 Task: Look for space in Cajamarca, Peru from 24th August, 2023 to 10th September, 2023 for 8 adults, 2 children in price range Rs.12000 to Rs.15000. Place can be entire place or shared room with 4 bedrooms having 8 beds and 4 bathrooms. Property type can be house, flat, guest house. Amenities needed are: wifi, TV, free parkinig on premises, gym, breakfast. Booking option can be shelf check-in. Required host language is English.
Action: Mouse moved to (502, 107)
Screenshot: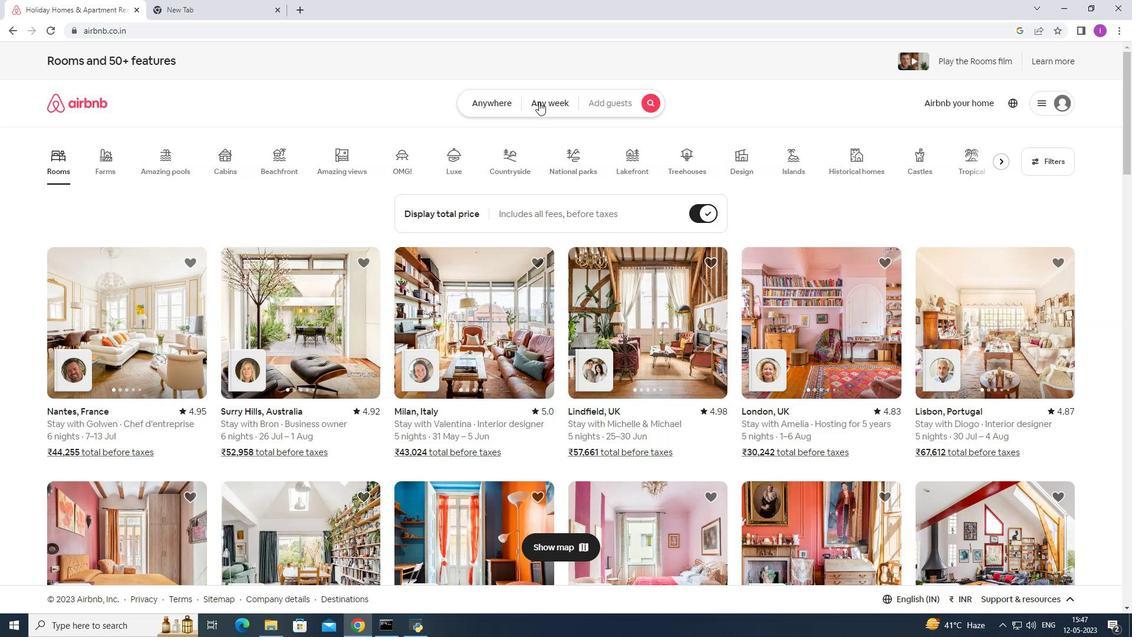 
Action: Mouse pressed left at (502, 107)
Screenshot: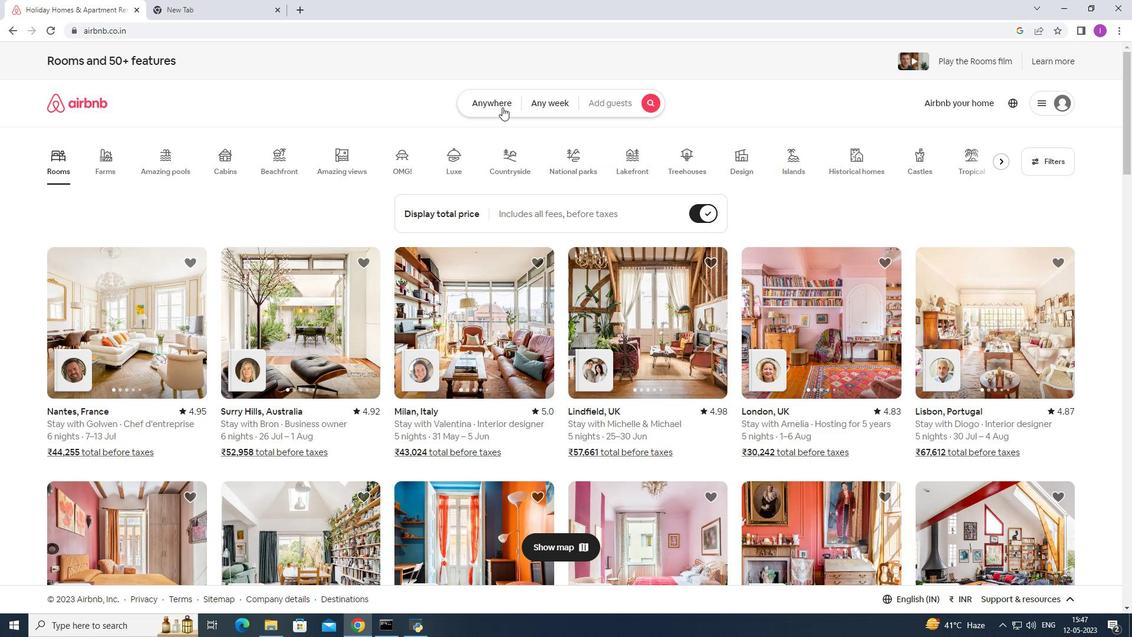 
Action: Mouse moved to (377, 151)
Screenshot: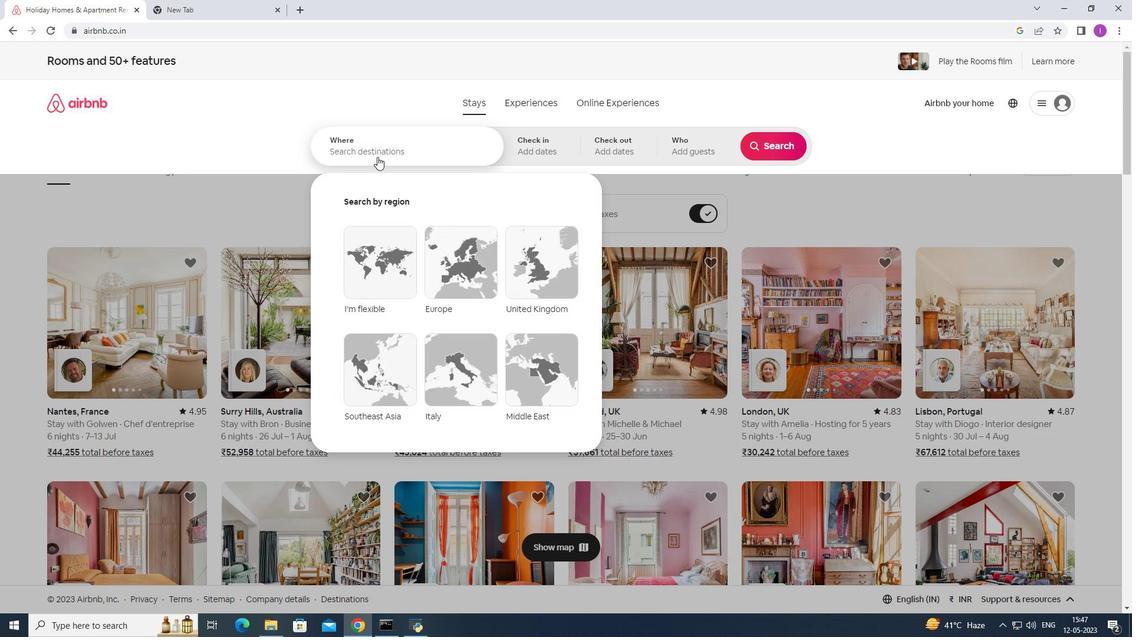 
Action: Mouse pressed left at (377, 151)
Screenshot: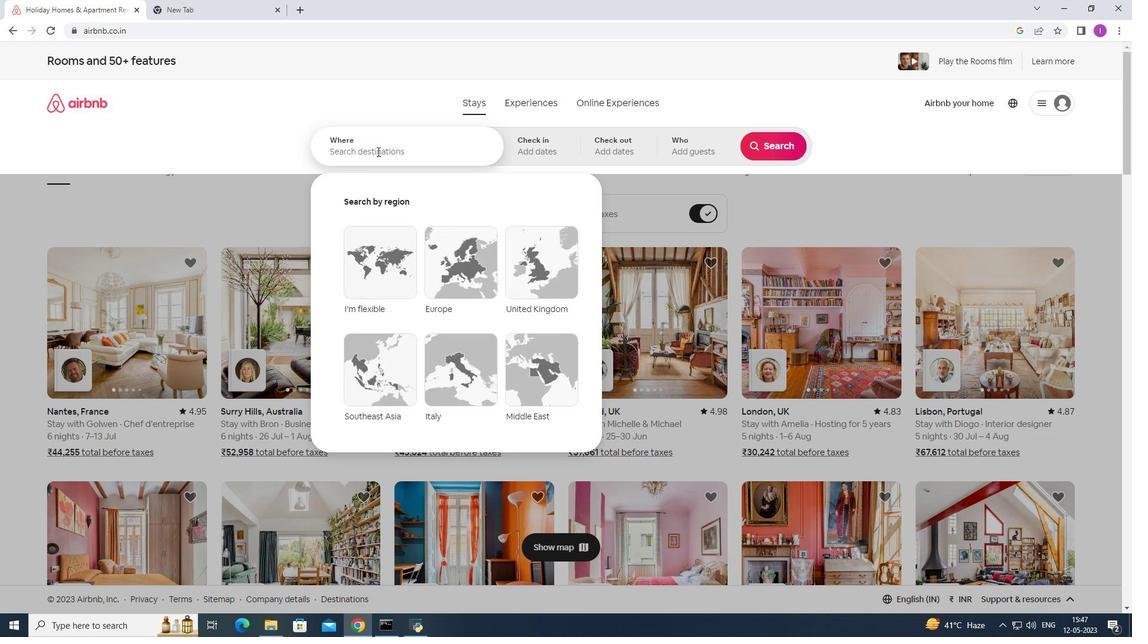 
Action: Key pressed <Key.shift>Cajamarca
Screenshot: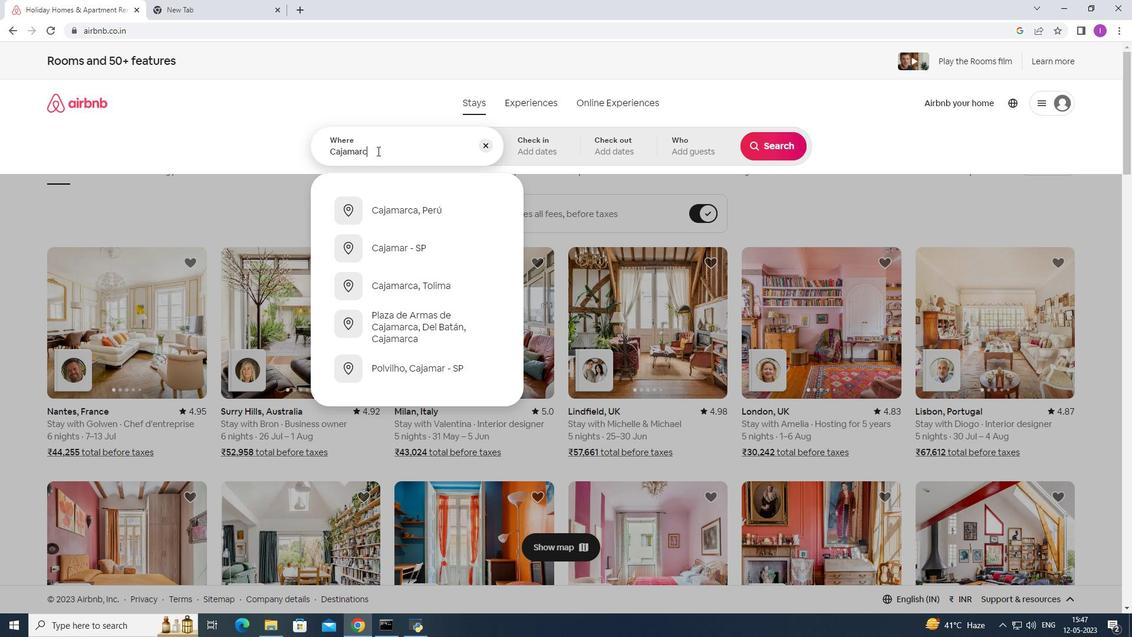
Action: Mouse moved to (376, 211)
Screenshot: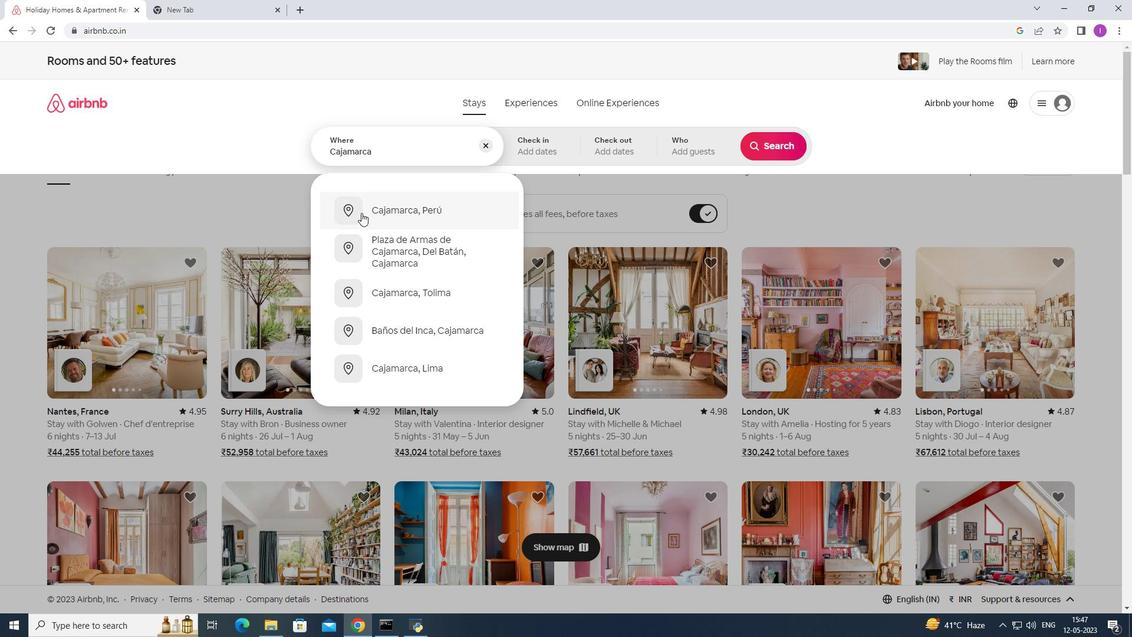 
Action: Mouse pressed left at (376, 211)
Screenshot: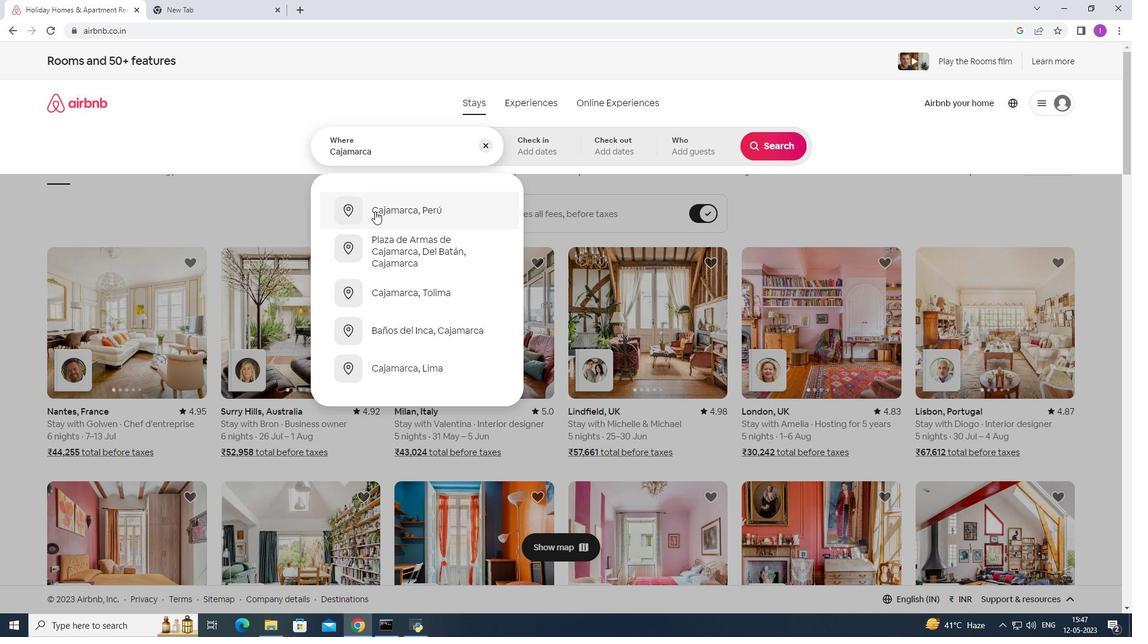 
Action: Mouse moved to (762, 237)
Screenshot: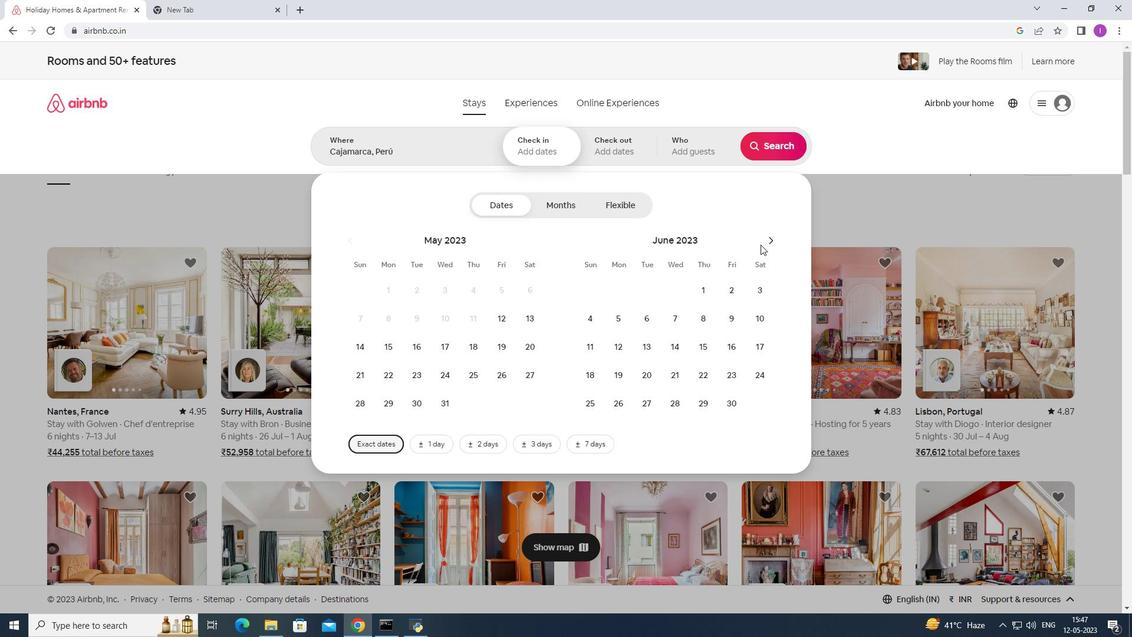 
Action: Mouse pressed left at (762, 237)
Screenshot: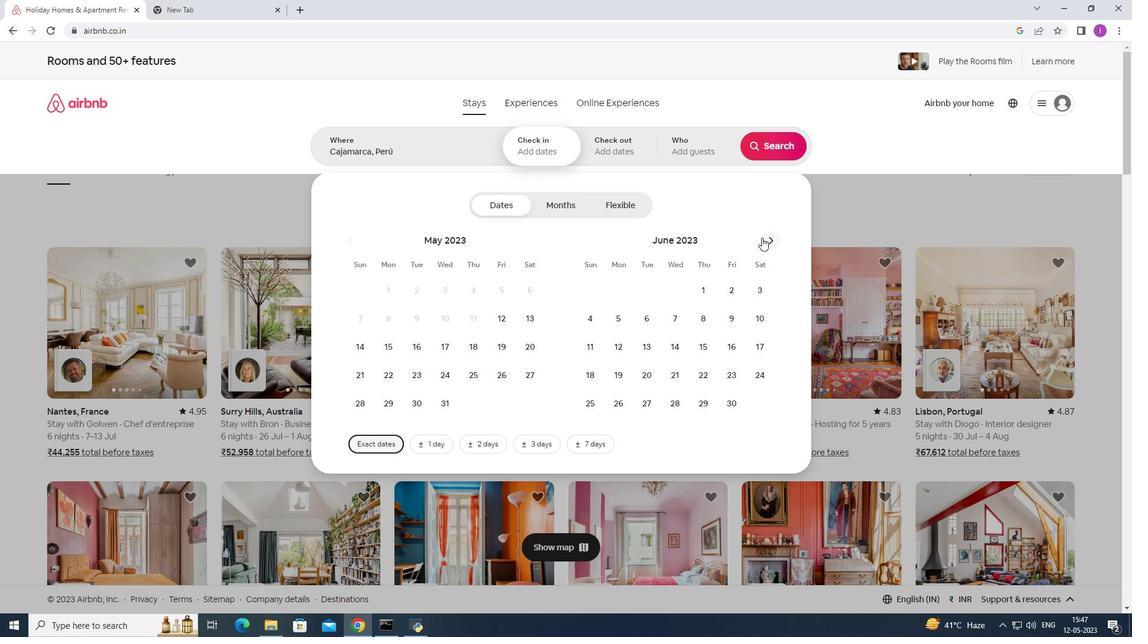 
Action: Mouse moved to (774, 240)
Screenshot: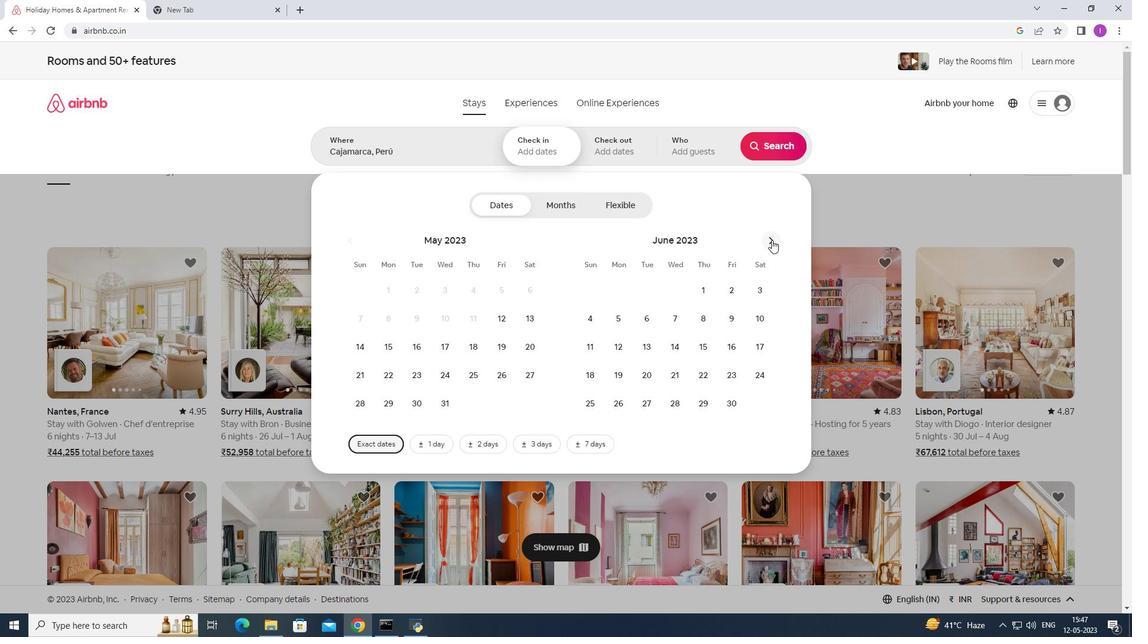 
Action: Mouse pressed left at (774, 240)
Screenshot: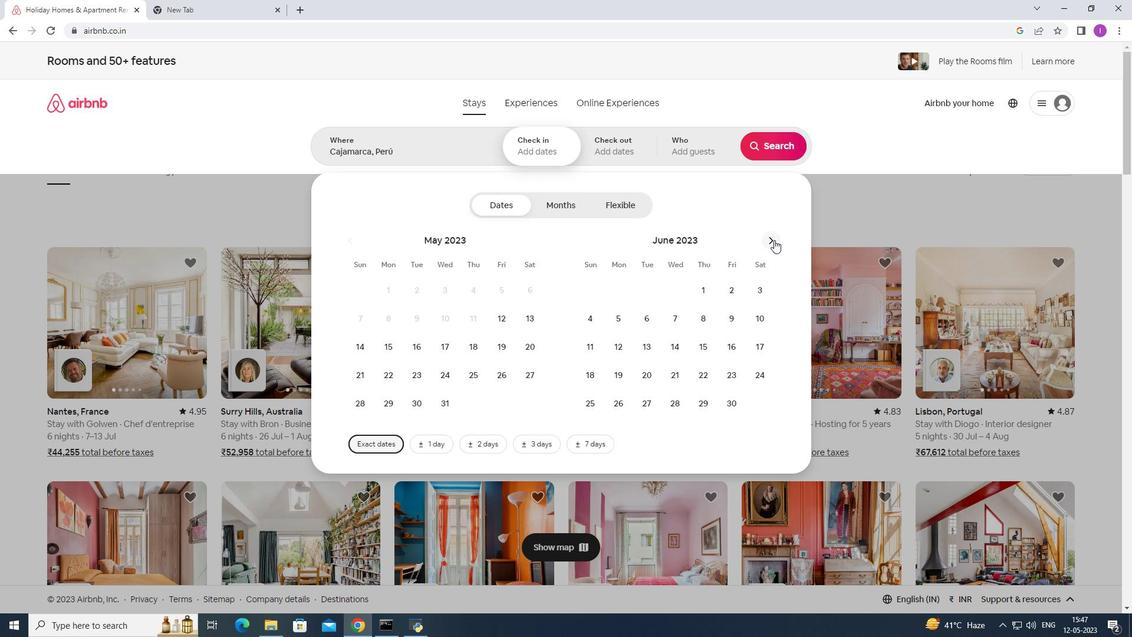 
Action: Mouse pressed left at (774, 240)
Screenshot: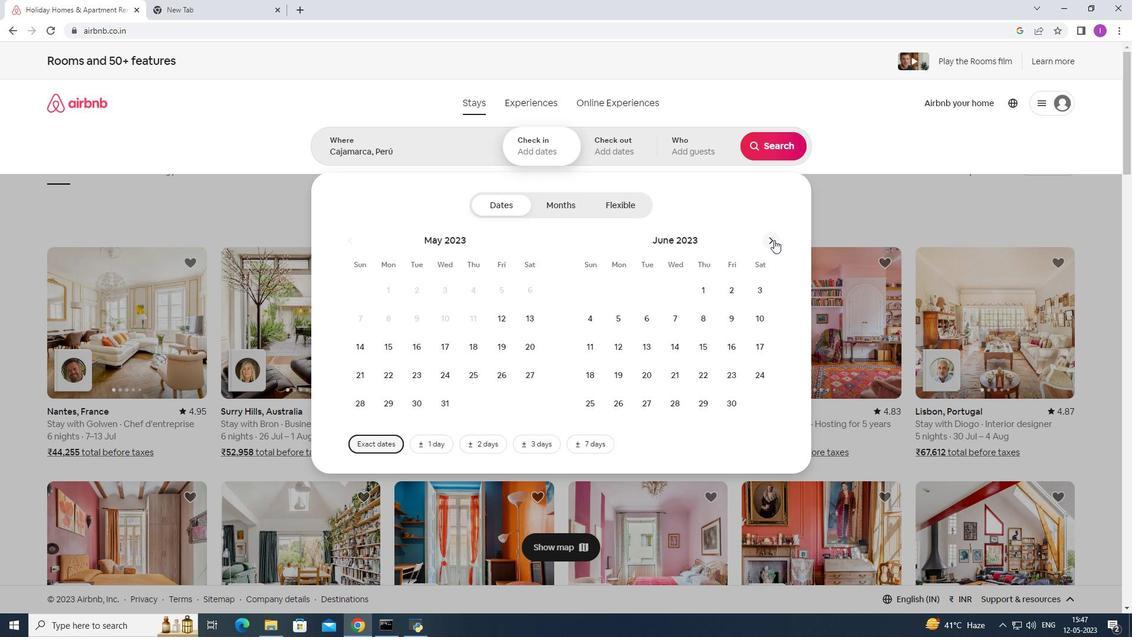 
Action: Mouse pressed left at (774, 240)
Screenshot: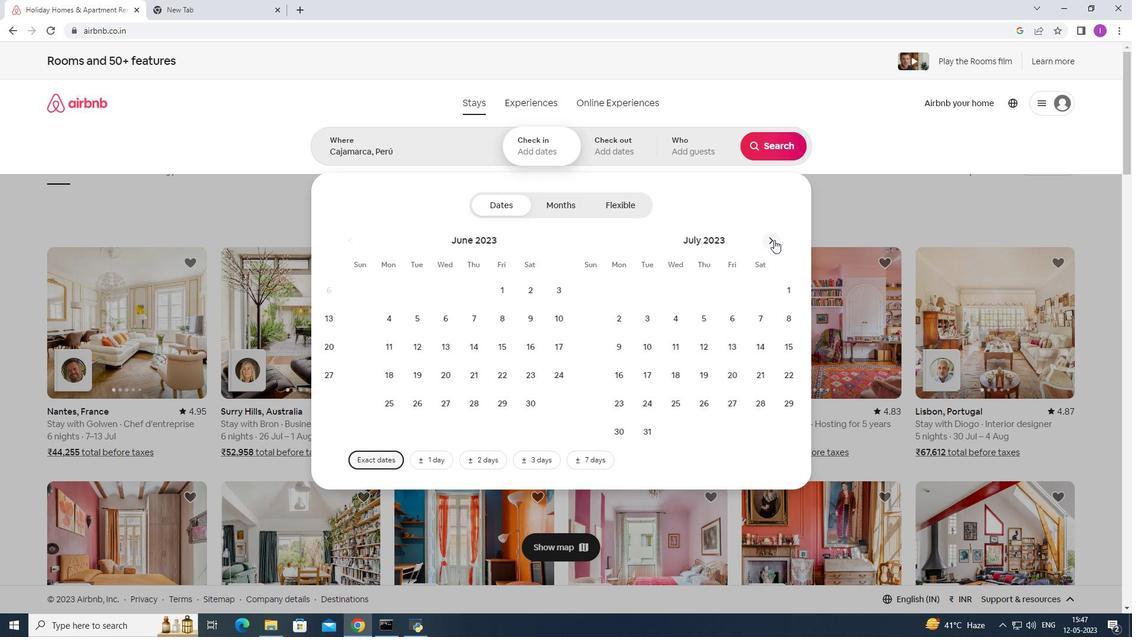 
Action: Mouse pressed left at (774, 240)
Screenshot: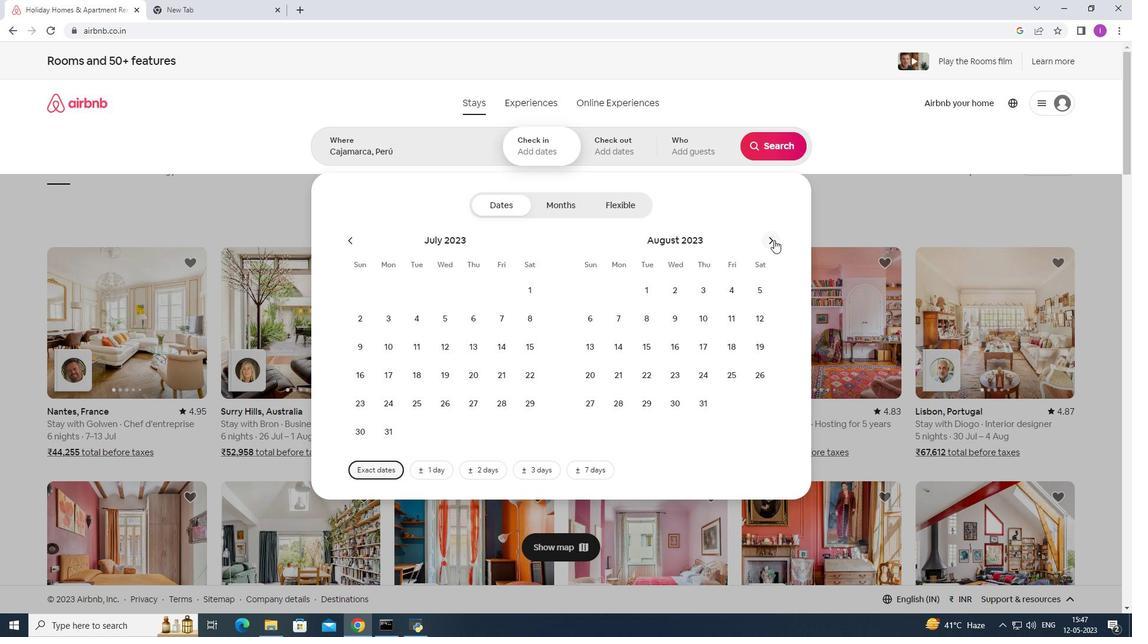 
Action: Mouse moved to (480, 376)
Screenshot: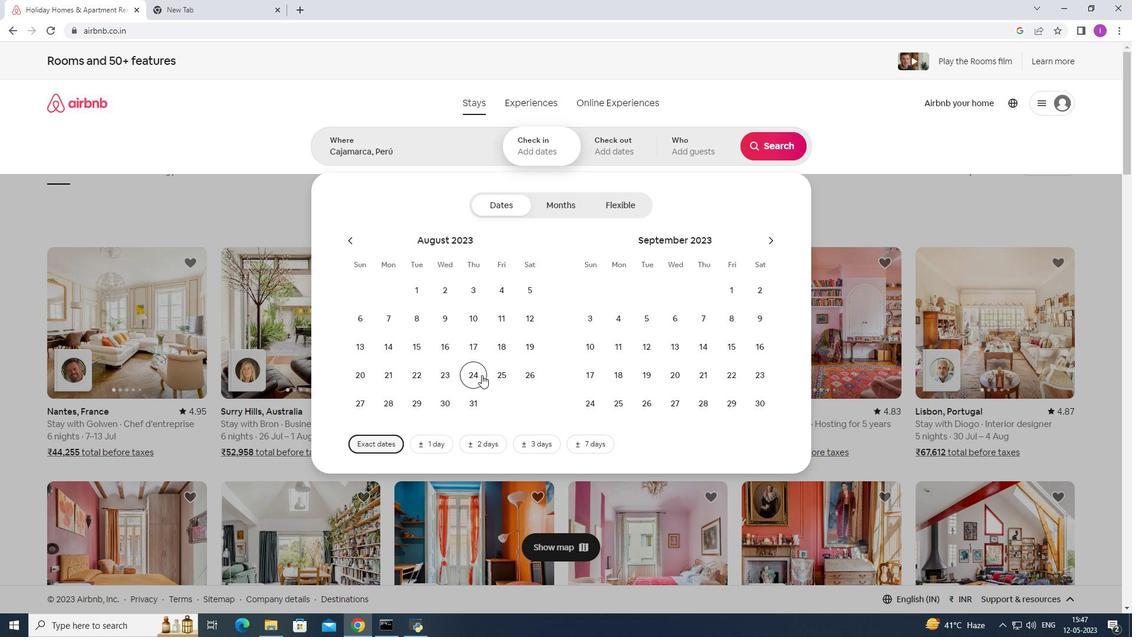 
Action: Mouse pressed left at (480, 376)
Screenshot: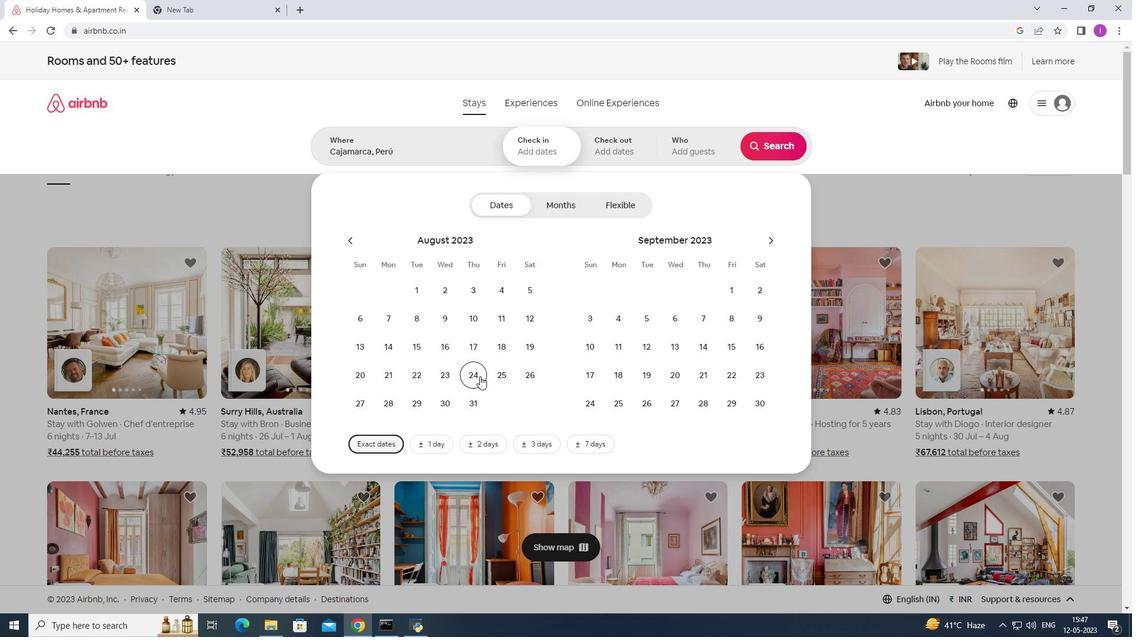 
Action: Mouse moved to (595, 344)
Screenshot: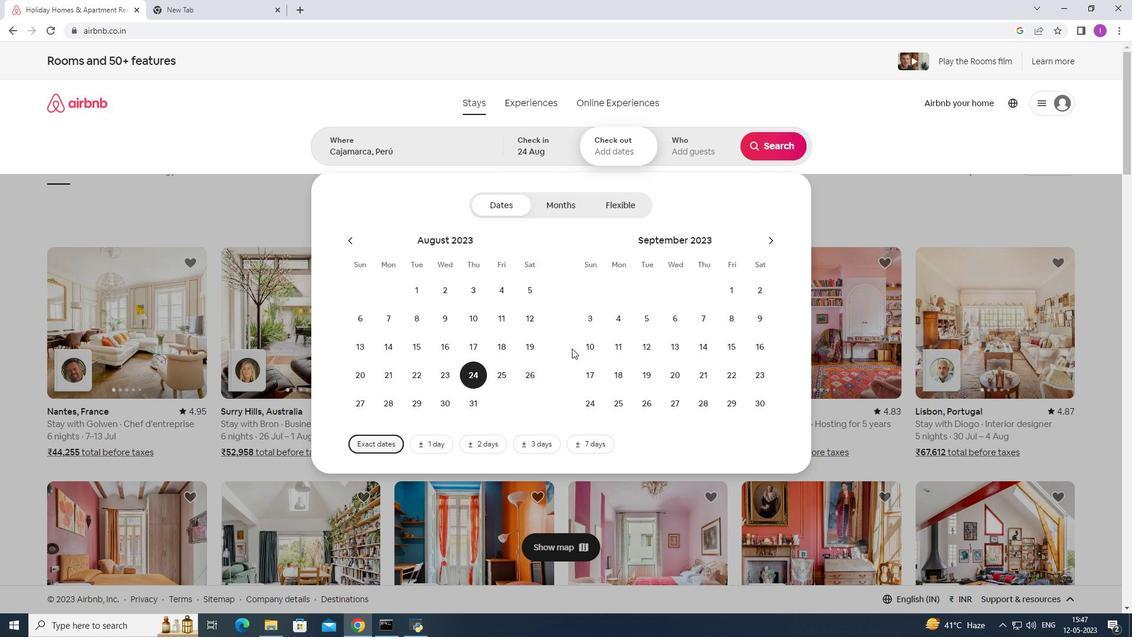 
Action: Mouse pressed left at (595, 344)
Screenshot: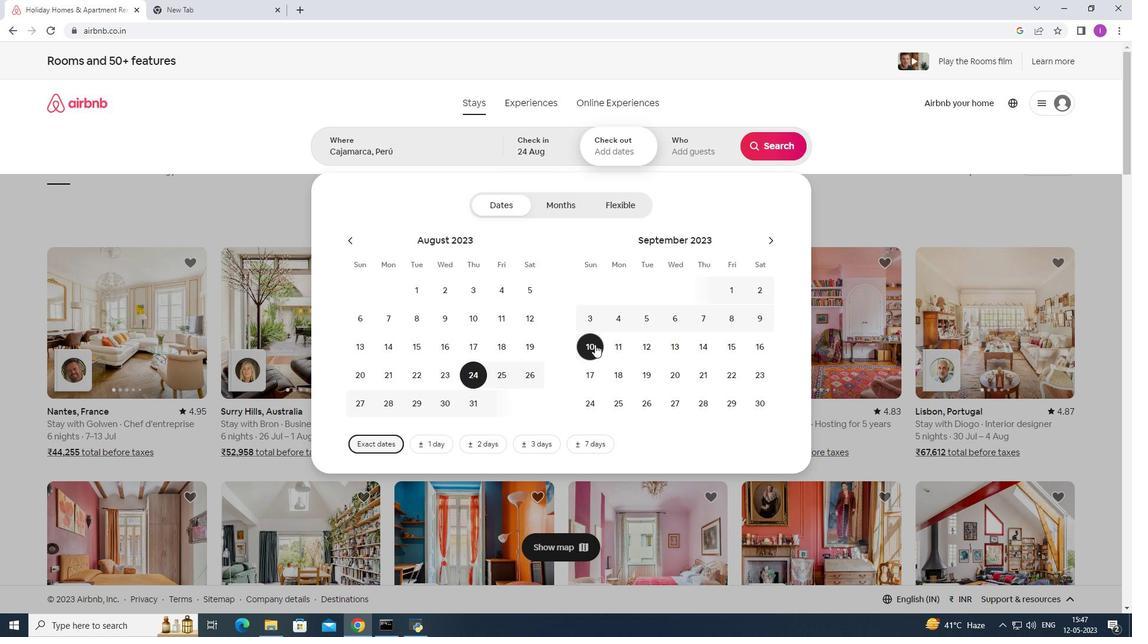
Action: Mouse moved to (686, 155)
Screenshot: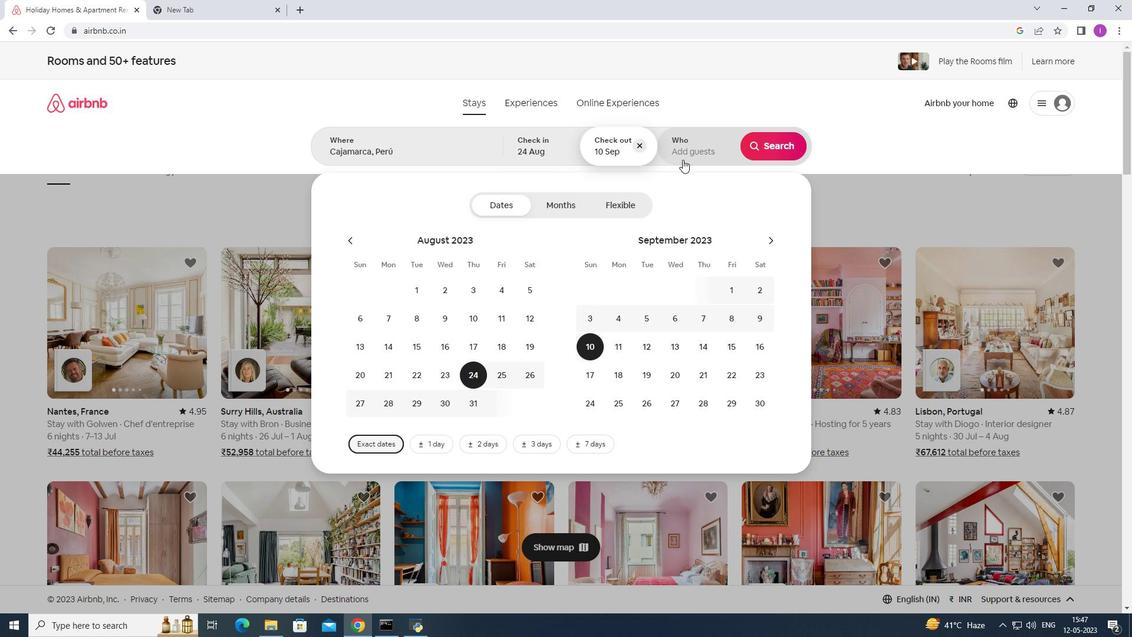 
Action: Mouse pressed left at (686, 155)
Screenshot: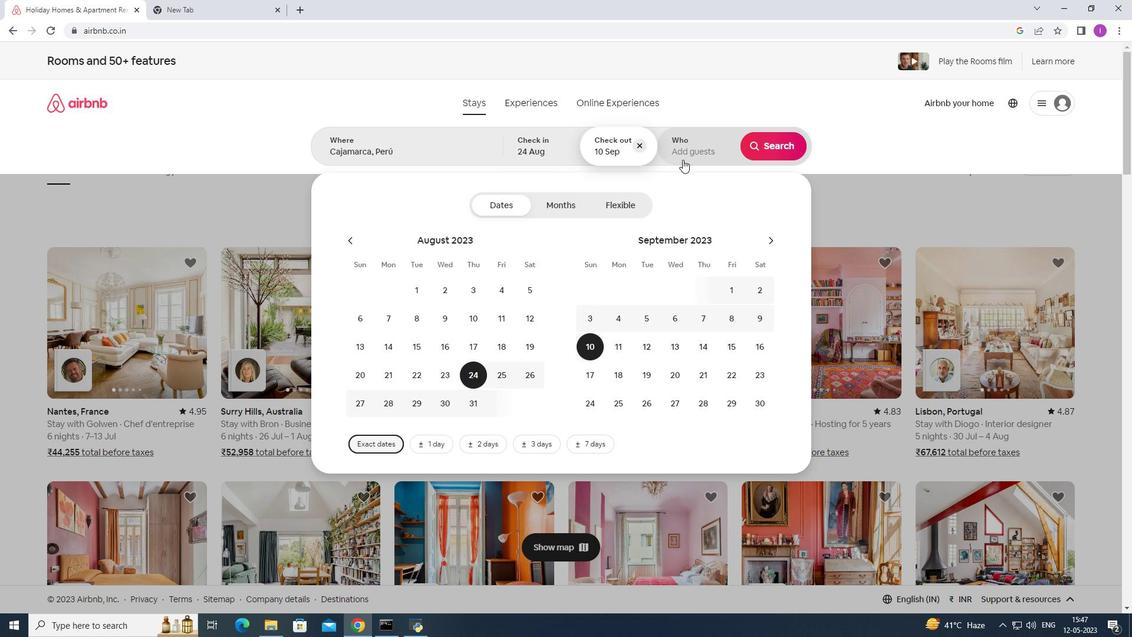 
Action: Mouse moved to (778, 210)
Screenshot: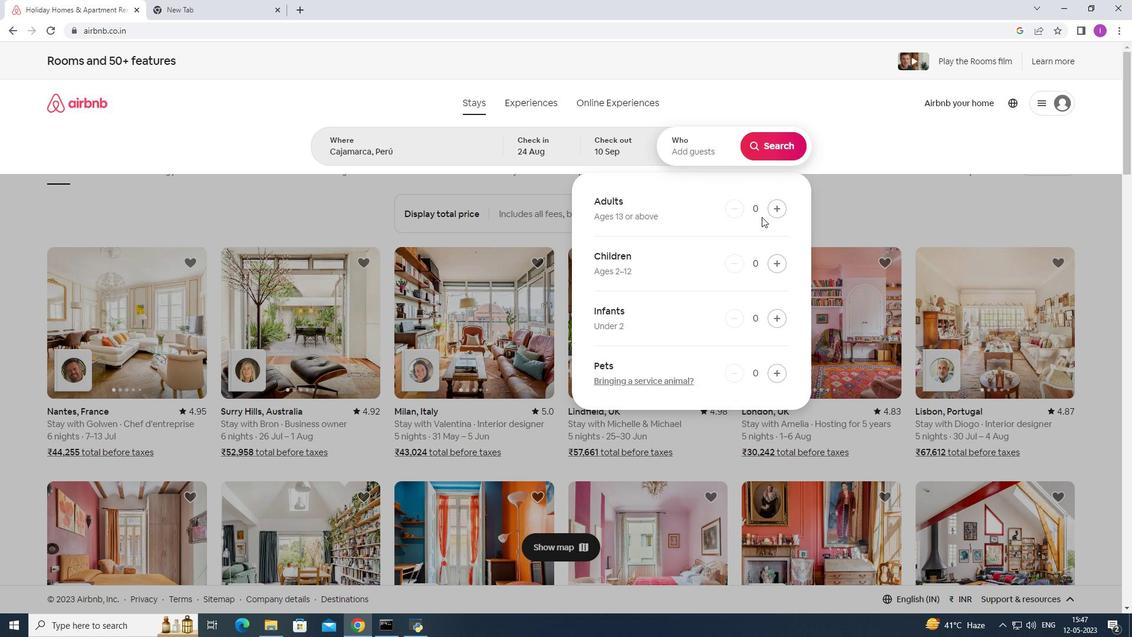 
Action: Mouse pressed left at (778, 210)
Screenshot: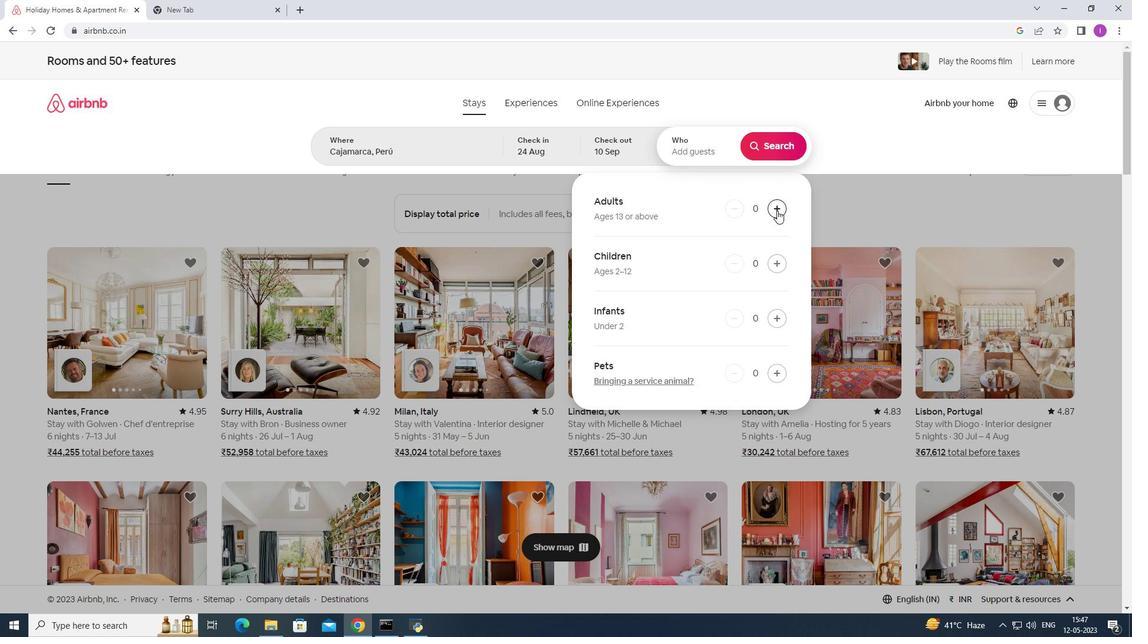 
Action: Mouse pressed left at (778, 210)
Screenshot: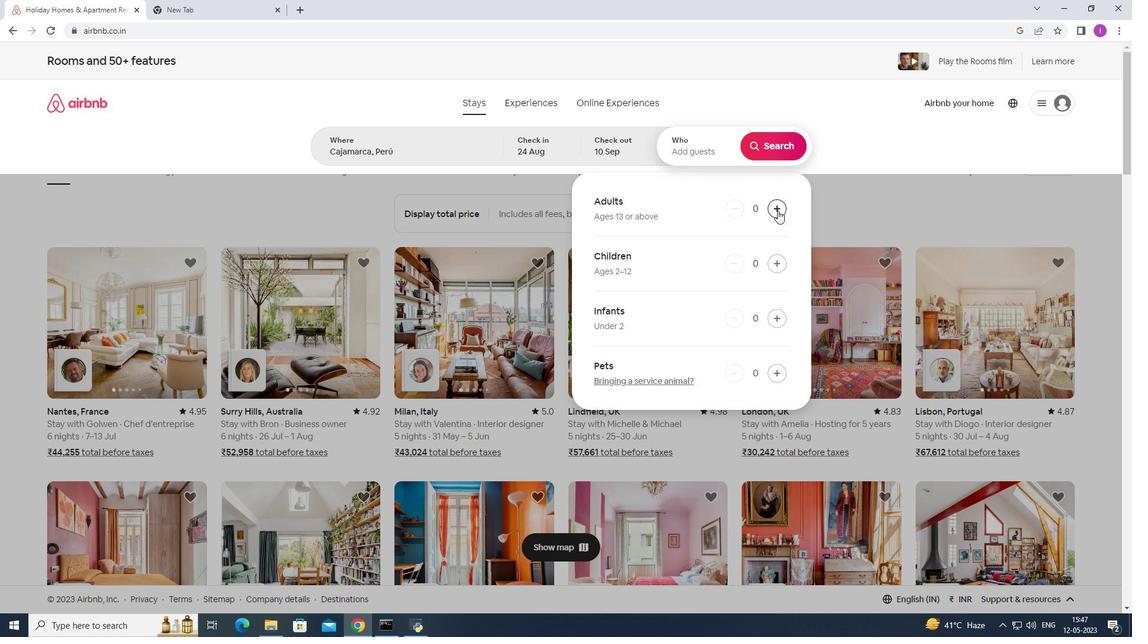 
Action: Mouse moved to (778, 210)
Screenshot: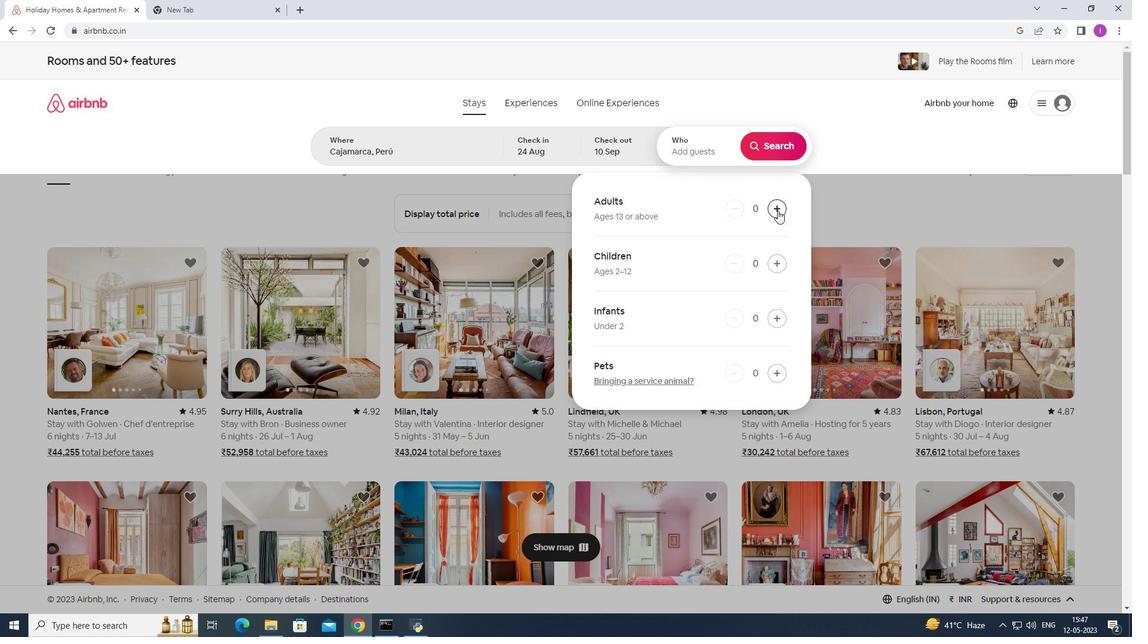 
Action: Mouse pressed left at (778, 210)
Screenshot: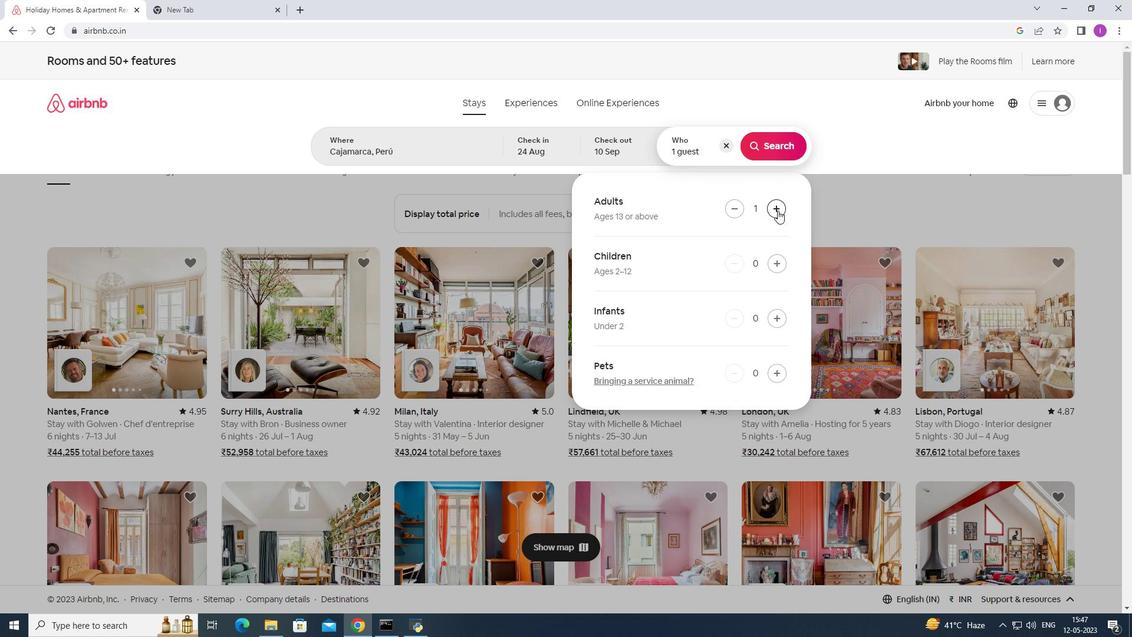 
Action: Mouse pressed left at (778, 210)
Screenshot: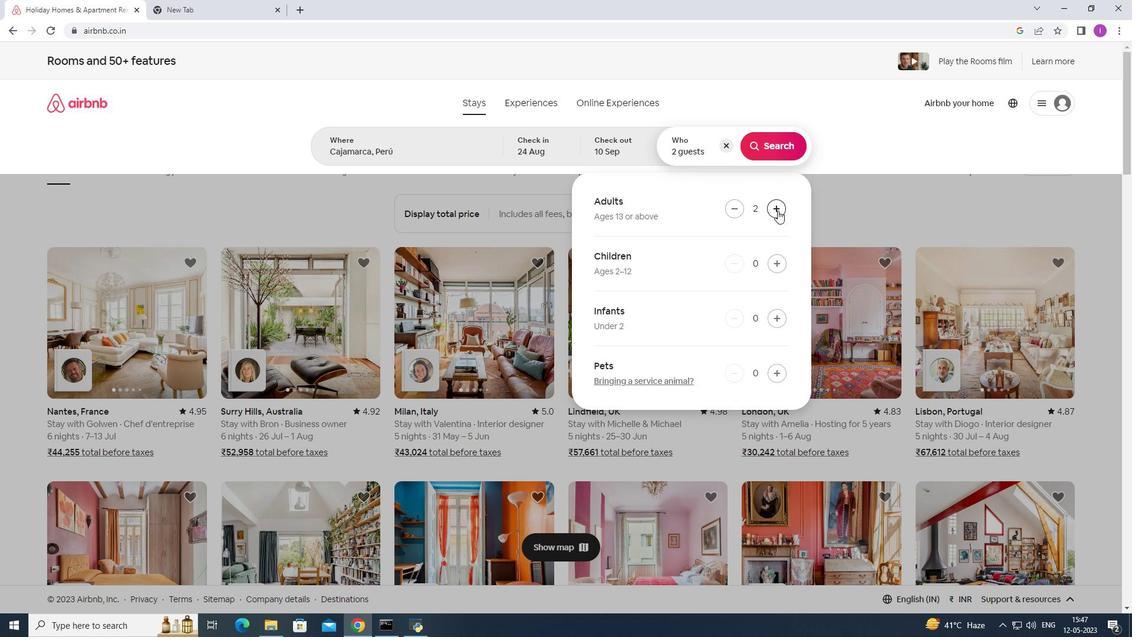 
Action: Mouse pressed left at (778, 210)
Screenshot: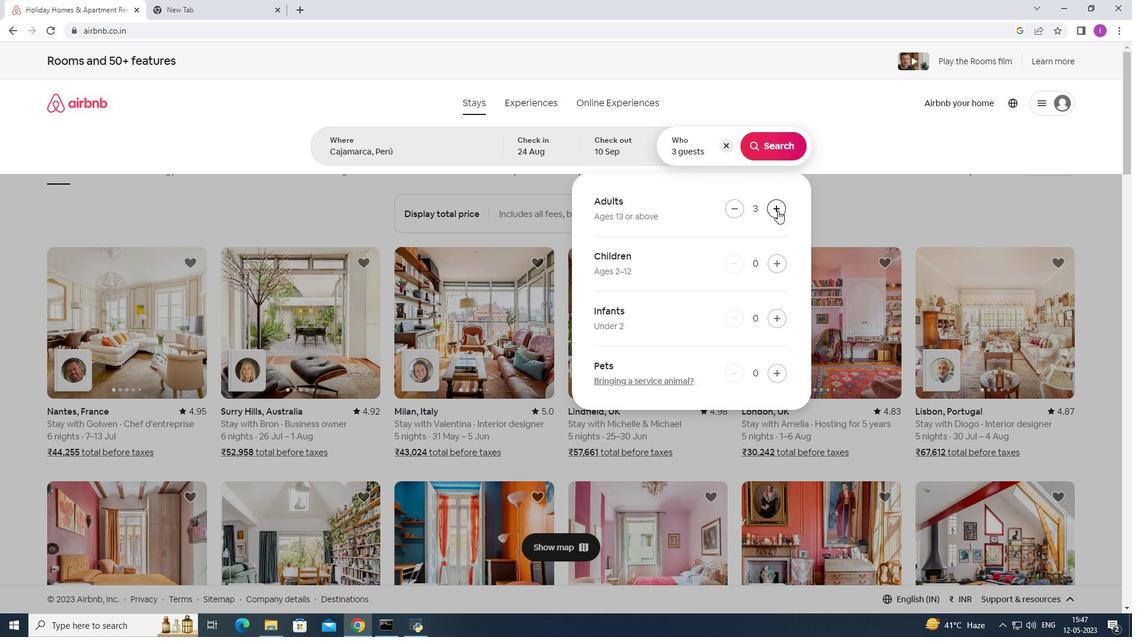 
Action: Mouse pressed left at (778, 210)
Screenshot: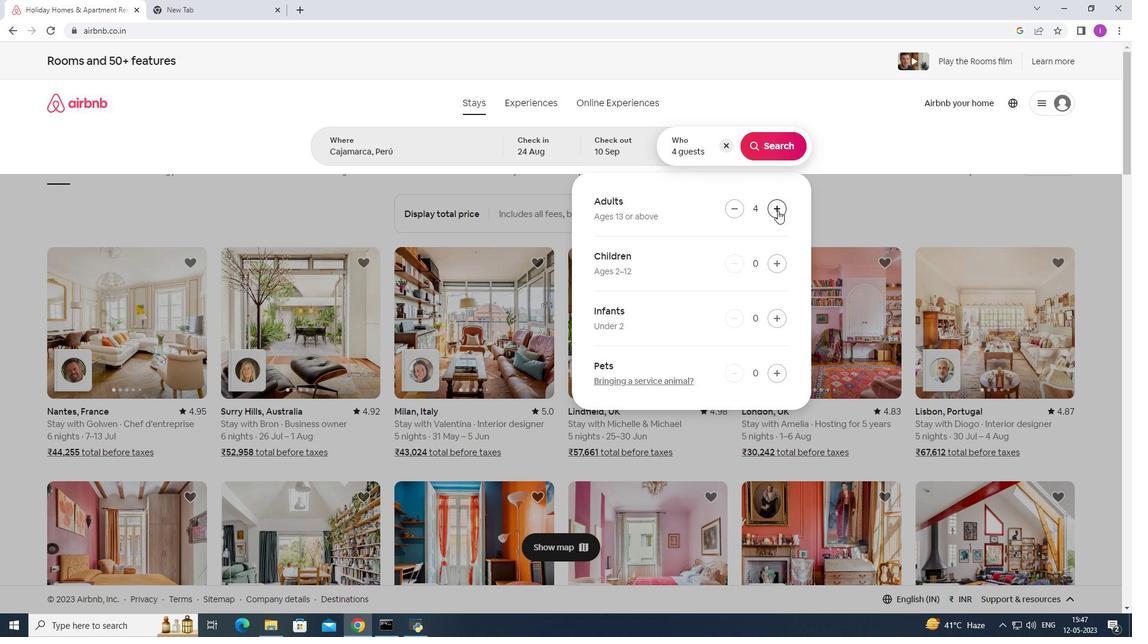 
Action: Mouse pressed left at (778, 210)
Screenshot: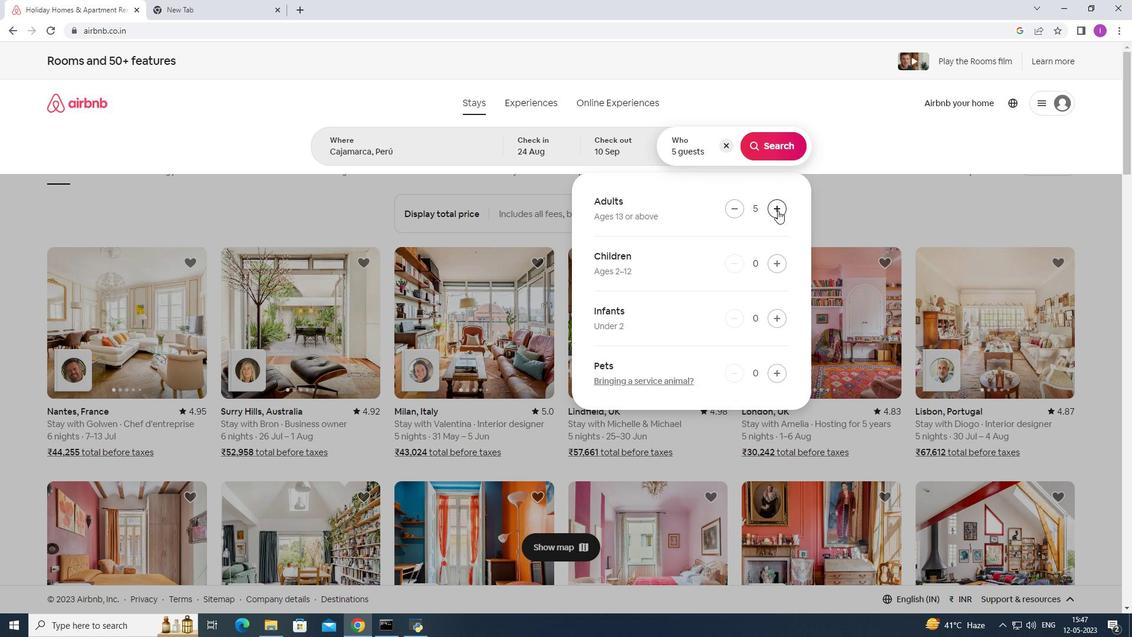 
Action: Mouse pressed left at (778, 210)
Screenshot: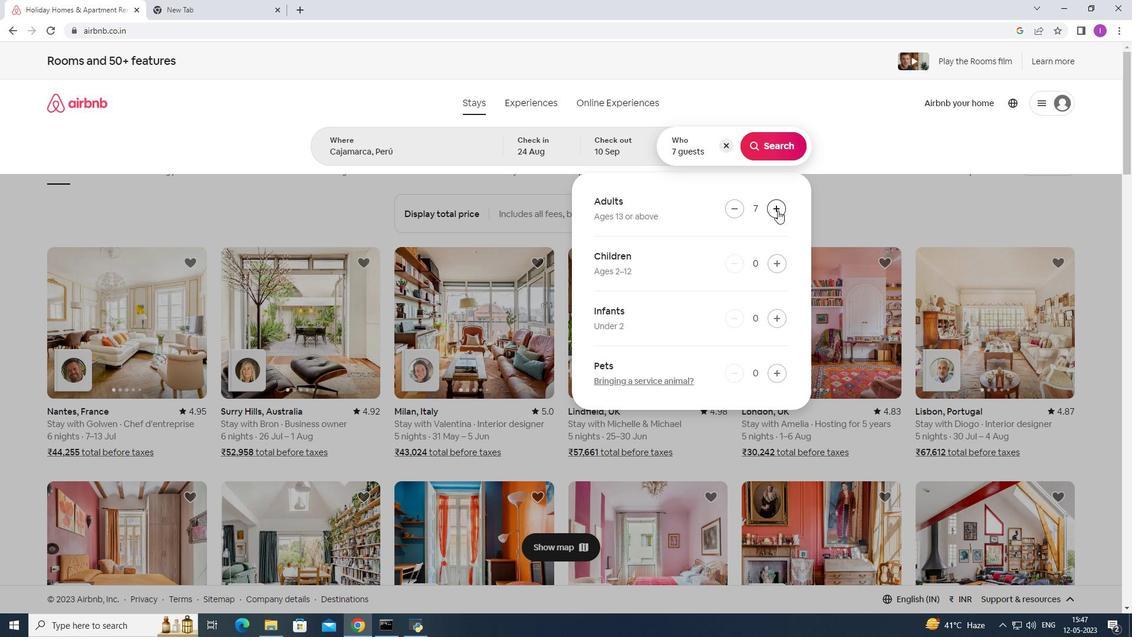 
Action: Mouse pressed left at (778, 210)
Screenshot: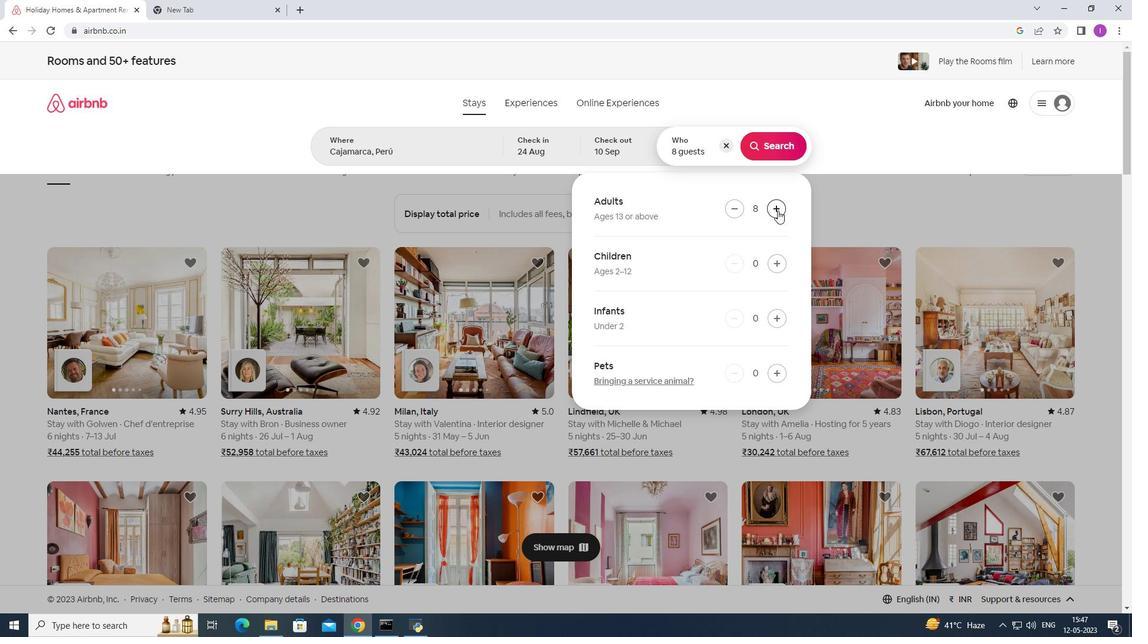 
Action: Mouse moved to (734, 210)
Screenshot: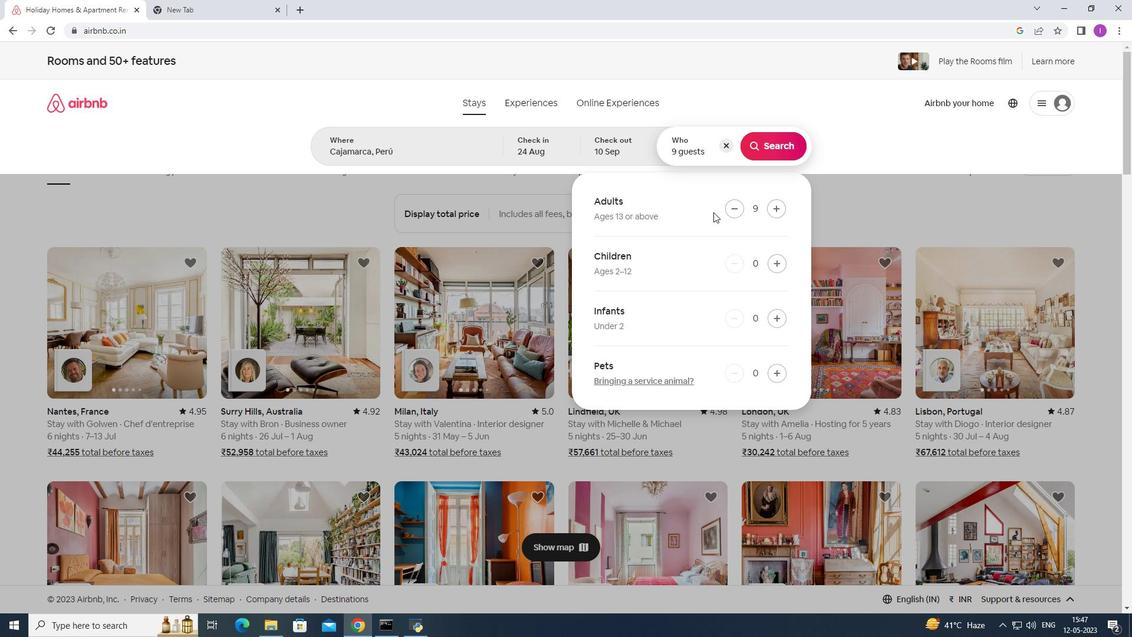 
Action: Mouse pressed left at (734, 210)
Screenshot: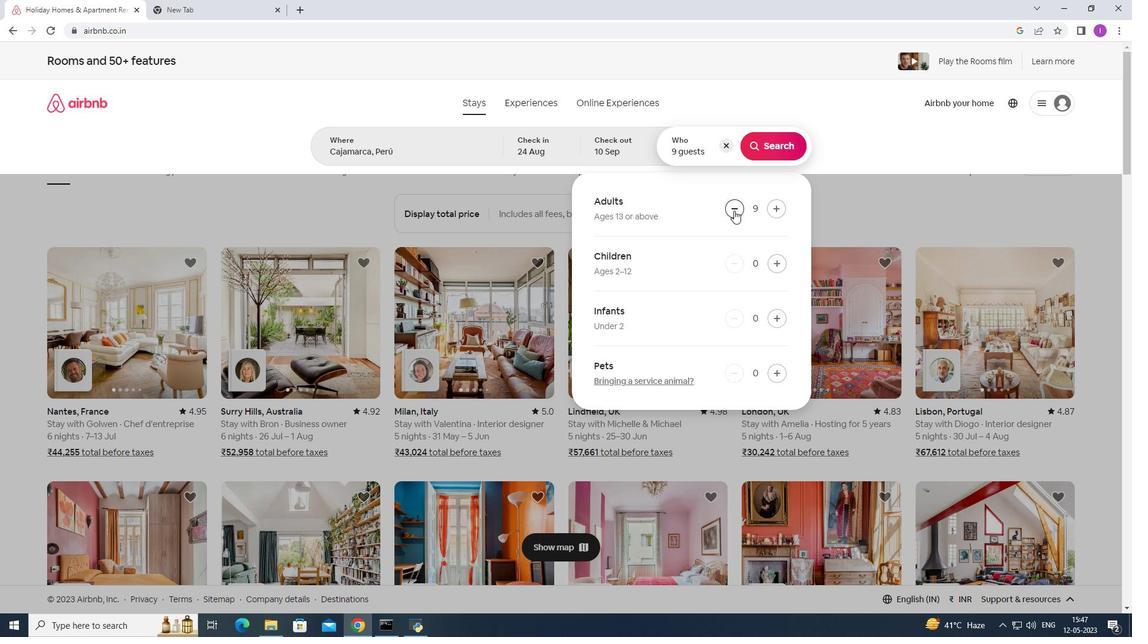 
Action: Mouse moved to (770, 156)
Screenshot: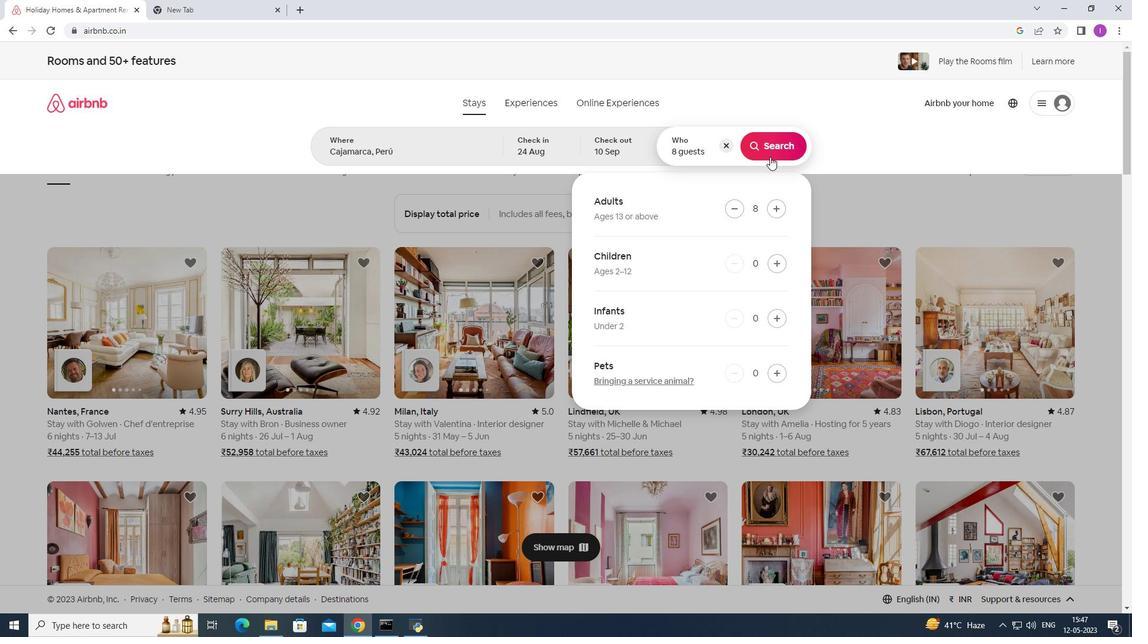 
Action: Mouse pressed left at (770, 156)
Screenshot: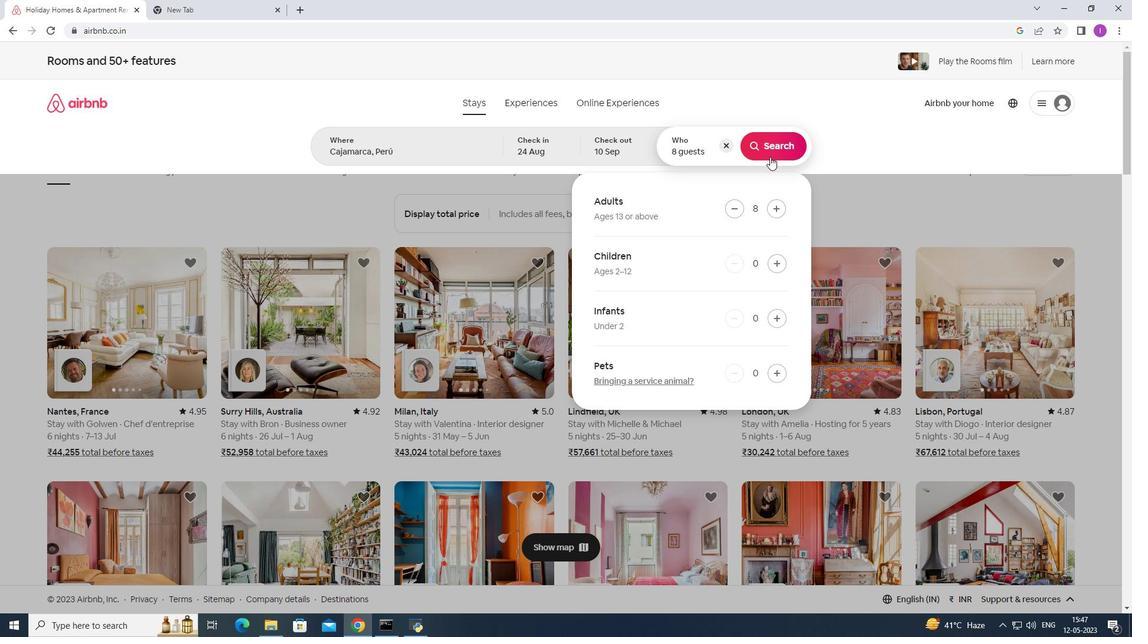 
Action: Mouse moved to (1092, 106)
Screenshot: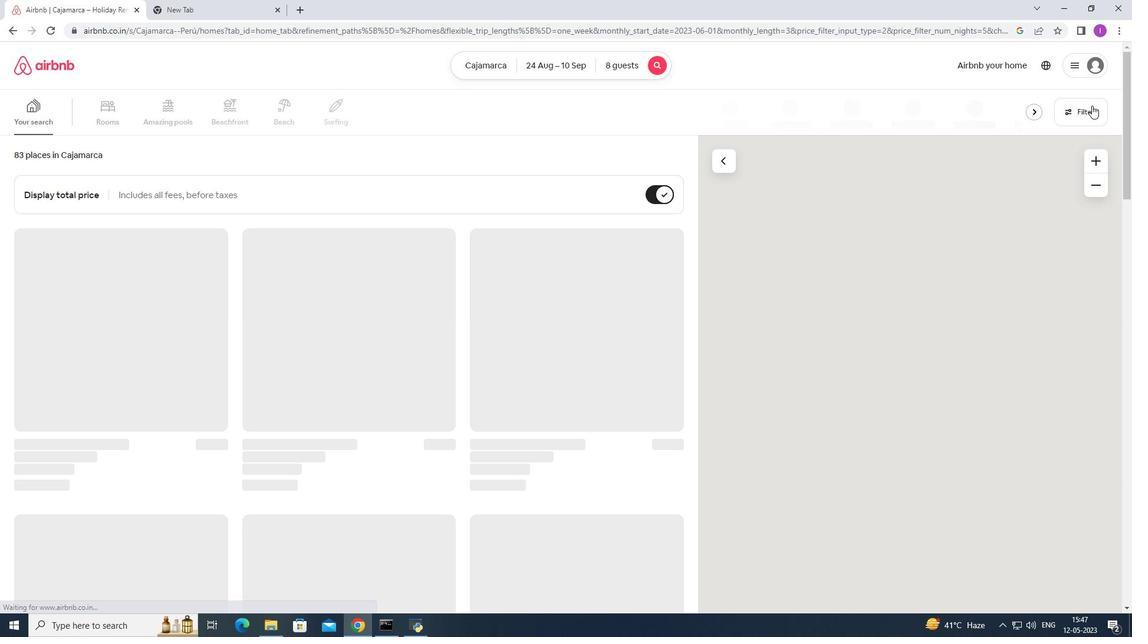 
Action: Mouse pressed left at (1092, 106)
Screenshot: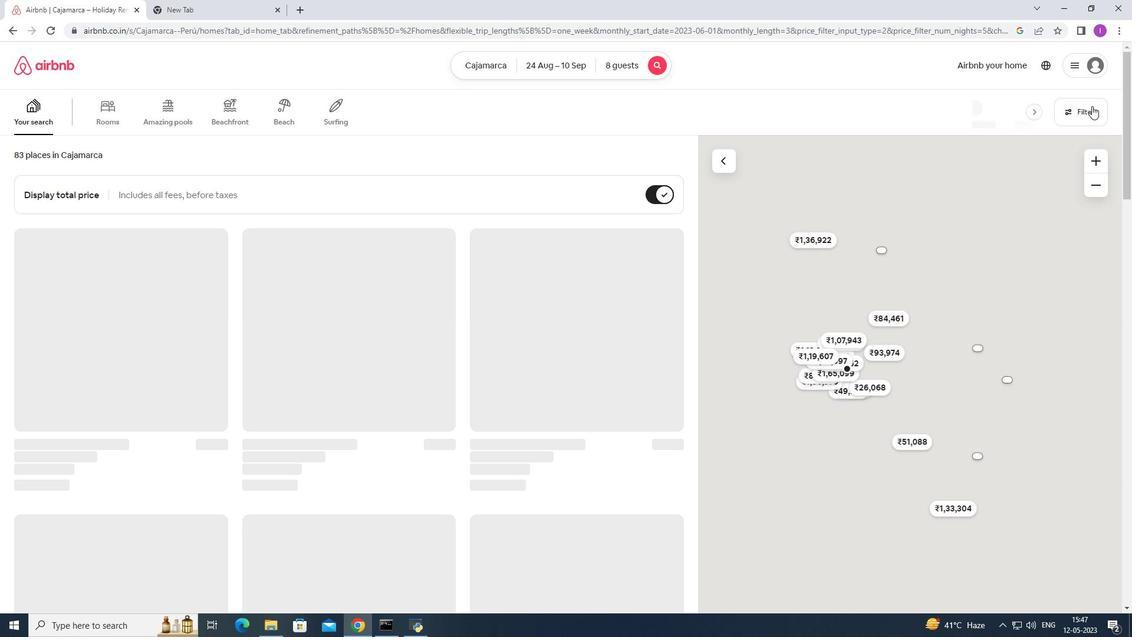 
Action: Mouse moved to (644, 398)
Screenshot: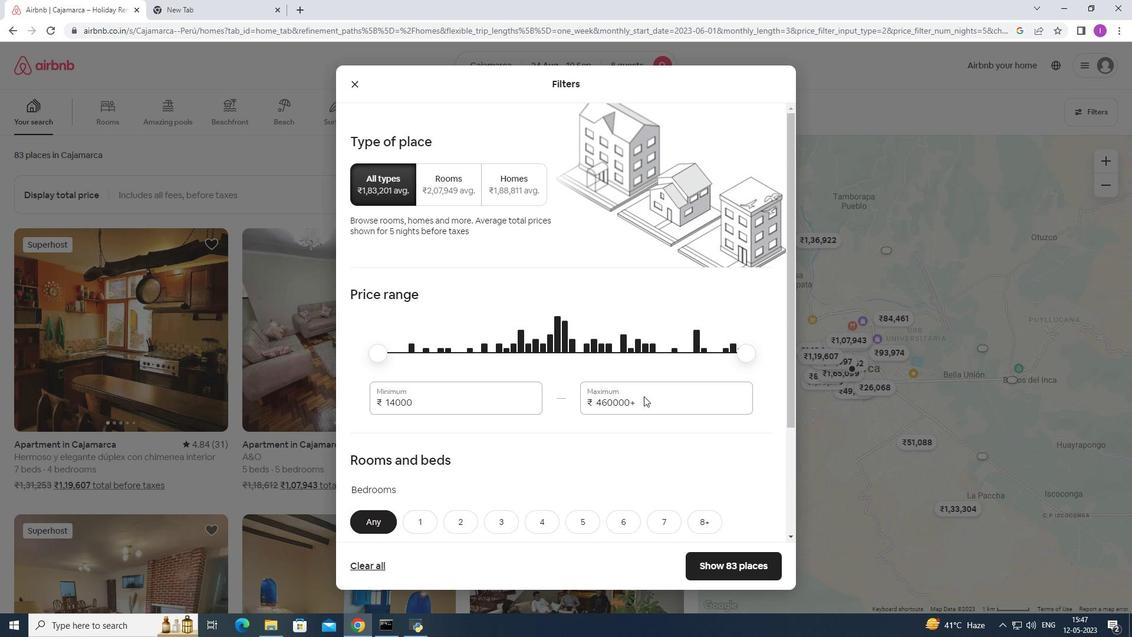 
Action: Mouse pressed left at (644, 398)
Screenshot: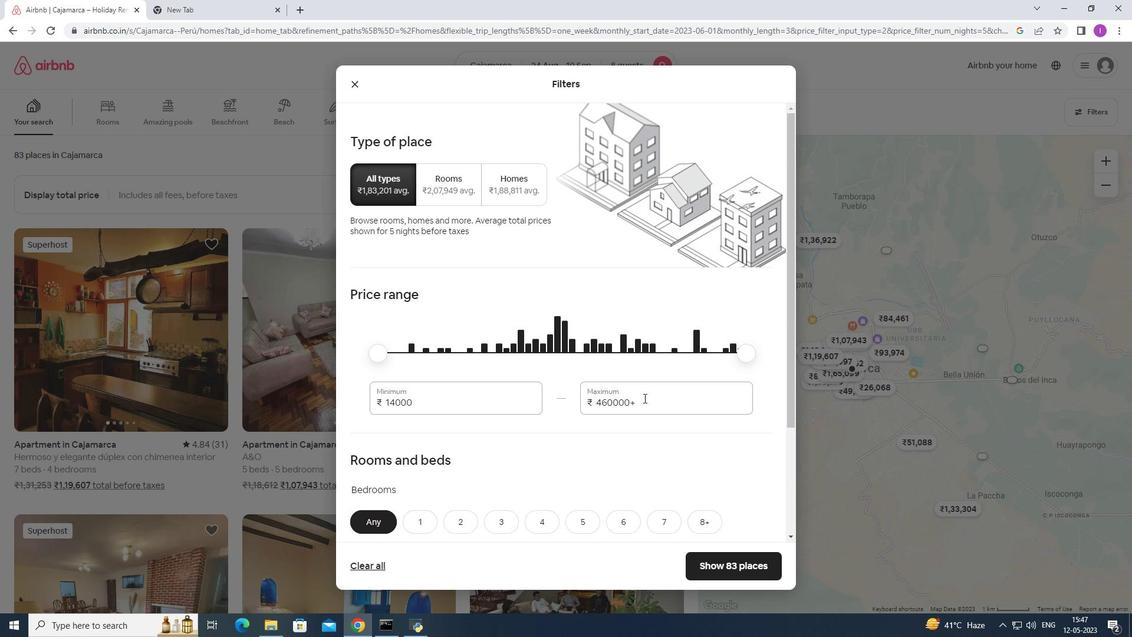 
Action: Mouse moved to (558, 418)
Screenshot: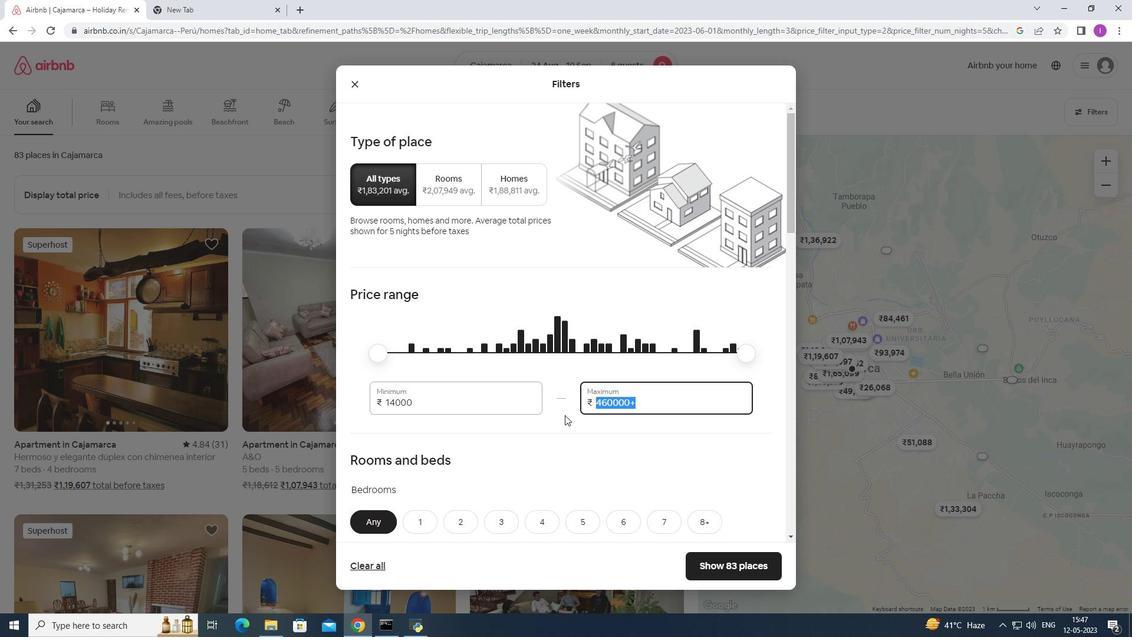 
Action: Key pressed 15000
Screenshot: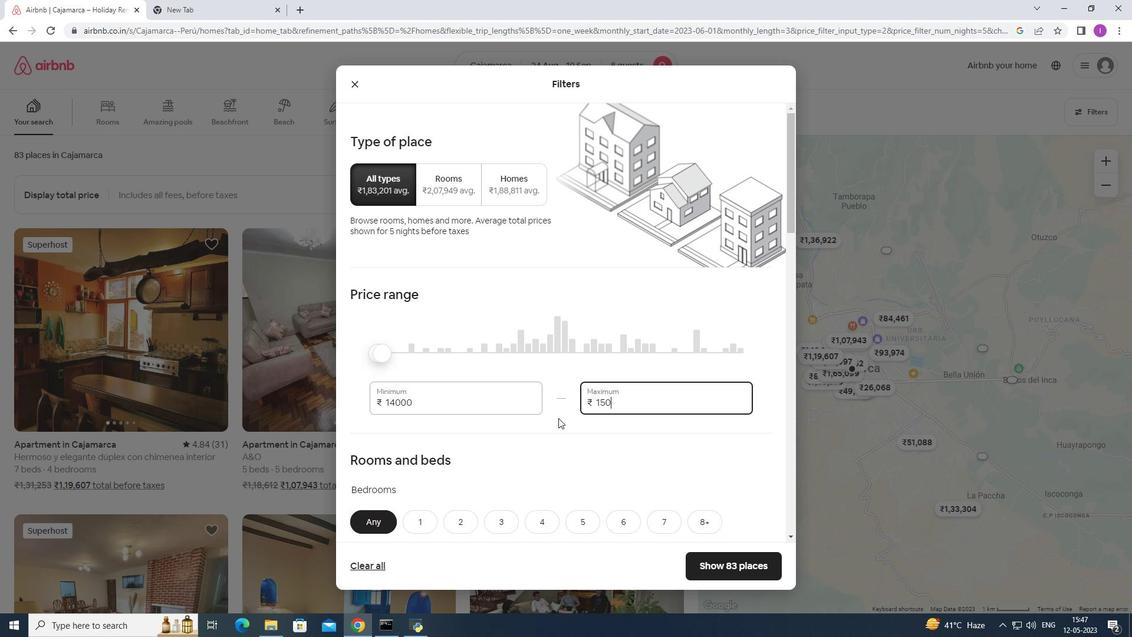 
Action: Mouse moved to (417, 405)
Screenshot: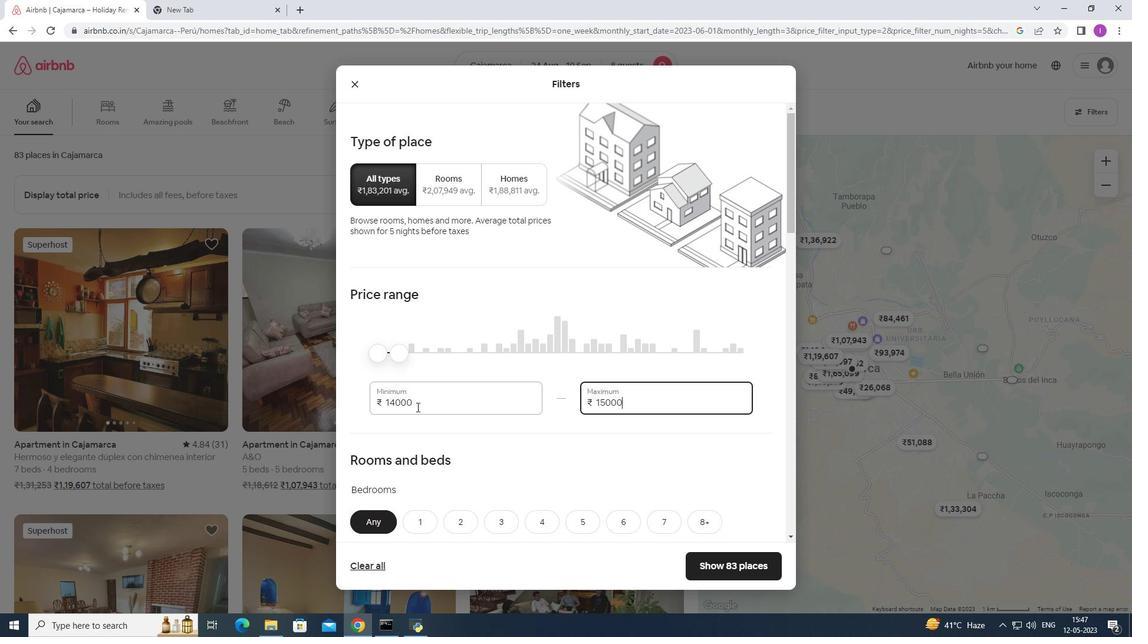 
Action: Mouse pressed left at (417, 405)
Screenshot: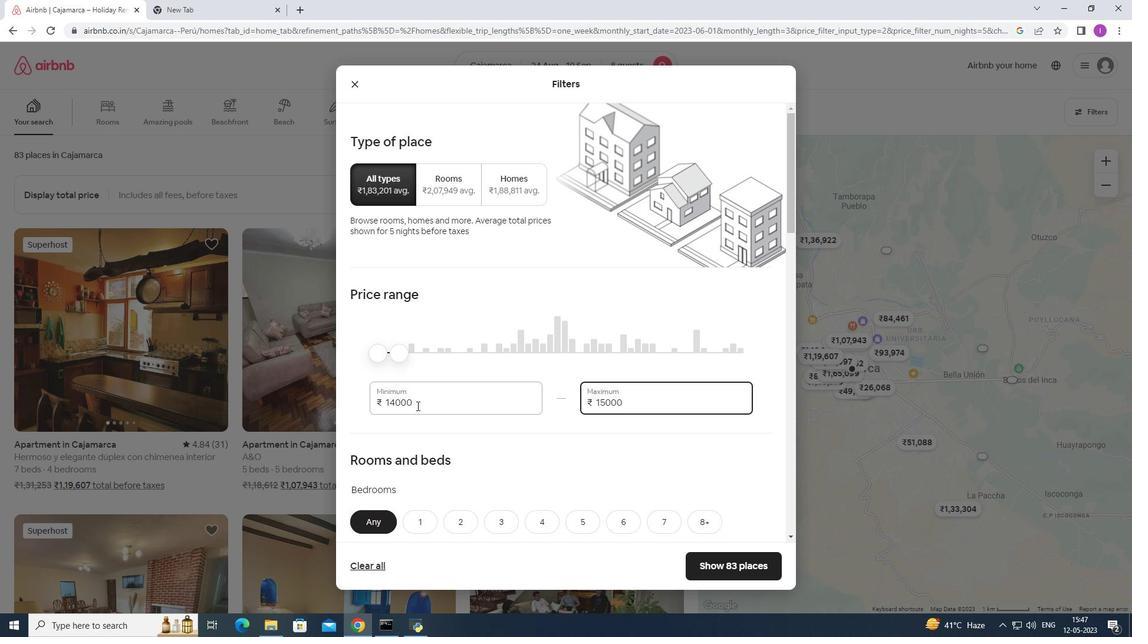 
Action: Mouse moved to (375, 408)
Screenshot: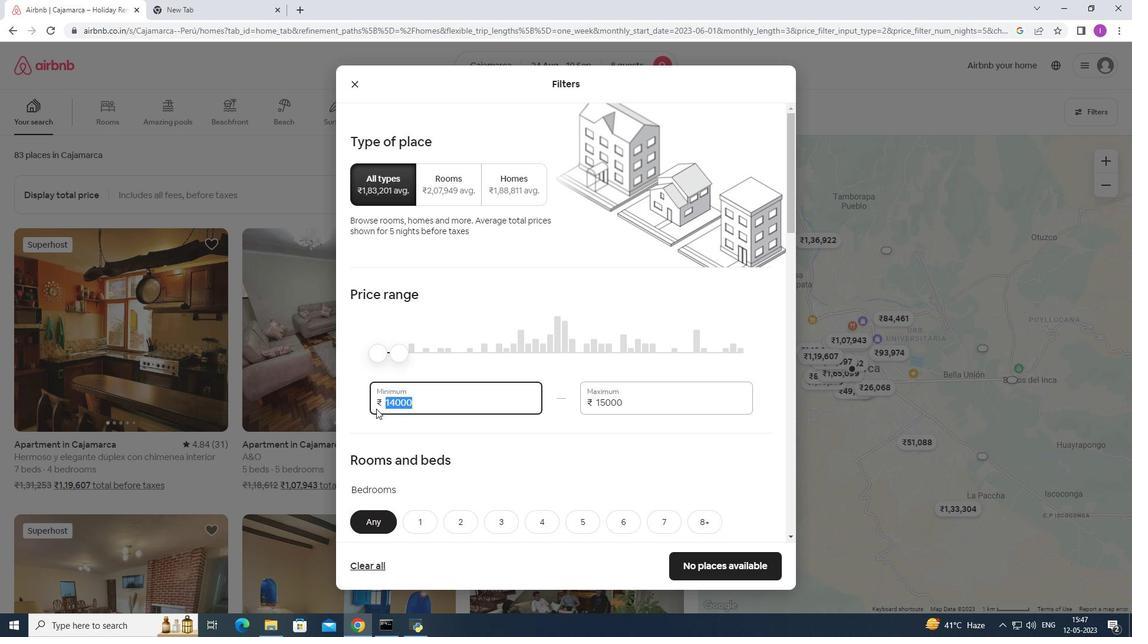 
Action: Key pressed 12000
Screenshot: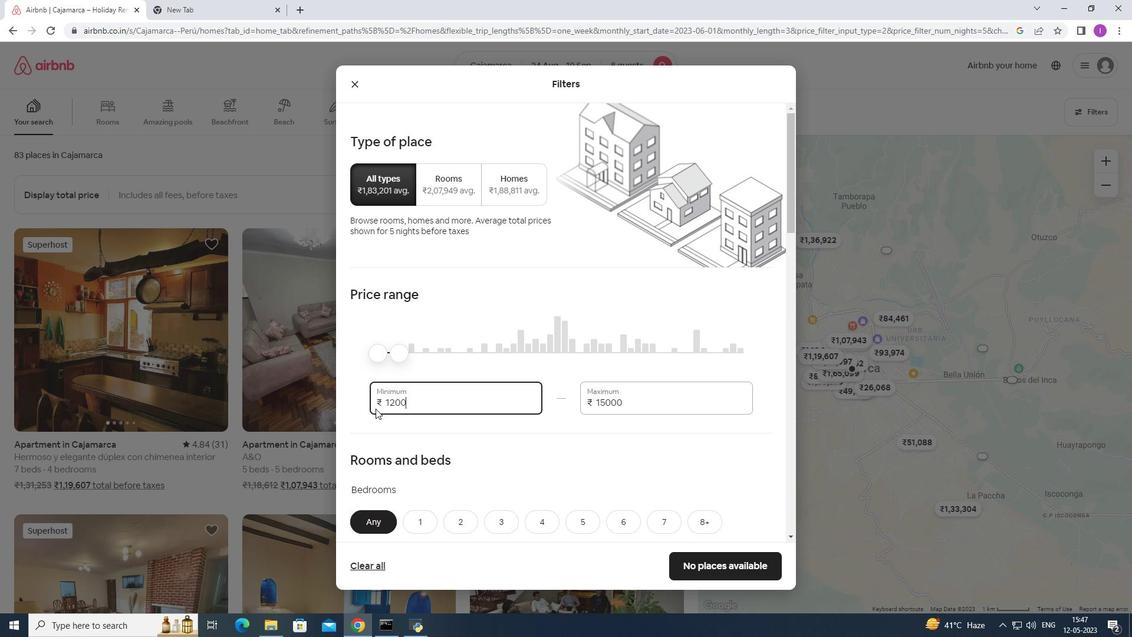 
Action: Mouse moved to (380, 416)
Screenshot: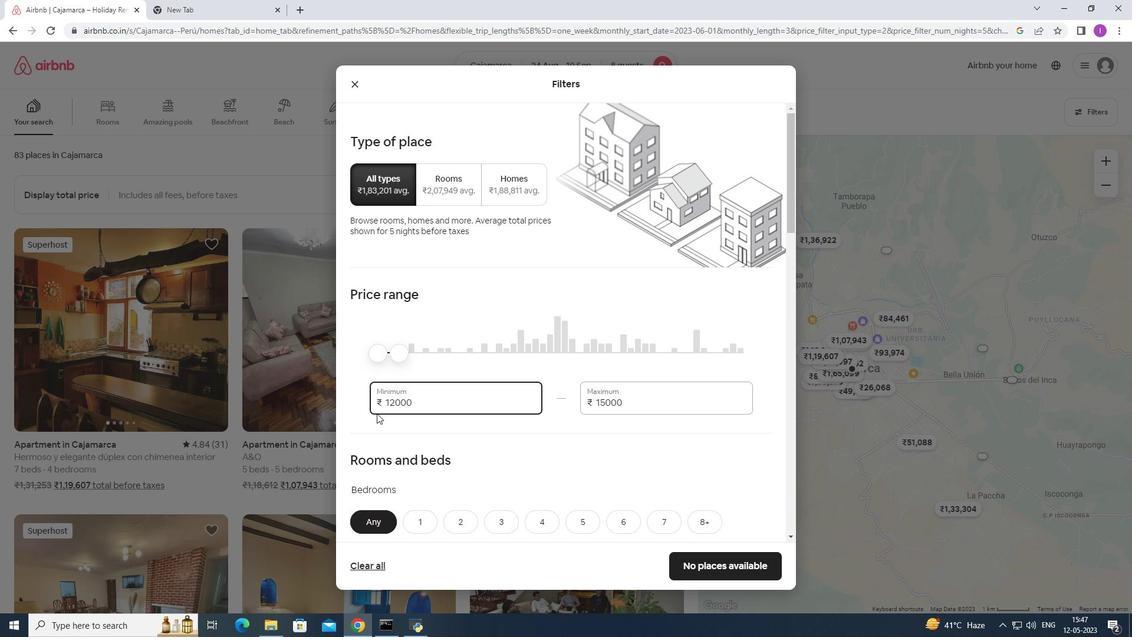 
Action: Mouse scrolled (380, 415) with delta (0, 0)
Screenshot: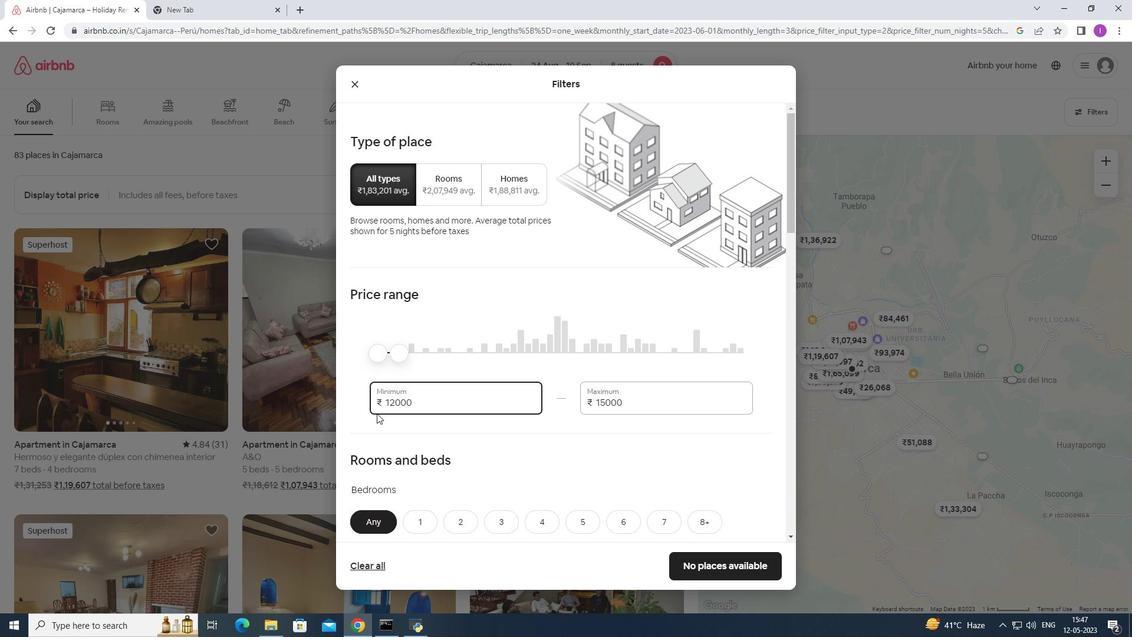 
Action: Mouse moved to (384, 416)
Screenshot: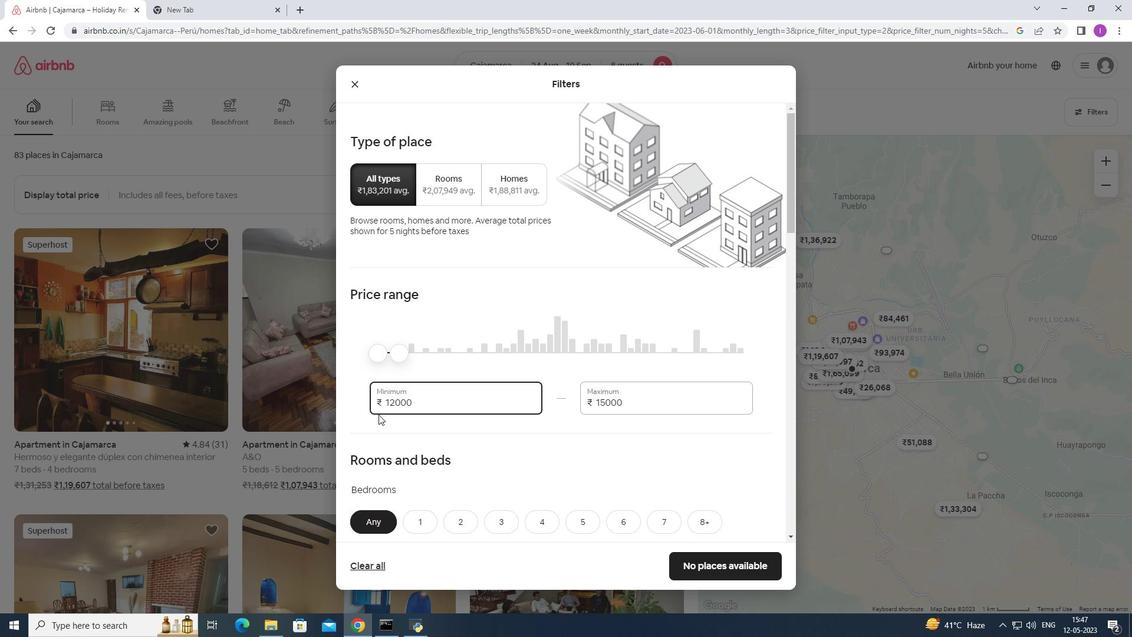 
Action: Mouse scrolled (383, 415) with delta (0, 0)
Screenshot: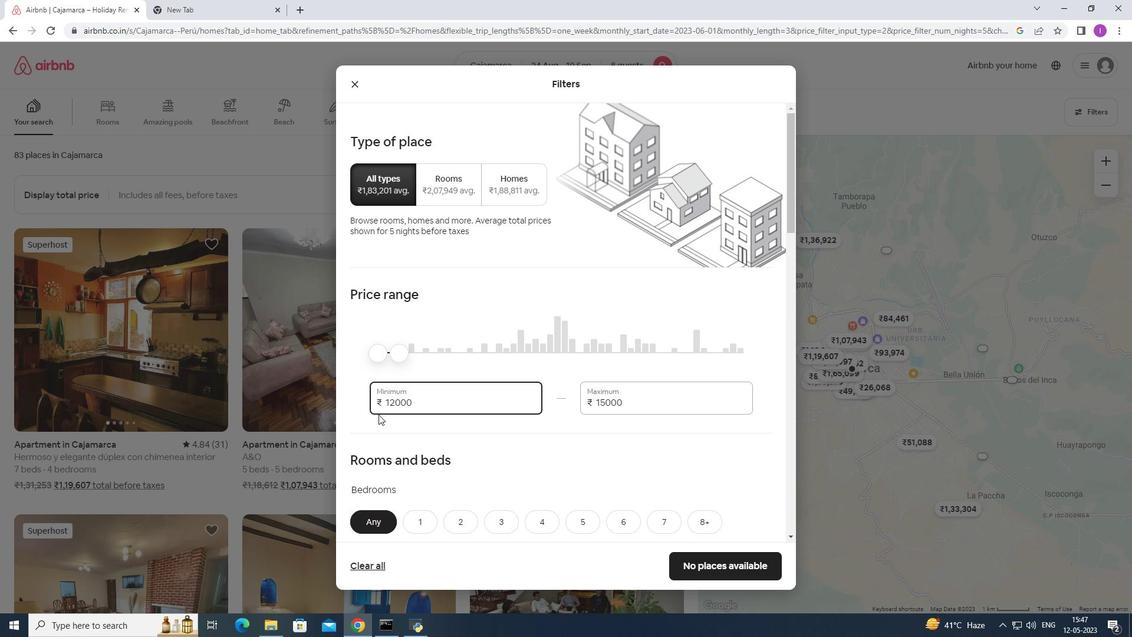 
Action: Mouse moved to (419, 405)
Screenshot: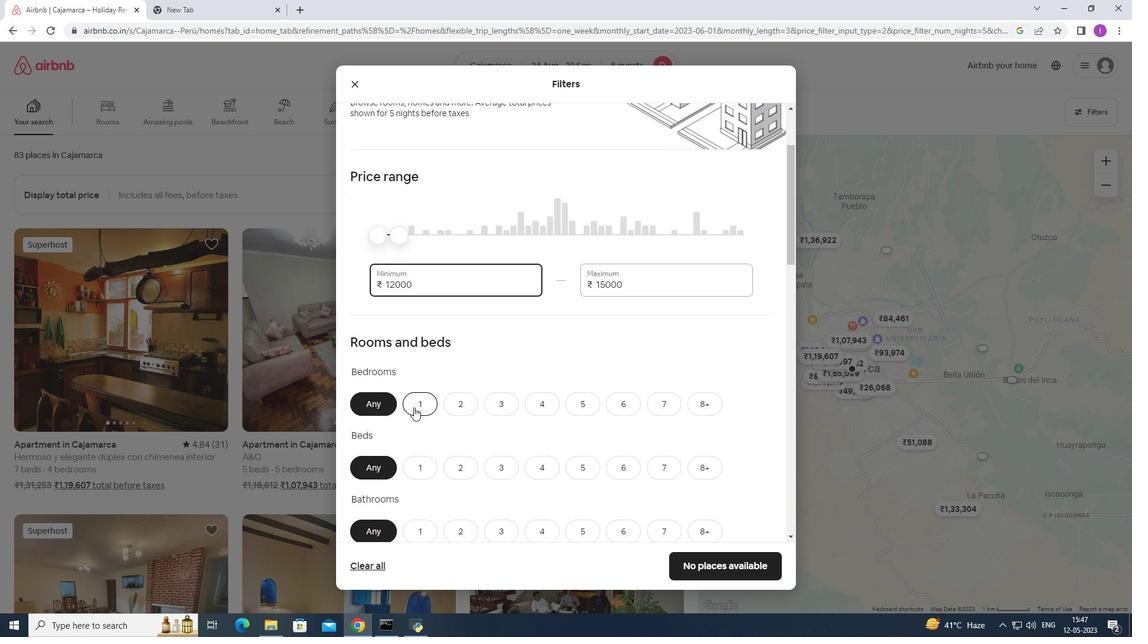 
Action: Mouse scrolled (419, 405) with delta (0, 0)
Screenshot: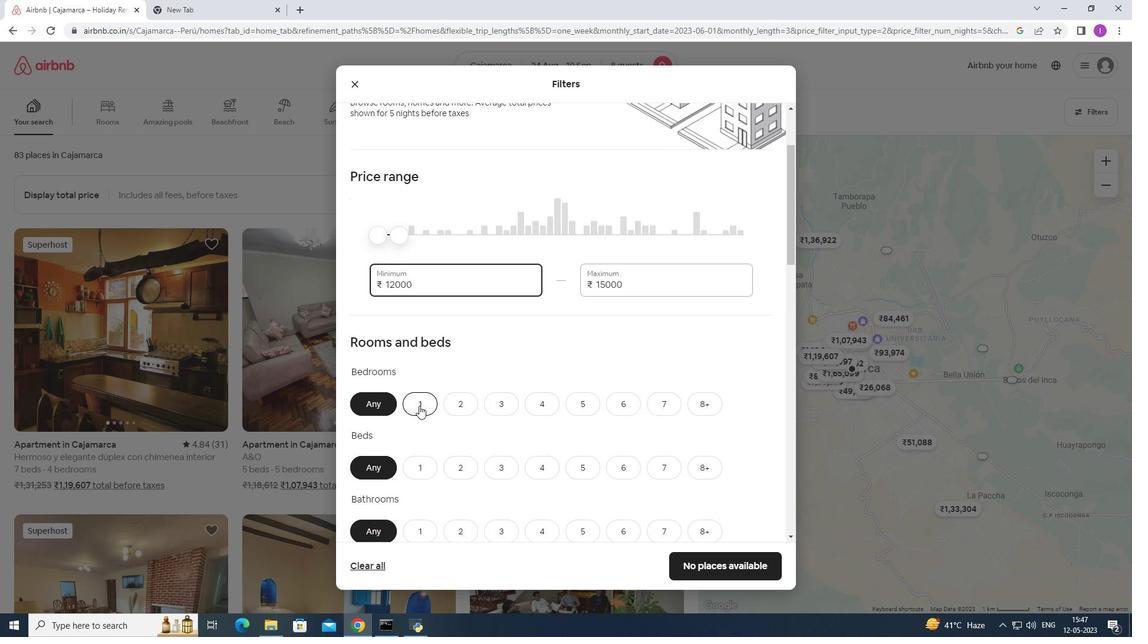 
Action: Mouse moved to (534, 340)
Screenshot: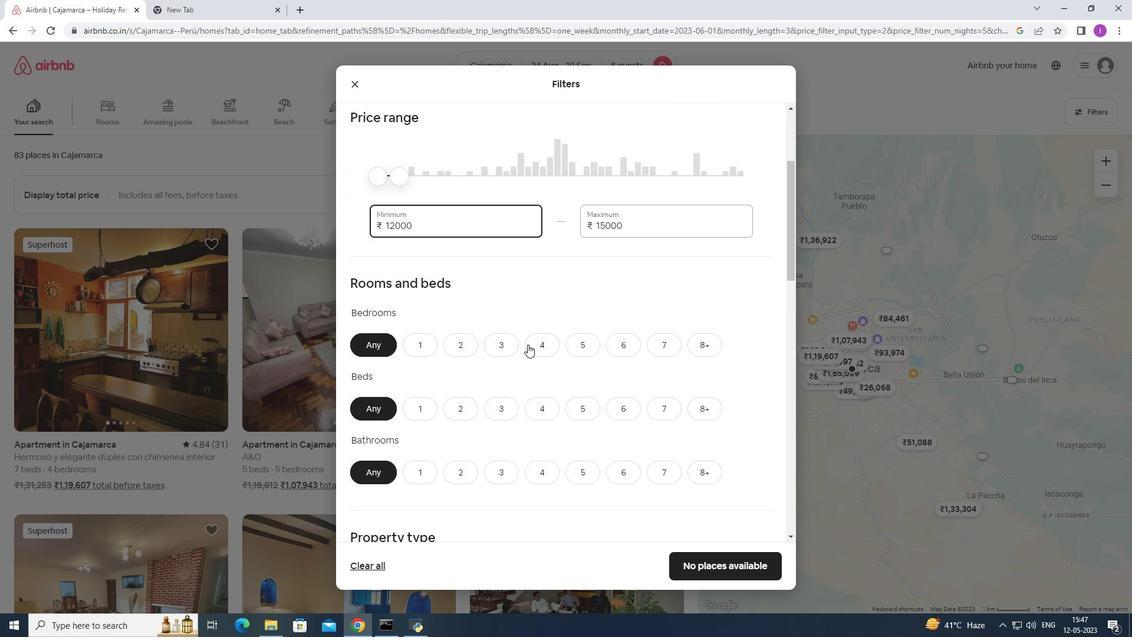 
Action: Mouse pressed left at (534, 340)
Screenshot: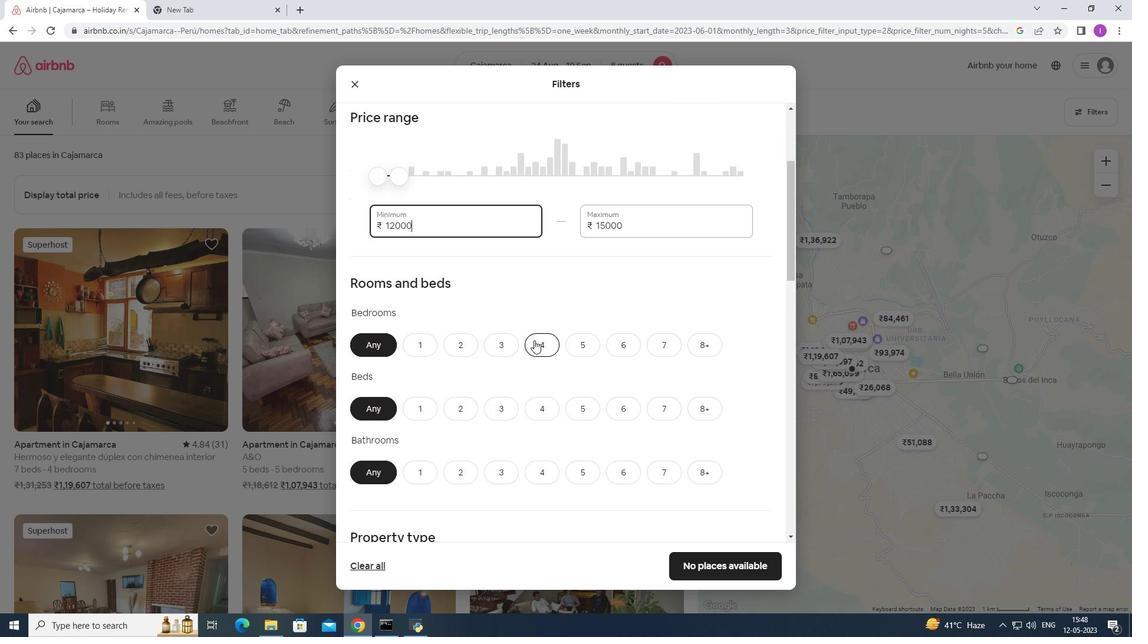 
Action: Mouse moved to (714, 401)
Screenshot: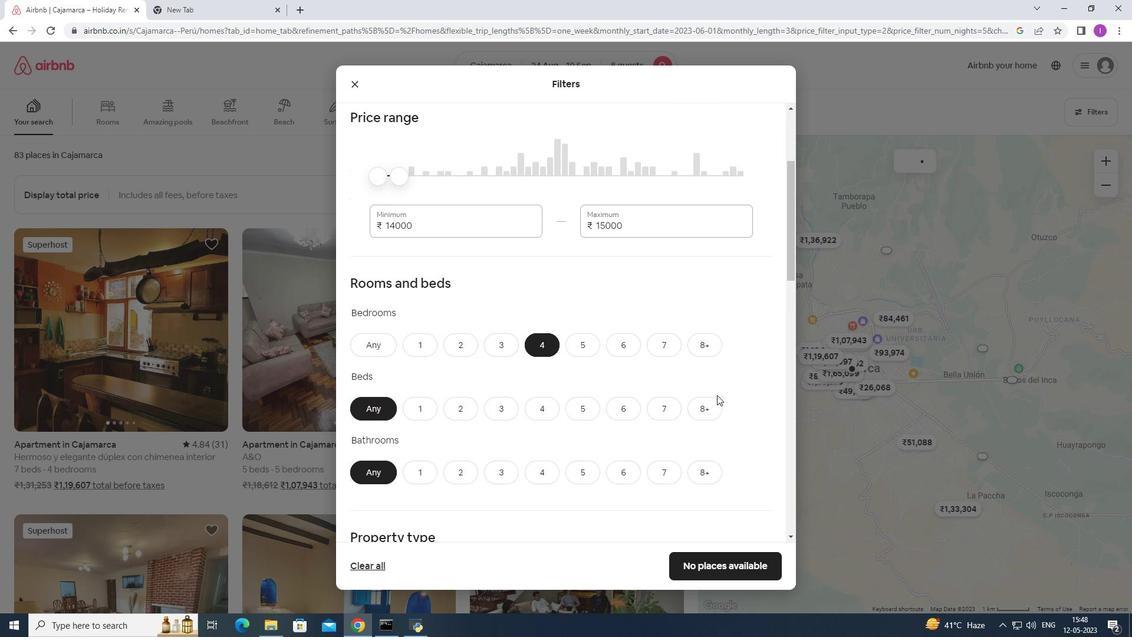 
Action: Mouse pressed left at (714, 401)
Screenshot: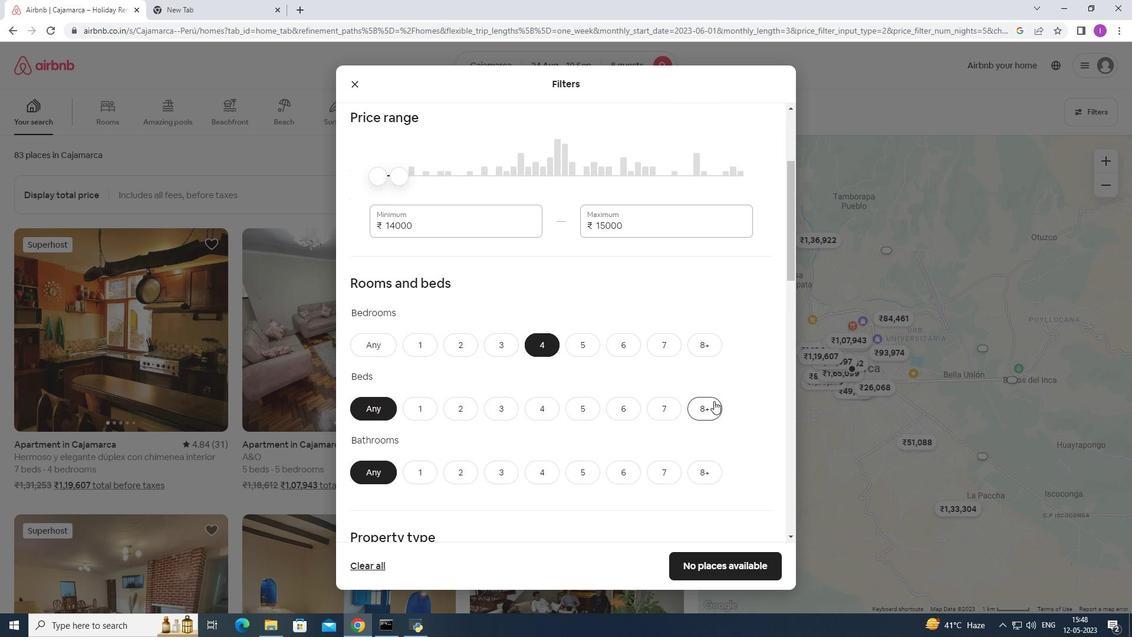 
Action: Mouse moved to (554, 468)
Screenshot: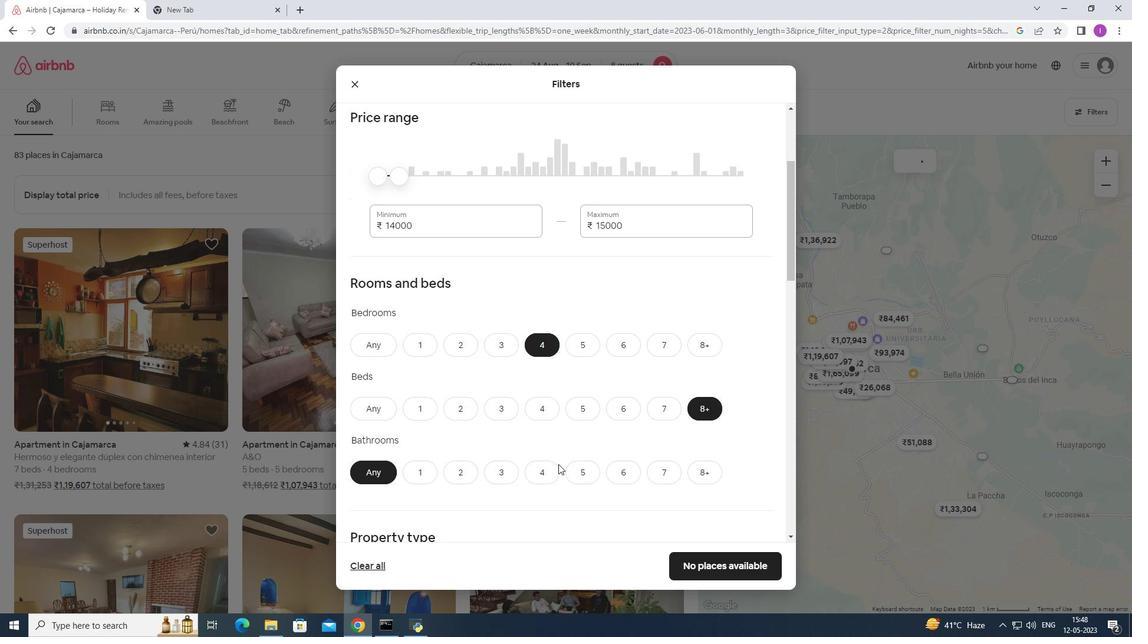 
Action: Mouse pressed left at (554, 468)
Screenshot: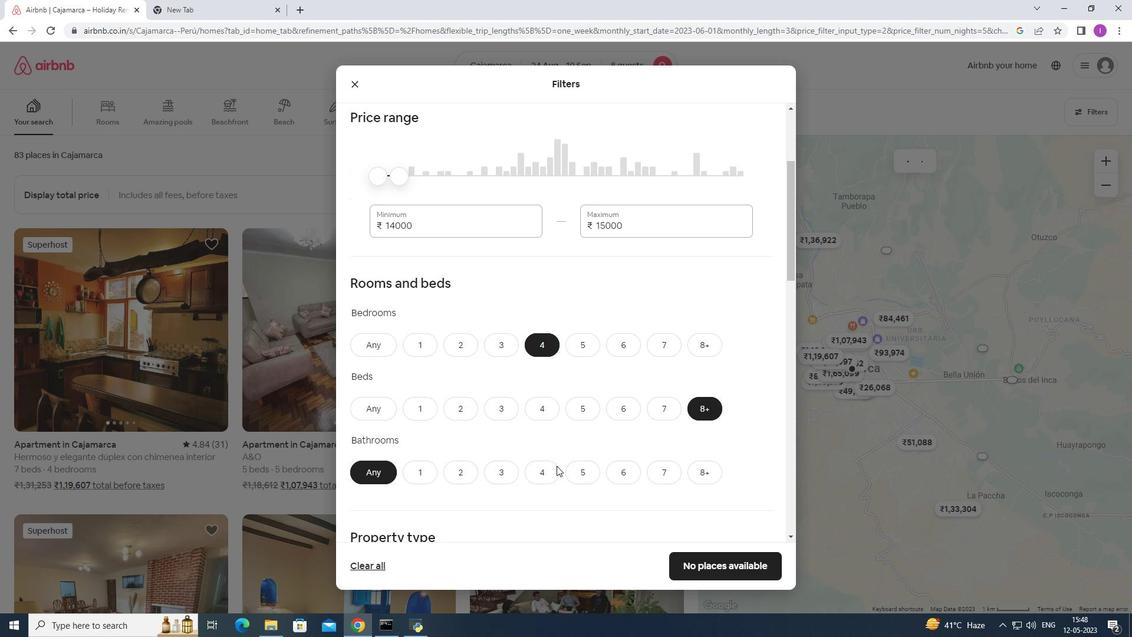 
Action: Mouse moved to (618, 418)
Screenshot: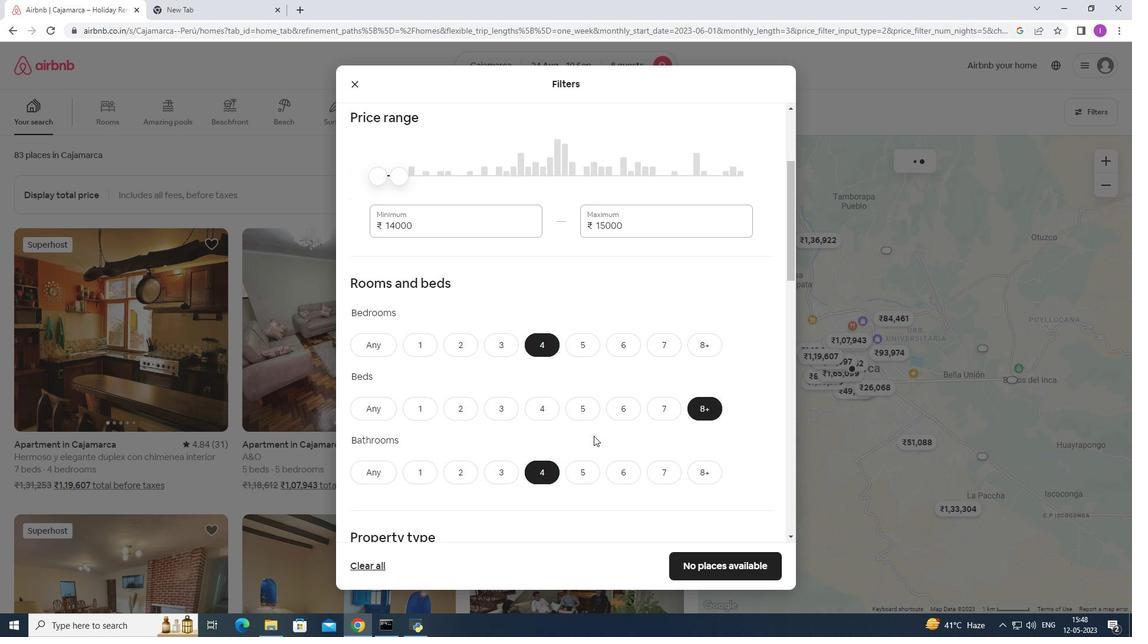 
Action: Mouse scrolled (618, 417) with delta (0, 0)
Screenshot: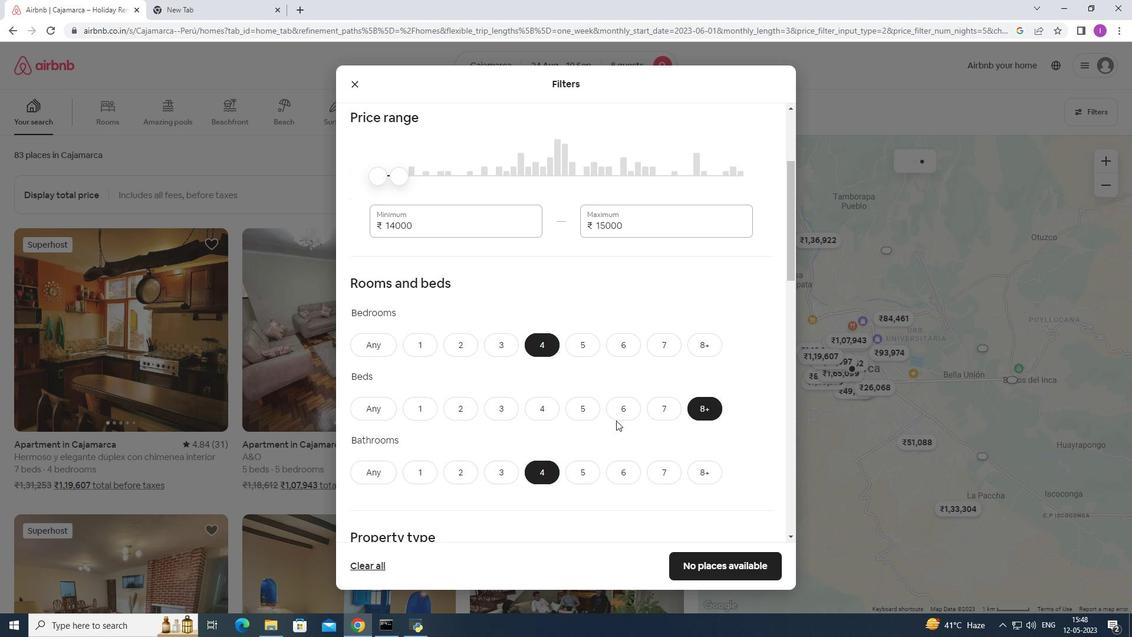 
Action: Mouse scrolled (618, 417) with delta (0, 0)
Screenshot: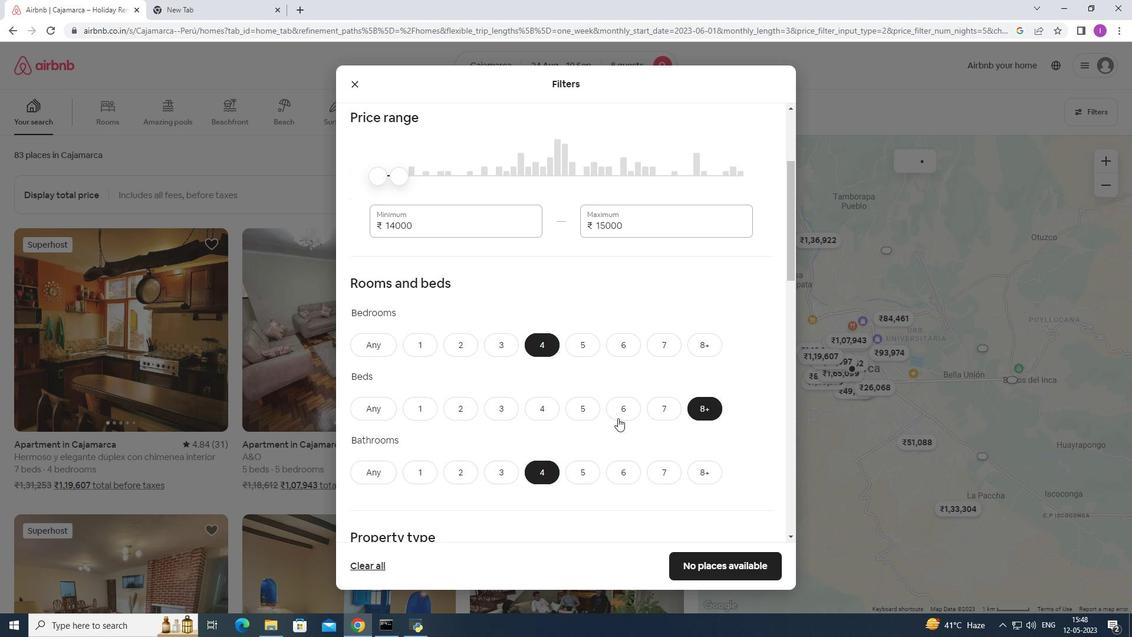 
Action: Mouse scrolled (618, 417) with delta (0, 0)
Screenshot: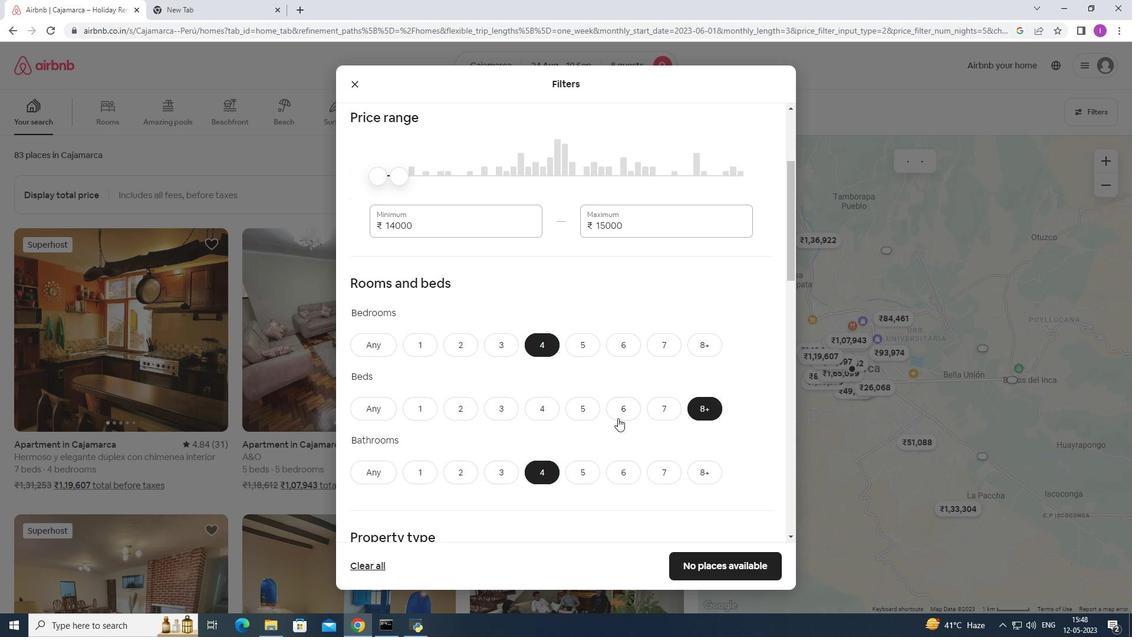 
Action: Mouse moved to (618, 418)
Screenshot: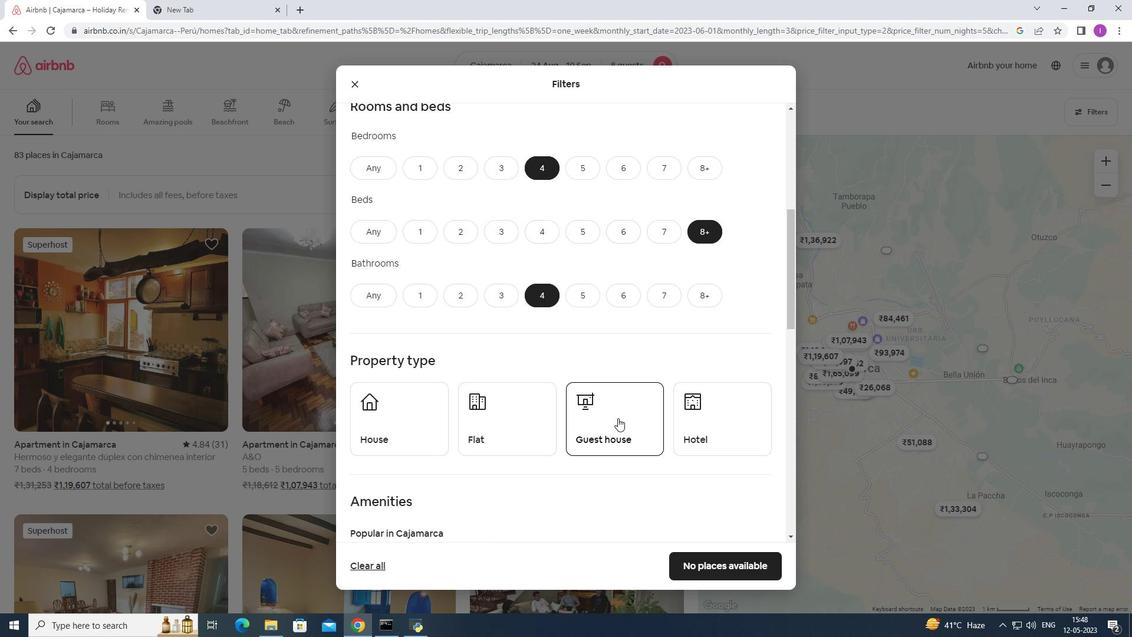 
Action: Mouse scrolled (618, 417) with delta (0, 0)
Screenshot: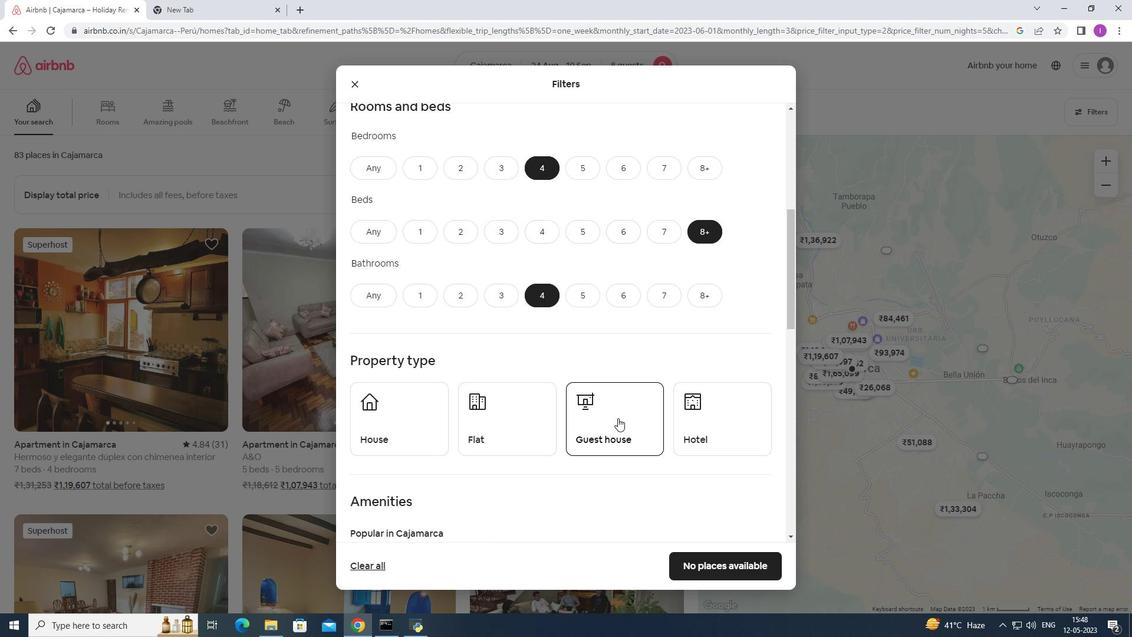 
Action: Mouse moved to (423, 374)
Screenshot: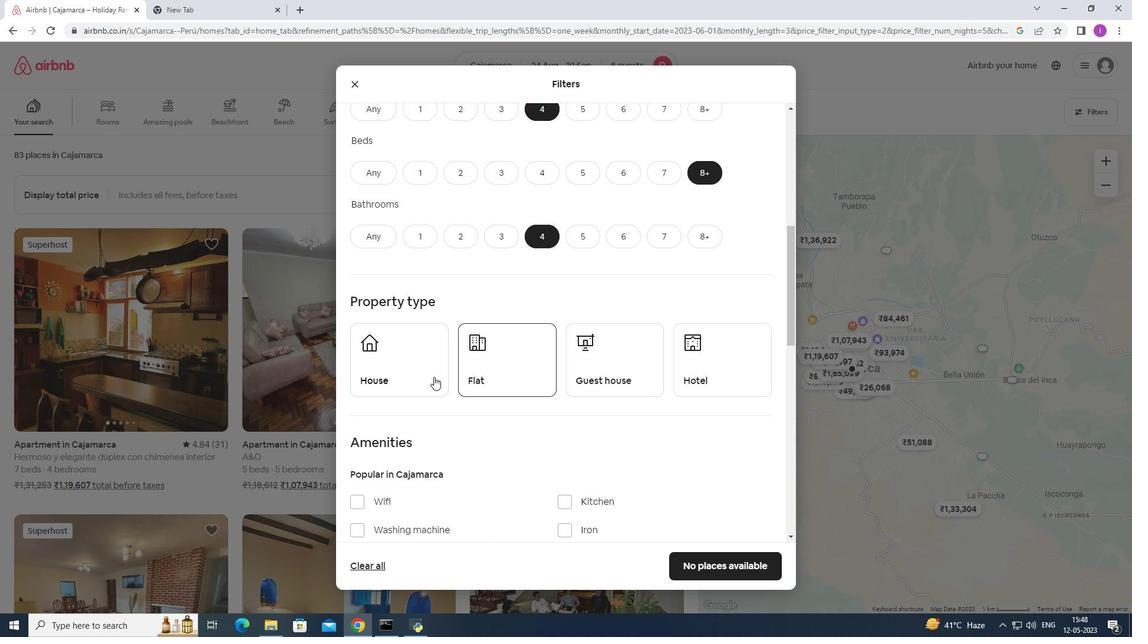
Action: Mouse pressed left at (423, 374)
Screenshot: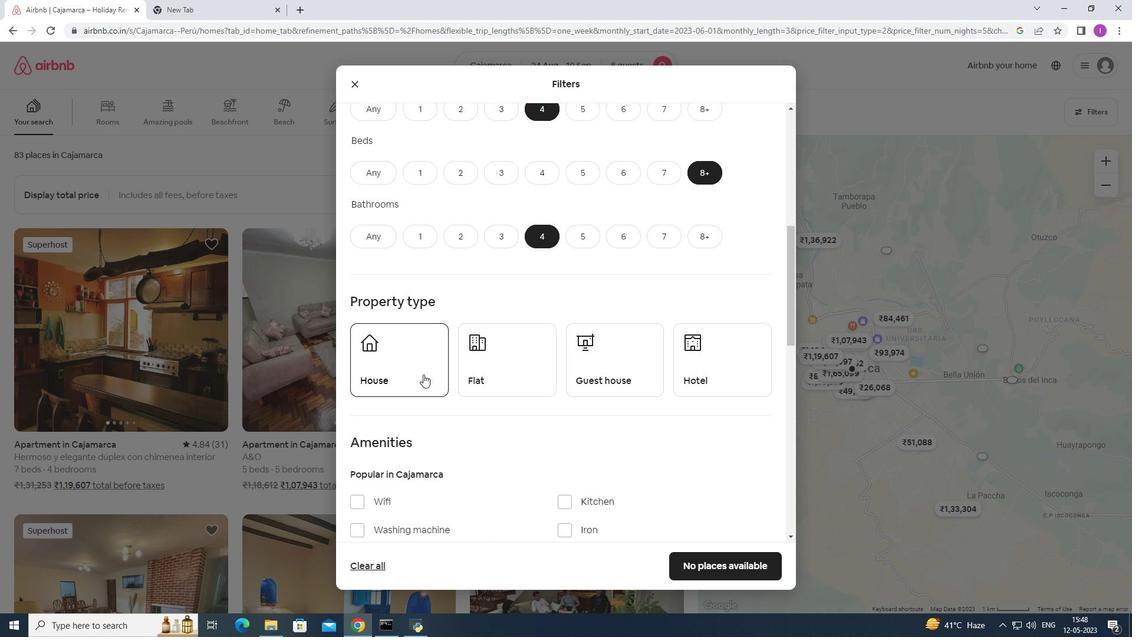
Action: Mouse moved to (521, 375)
Screenshot: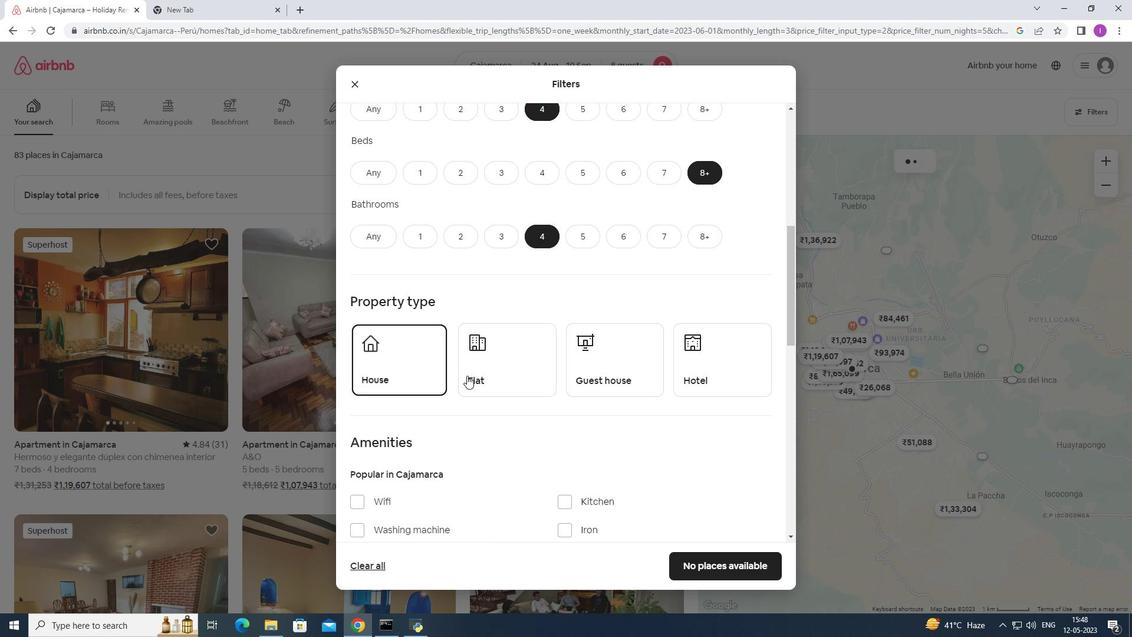 
Action: Mouse pressed left at (521, 375)
Screenshot: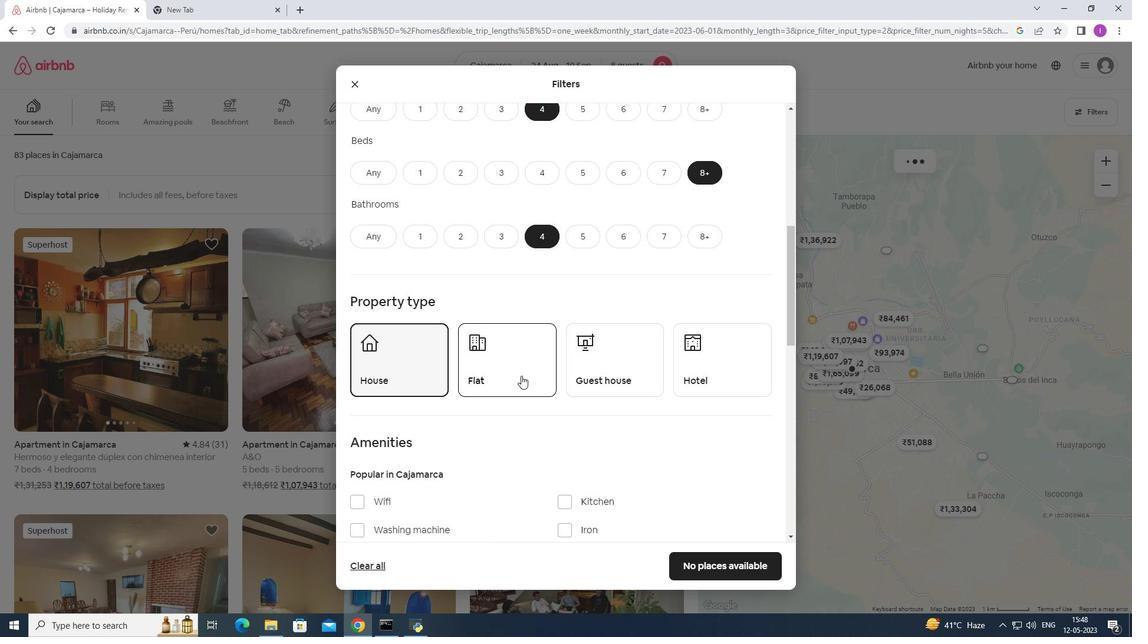 
Action: Mouse moved to (595, 375)
Screenshot: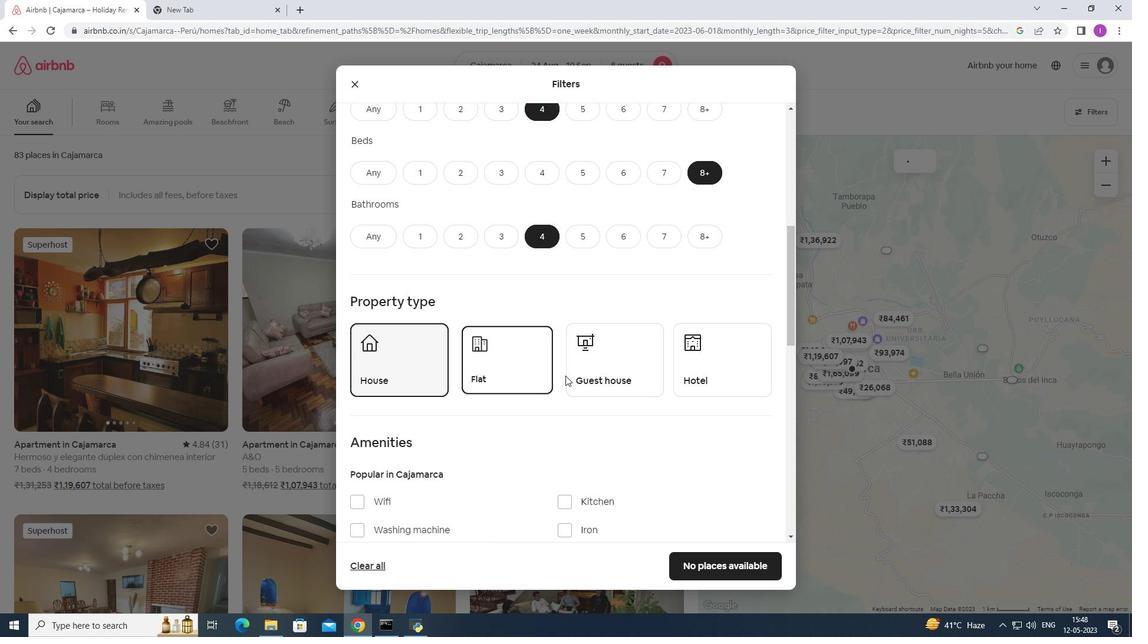 
Action: Mouse pressed left at (595, 375)
Screenshot: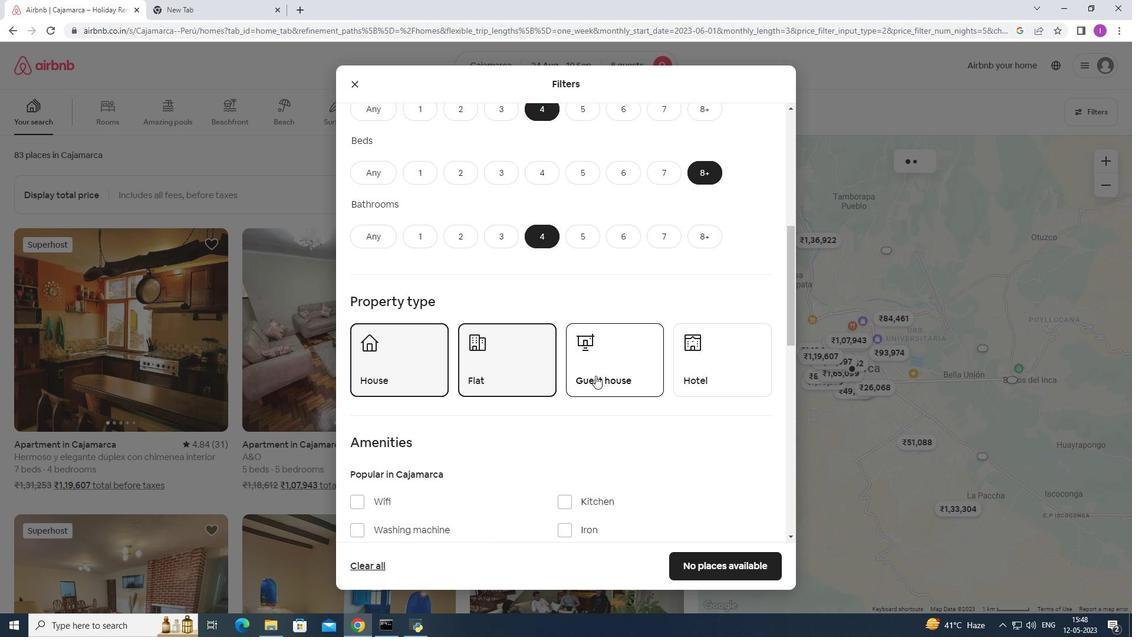 
Action: Mouse moved to (604, 378)
Screenshot: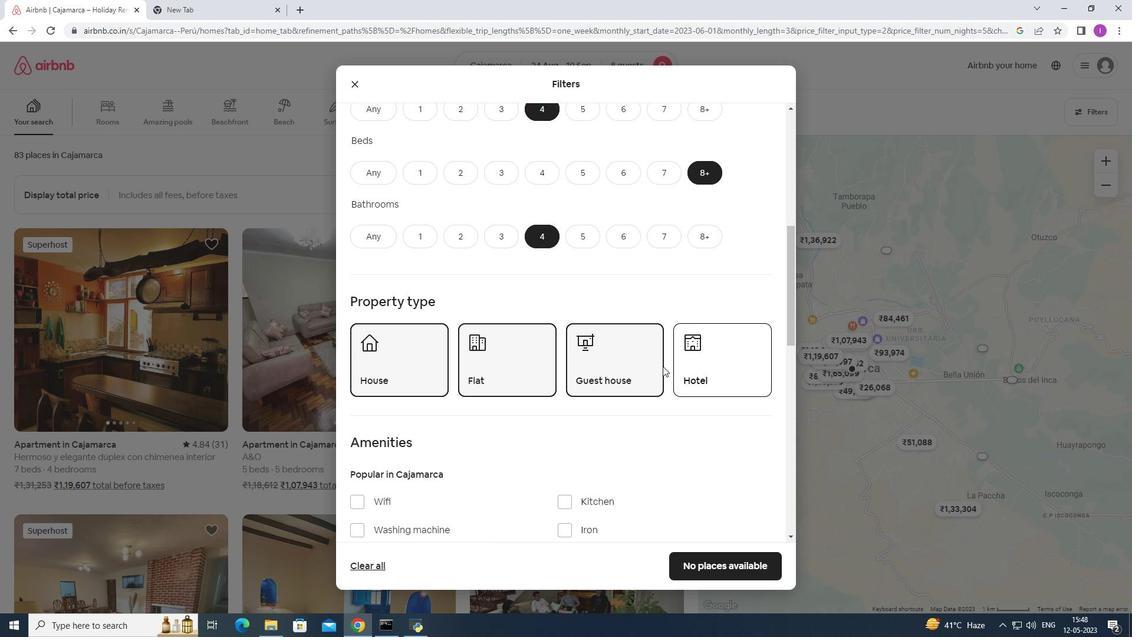 
Action: Mouse scrolled (604, 377) with delta (0, 0)
Screenshot: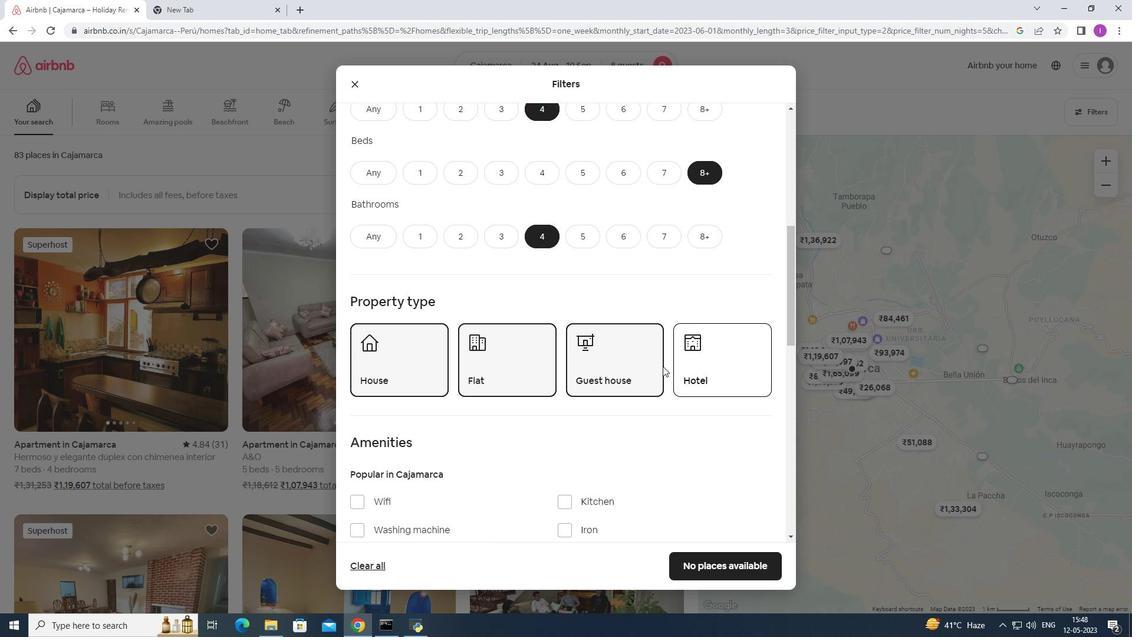 
Action: Mouse moved to (603, 378)
Screenshot: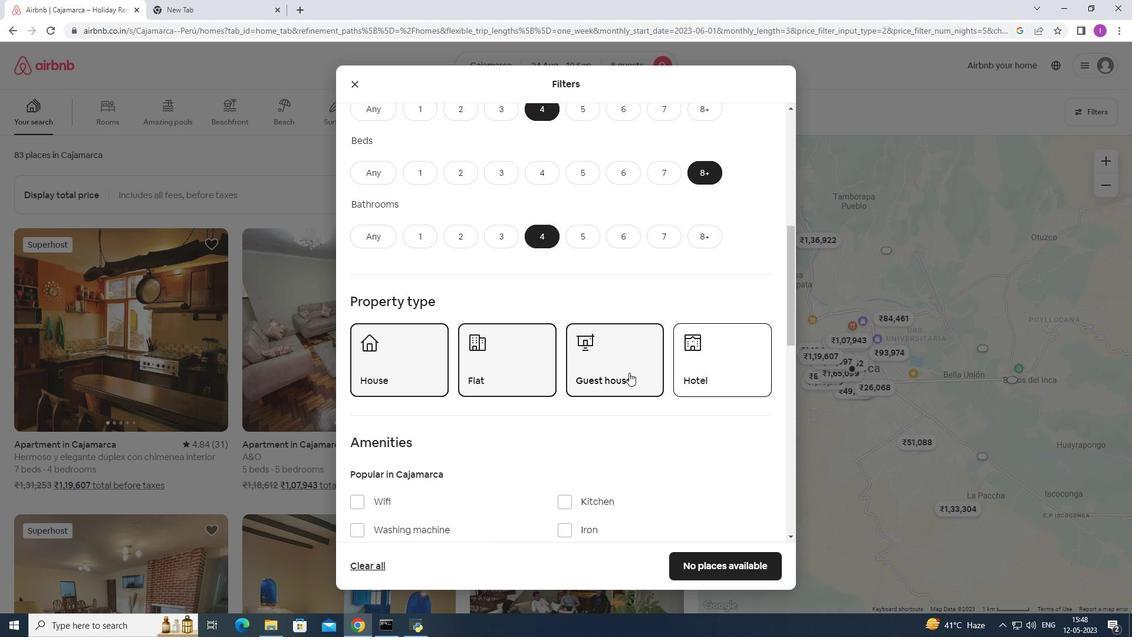 
Action: Mouse scrolled (603, 378) with delta (0, 0)
Screenshot: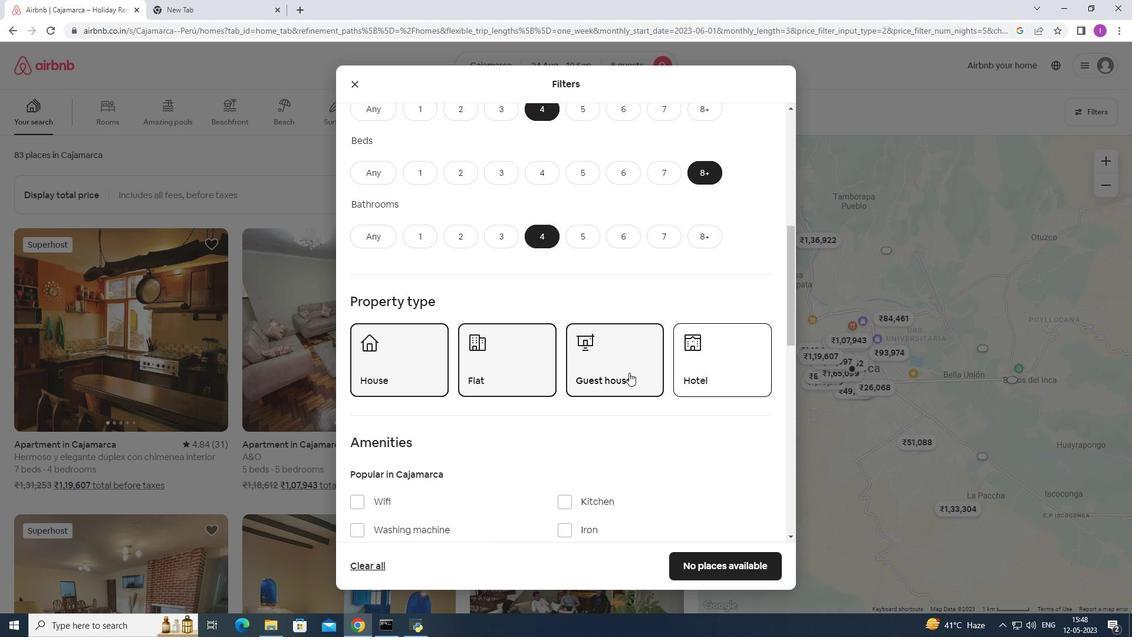 
Action: Mouse scrolled (603, 378) with delta (0, 0)
Screenshot: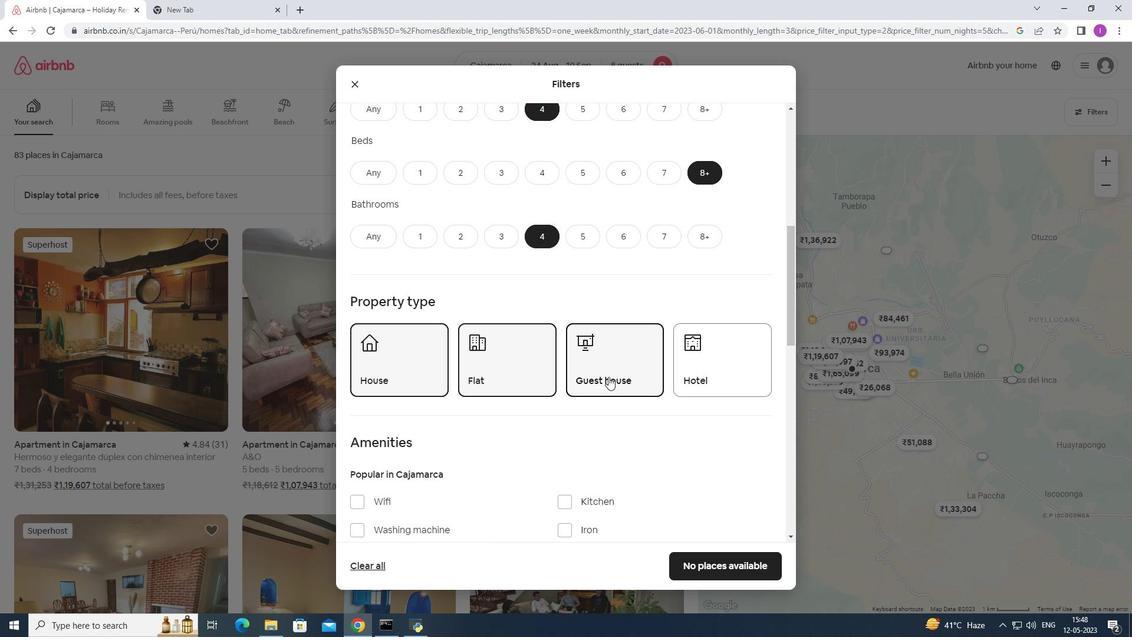 
Action: Mouse scrolled (603, 378) with delta (0, 0)
Screenshot: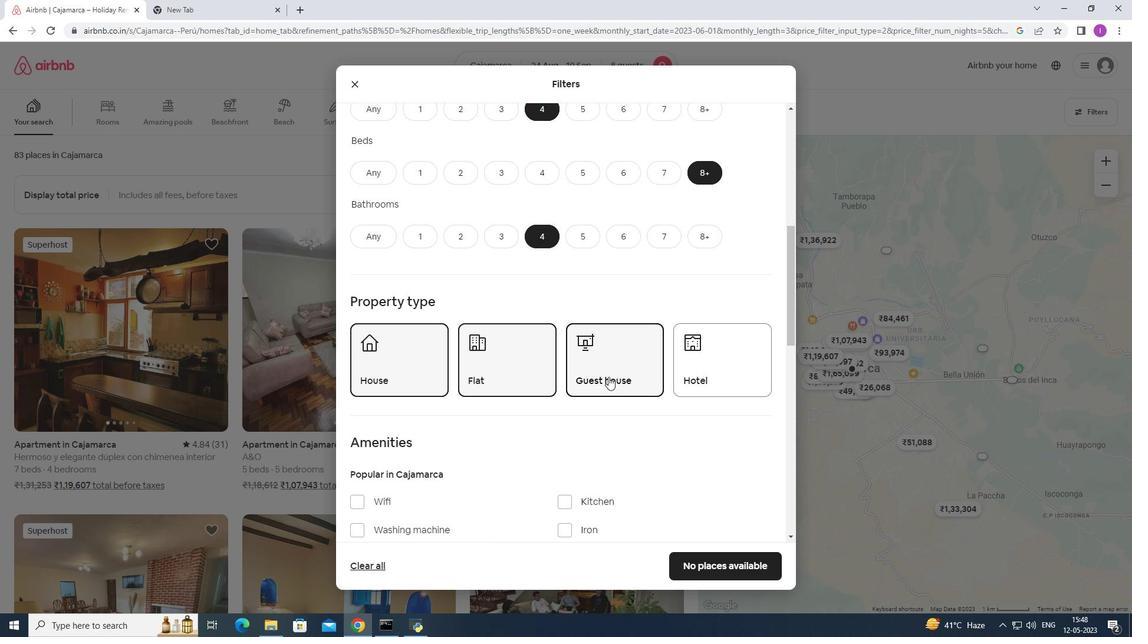 
Action: Mouse moved to (353, 267)
Screenshot: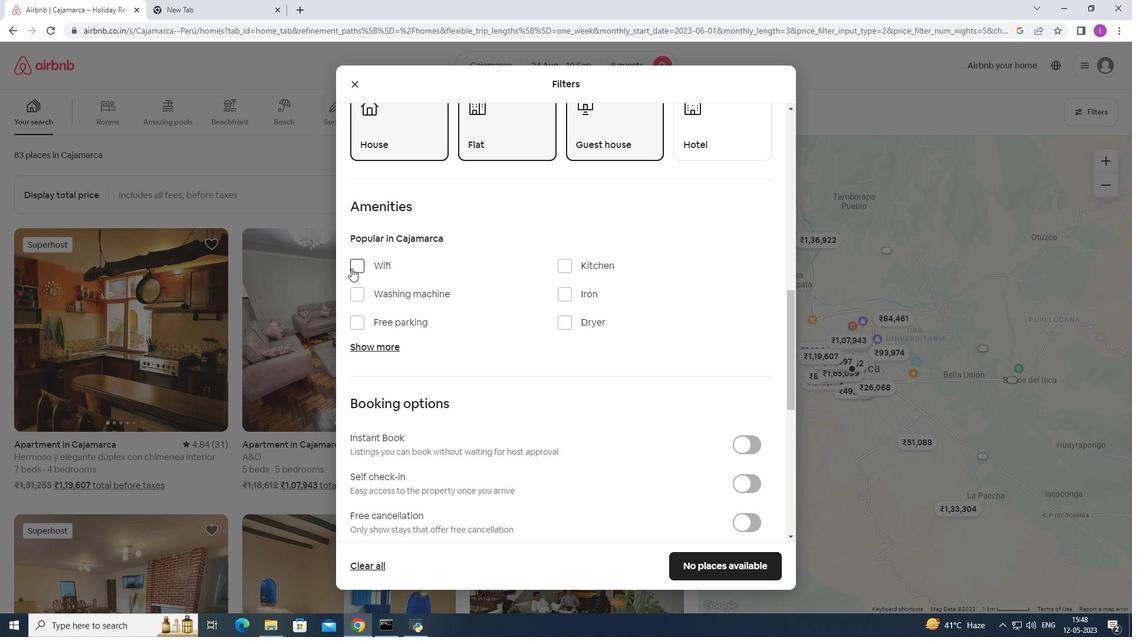 
Action: Mouse pressed left at (353, 267)
Screenshot: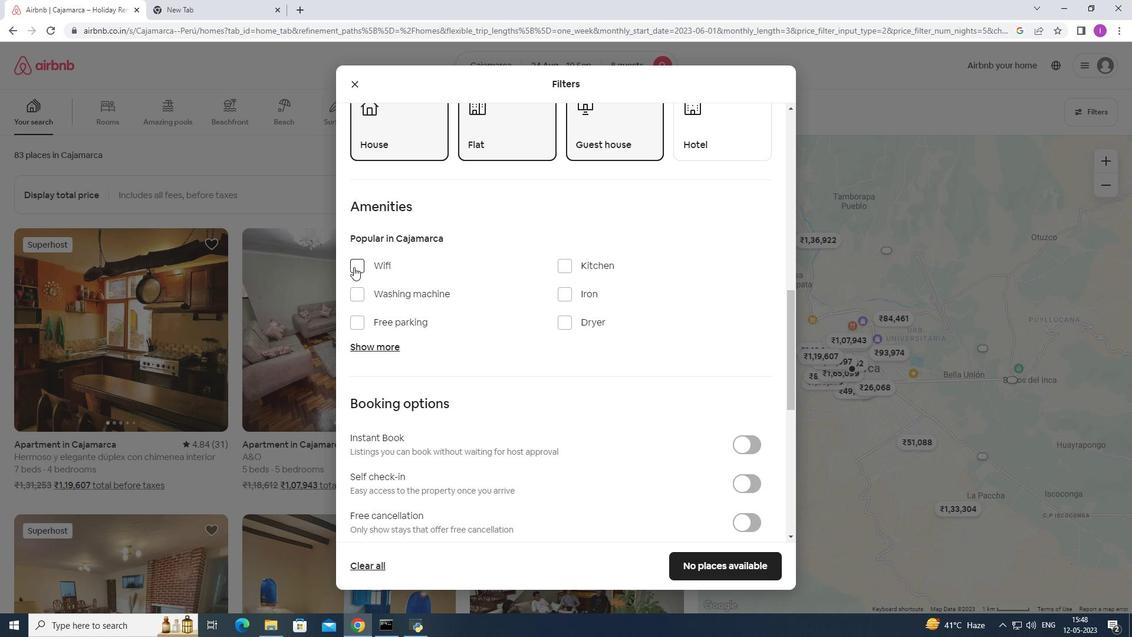 
Action: Mouse moved to (355, 319)
Screenshot: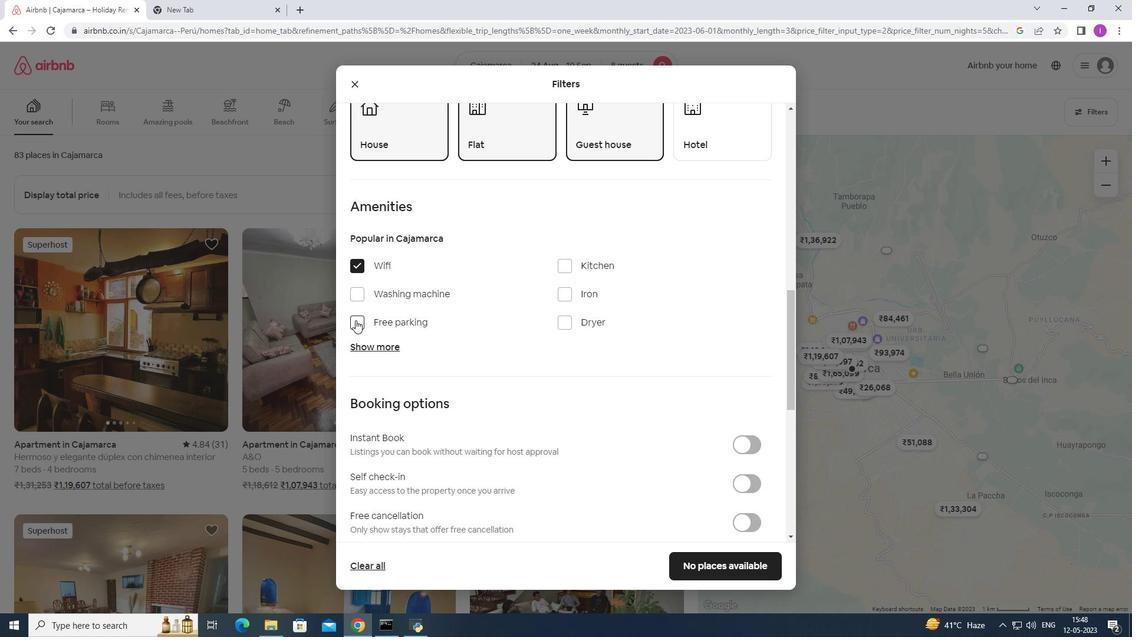 
Action: Mouse pressed left at (355, 319)
Screenshot: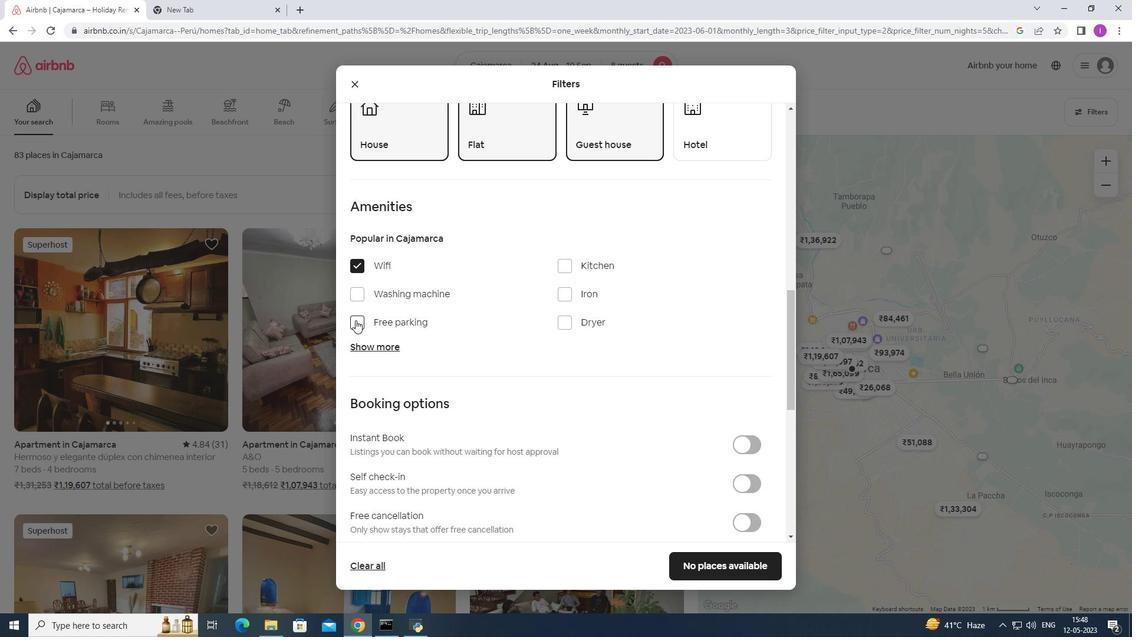 
Action: Mouse moved to (375, 346)
Screenshot: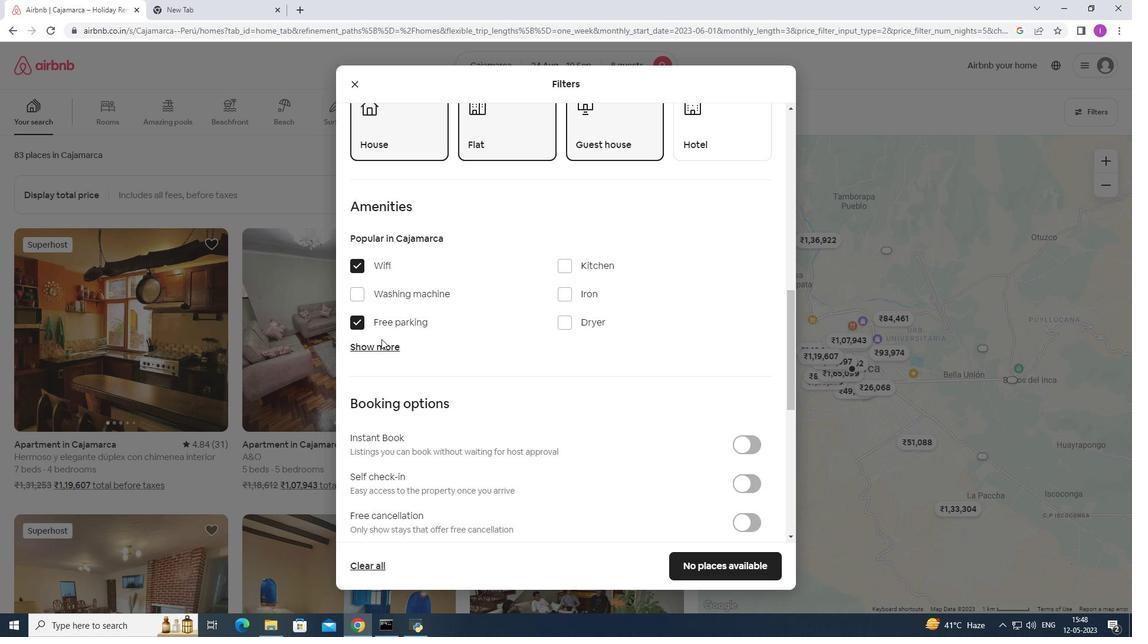 
Action: Mouse pressed left at (375, 346)
Screenshot: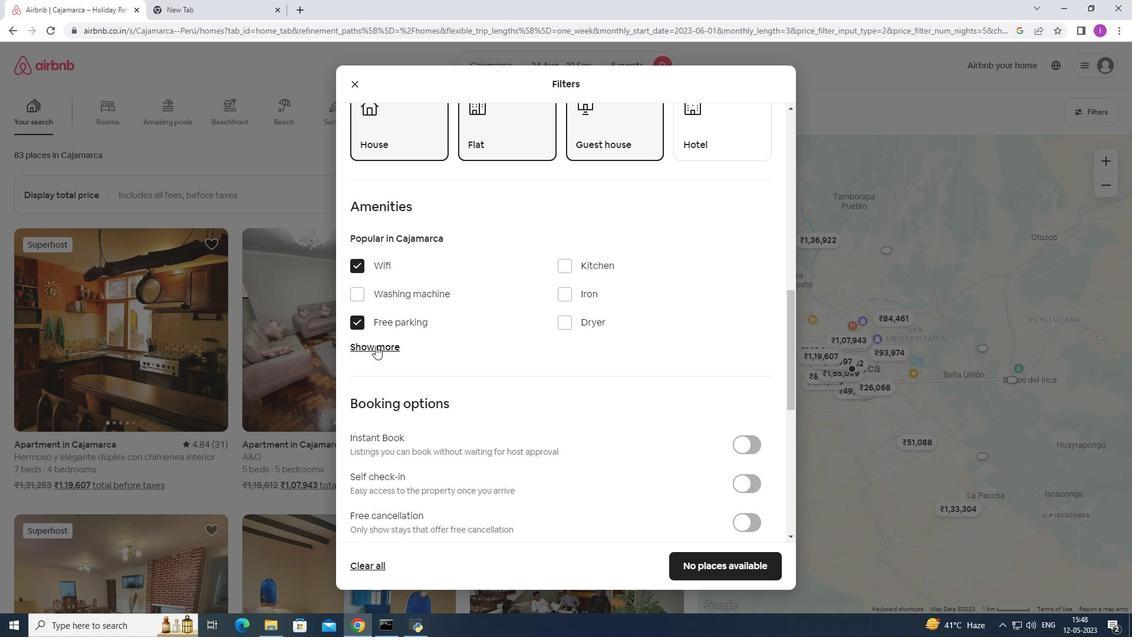 
Action: Mouse moved to (558, 417)
Screenshot: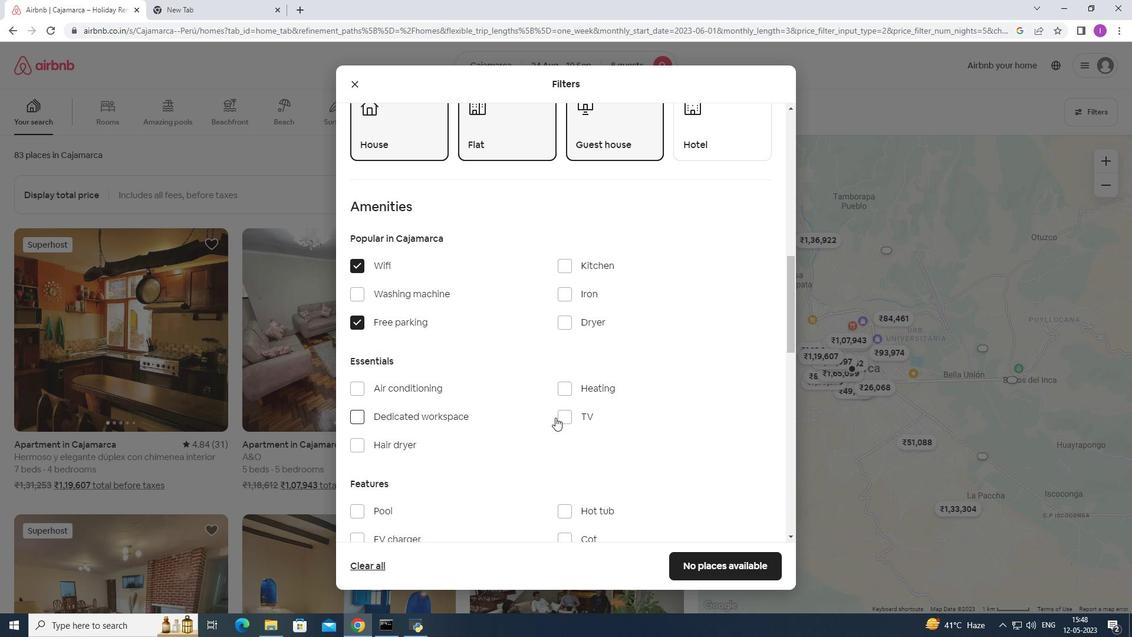 
Action: Mouse pressed left at (558, 417)
Screenshot: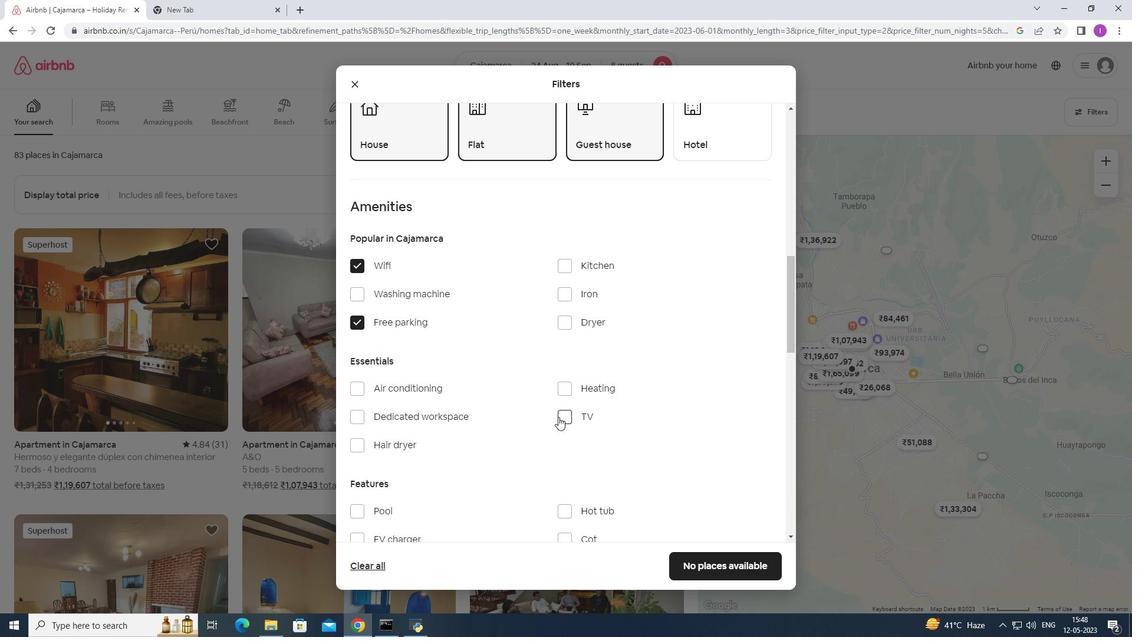 
Action: Mouse moved to (407, 441)
Screenshot: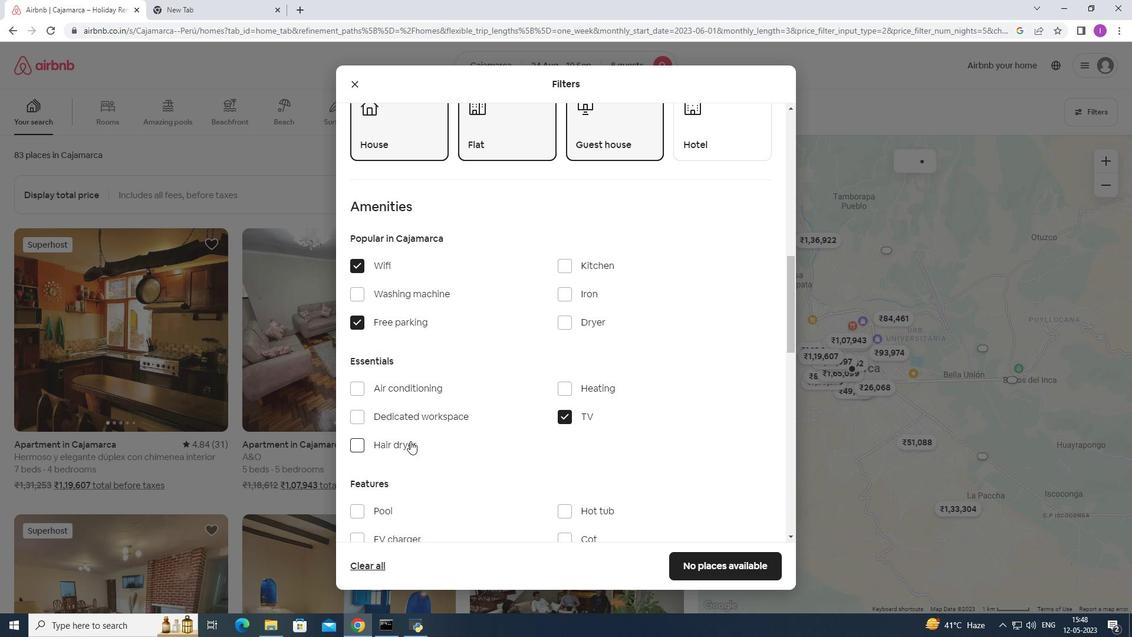 
Action: Mouse scrolled (407, 441) with delta (0, 0)
Screenshot: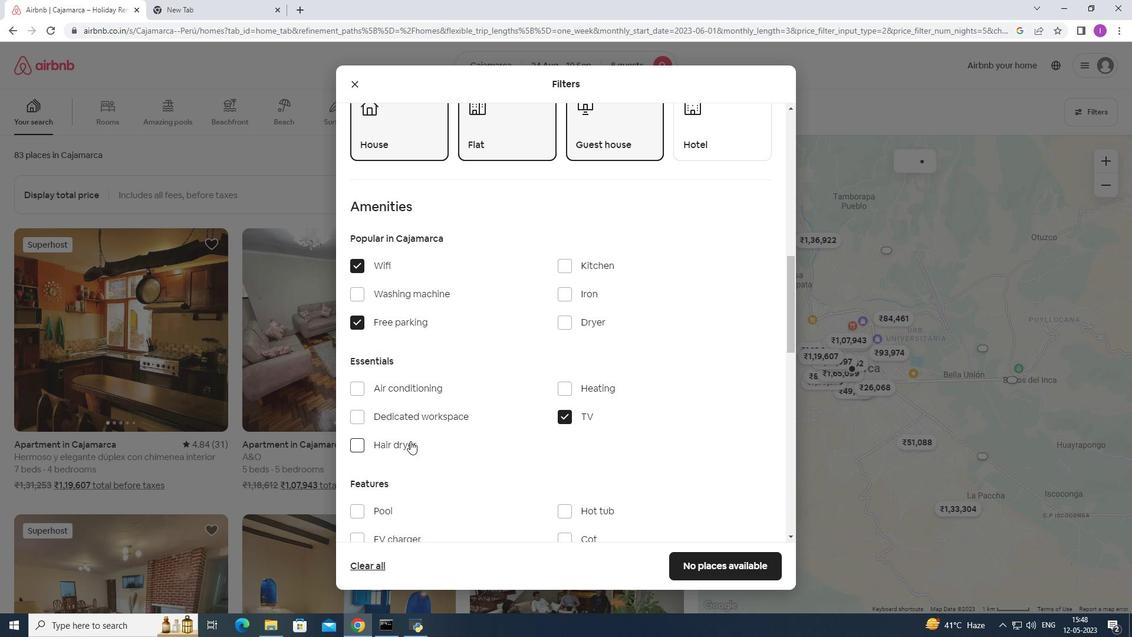 
Action: Mouse scrolled (407, 441) with delta (0, 0)
Screenshot: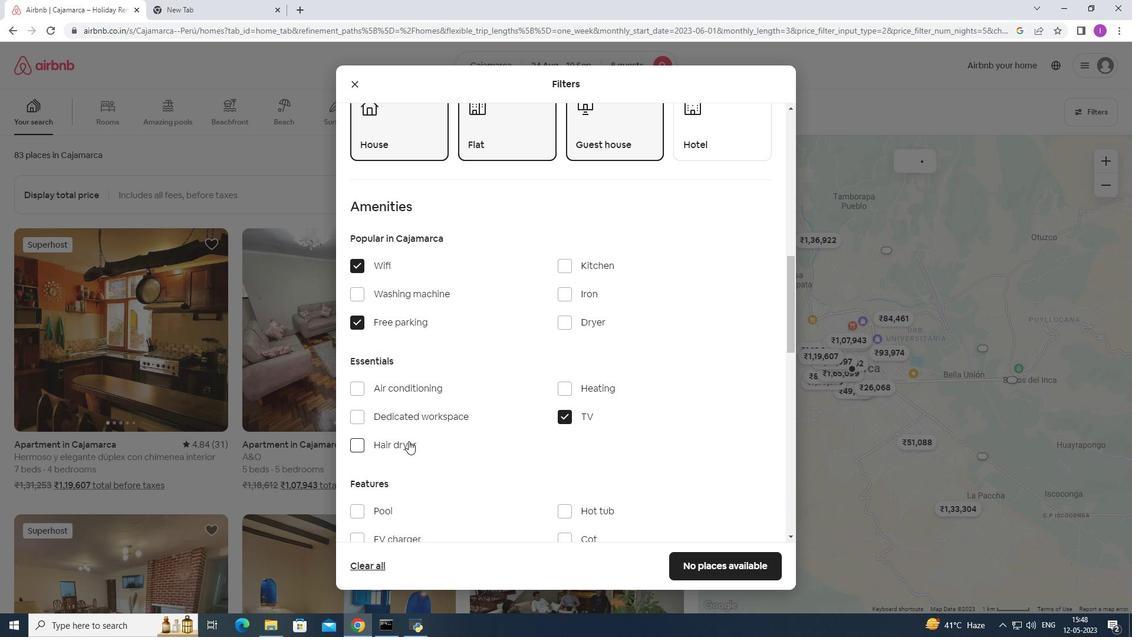 
Action: Mouse scrolled (407, 441) with delta (0, 0)
Screenshot: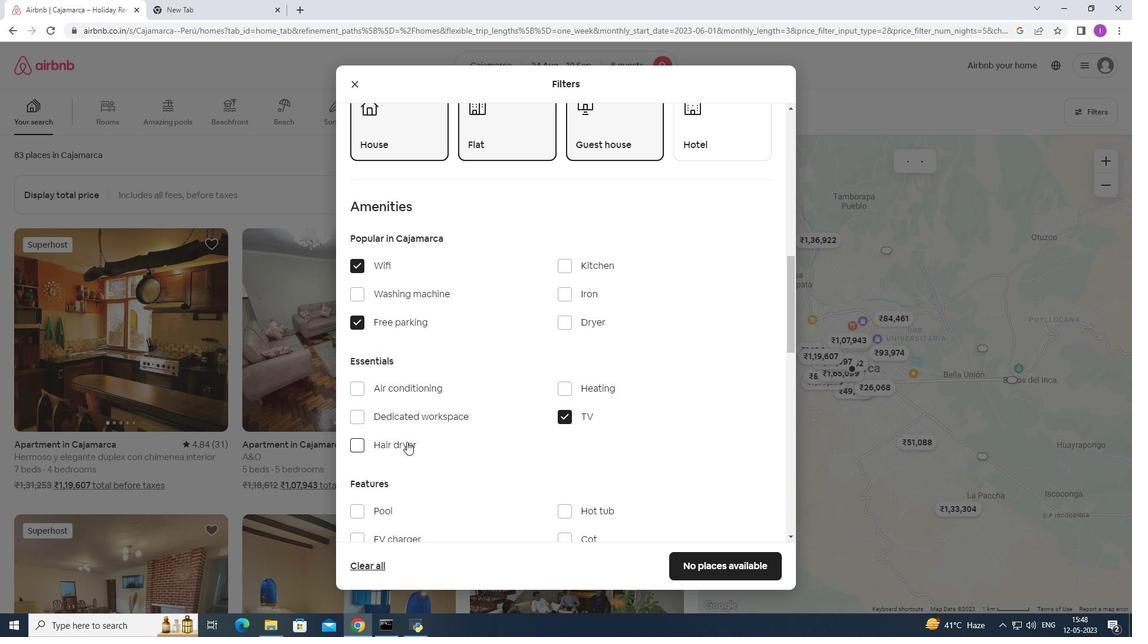 
Action: Mouse scrolled (407, 441) with delta (0, 0)
Screenshot: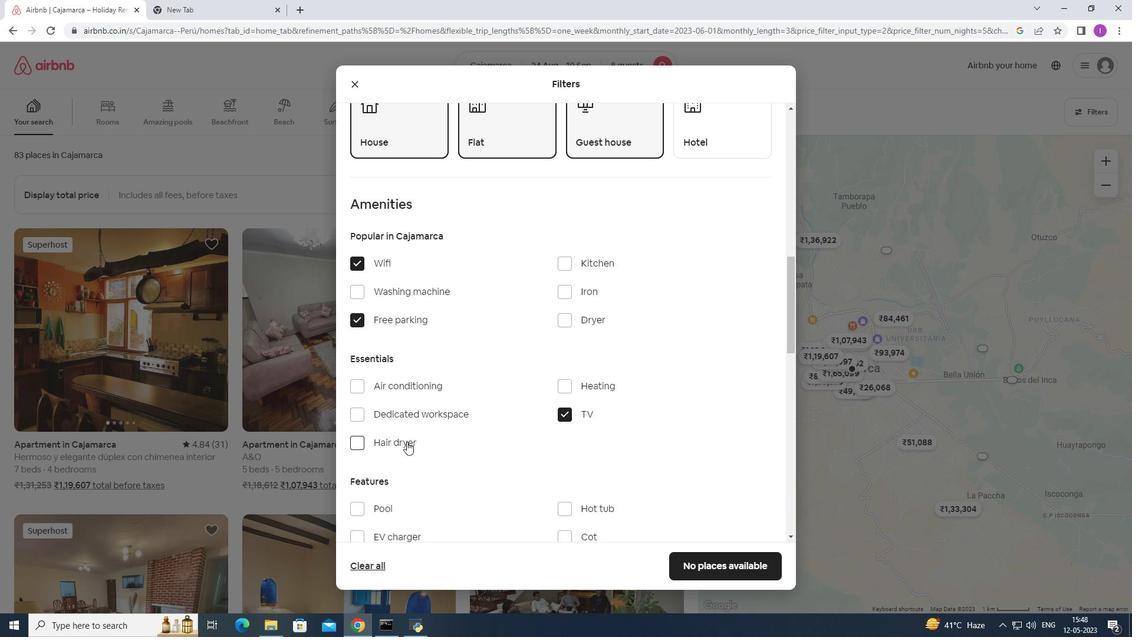
Action: Mouse moved to (356, 330)
Screenshot: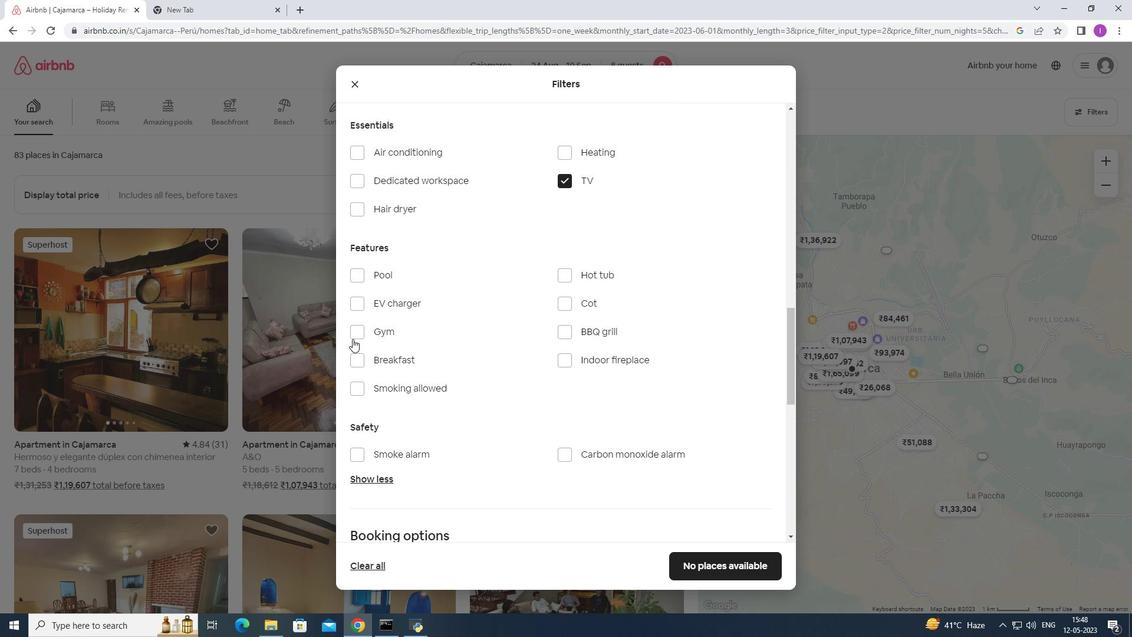 
Action: Mouse pressed left at (356, 330)
Screenshot: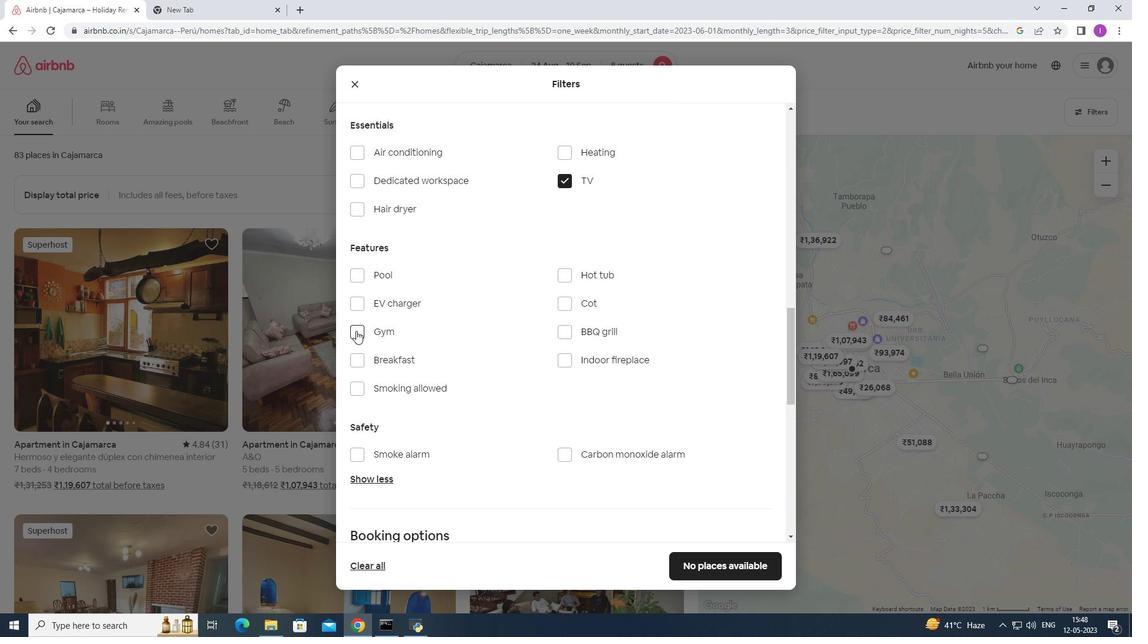 
Action: Mouse moved to (359, 358)
Screenshot: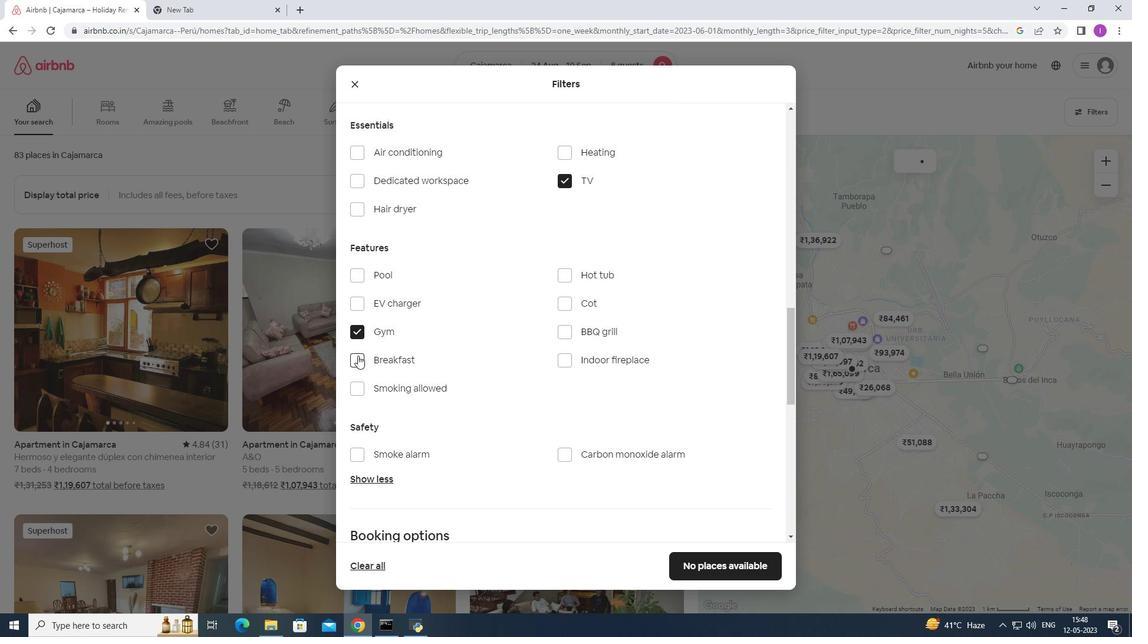 
Action: Mouse pressed left at (359, 358)
Screenshot: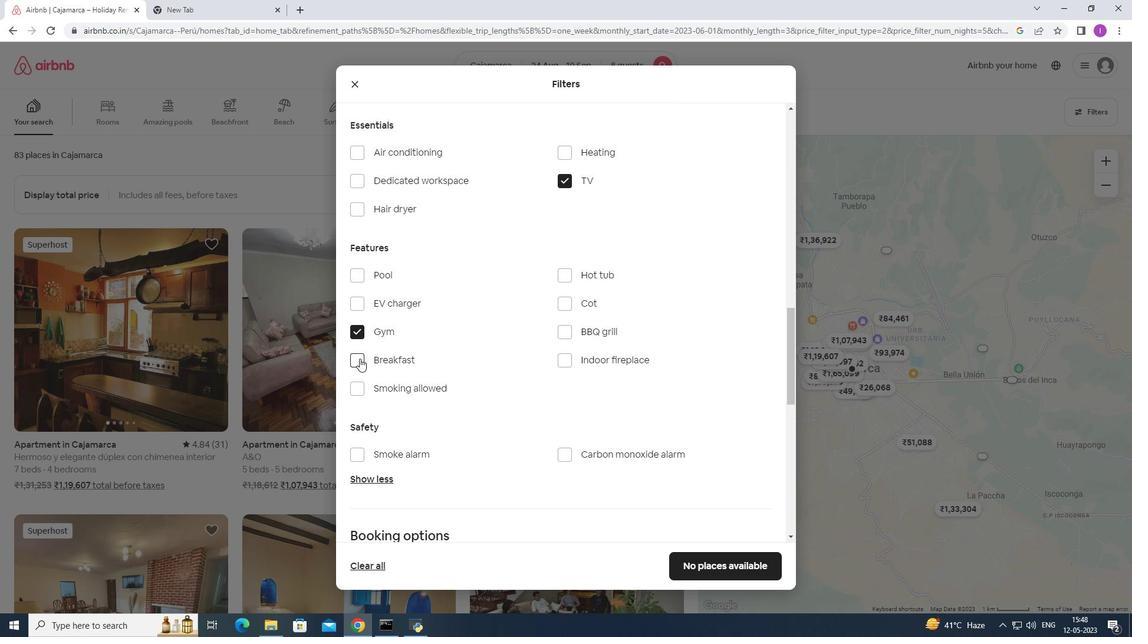 
Action: Mouse moved to (468, 368)
Screenshot: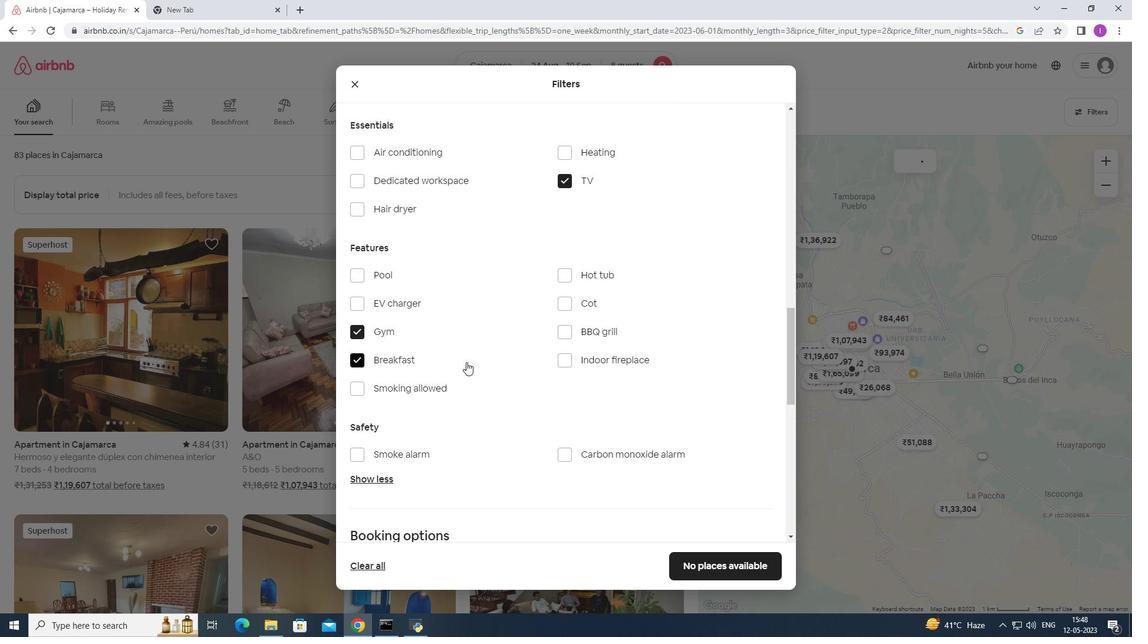 
Action: Mouse pressed left at (468, 366)
Screenshot: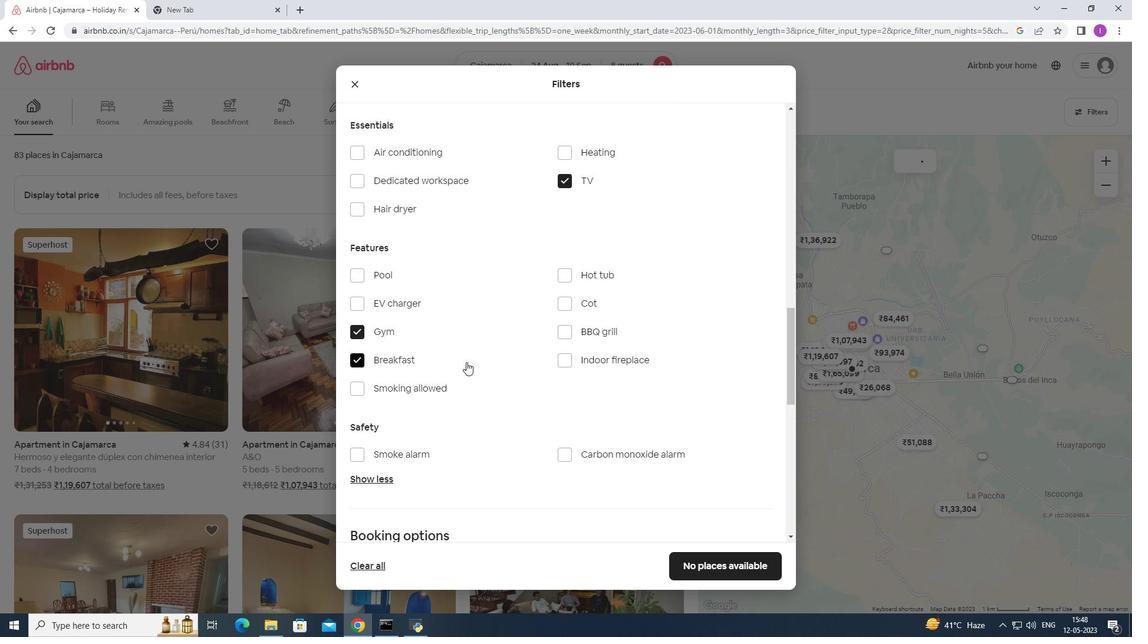 
Action: Mouse moved to (512, 377)
Screenshot: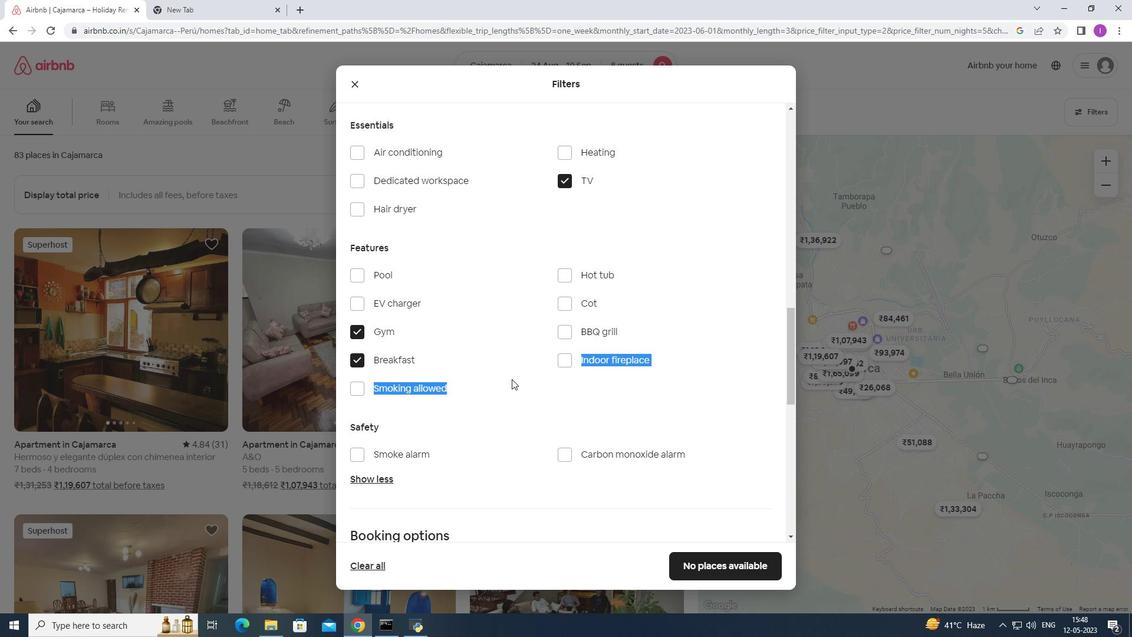 
Action: Mouse pressed left at (512, 377)
Screenshot: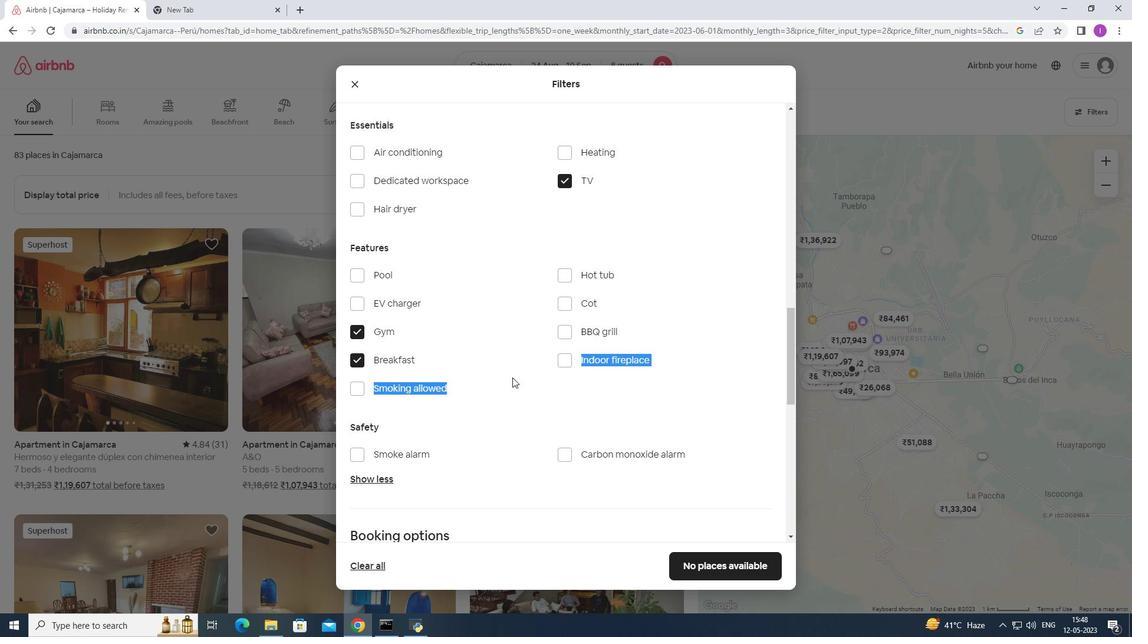 
Action: Mouse moved to (509, 384)
Screenshot: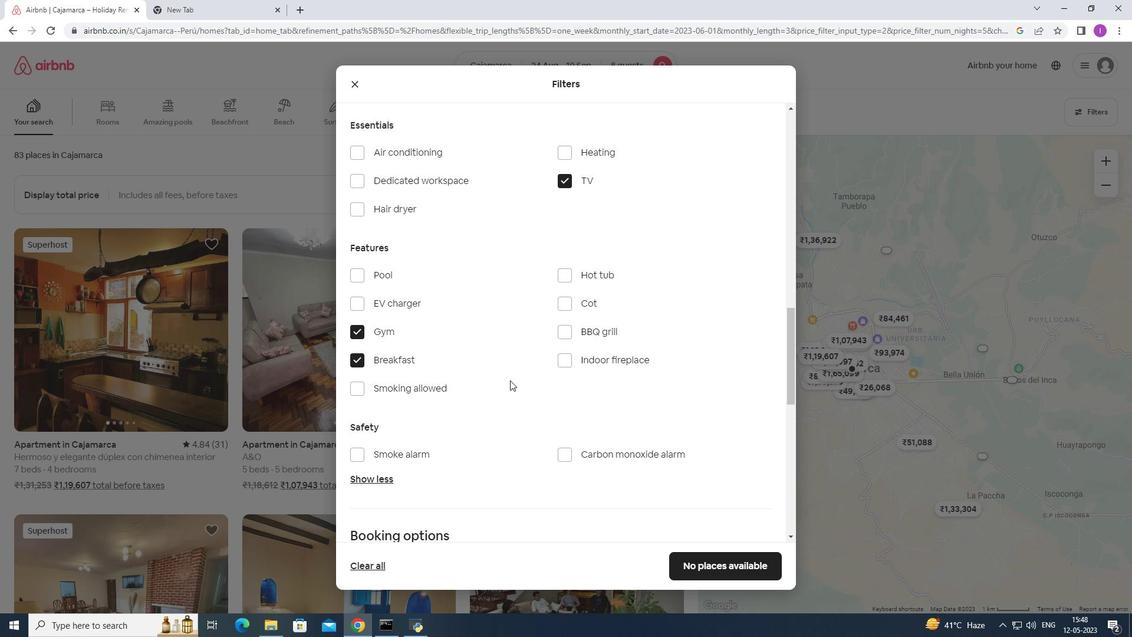 
Action: Mouse scrolled (509, 383) with delta (0, 0)
Screenshot: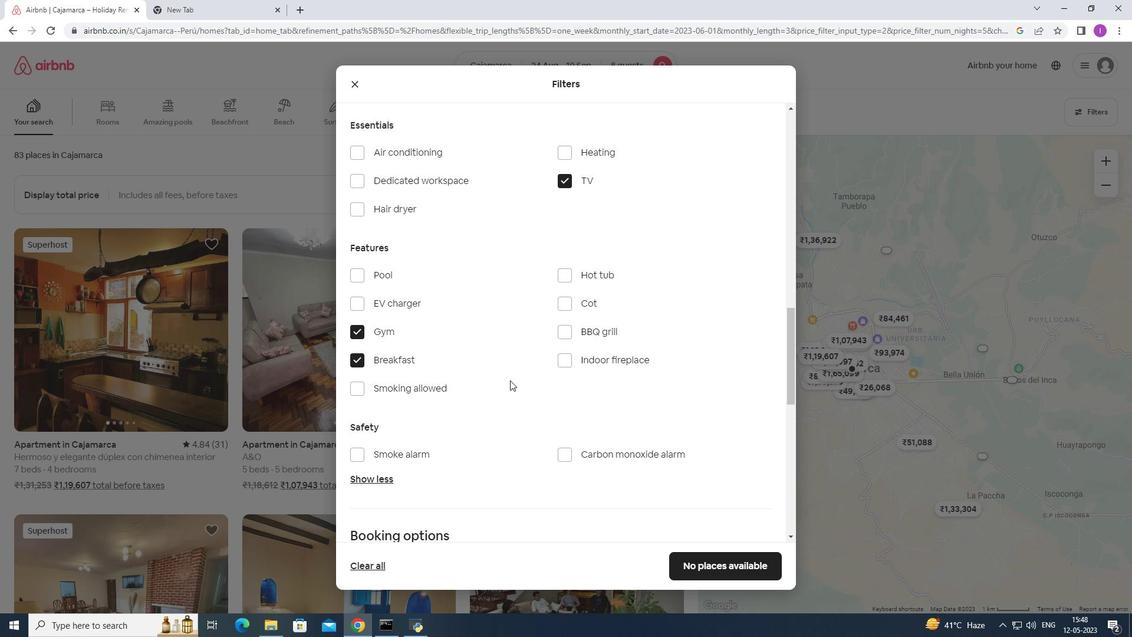 
Action: Mouse moved to (509, 384)
Screenshot: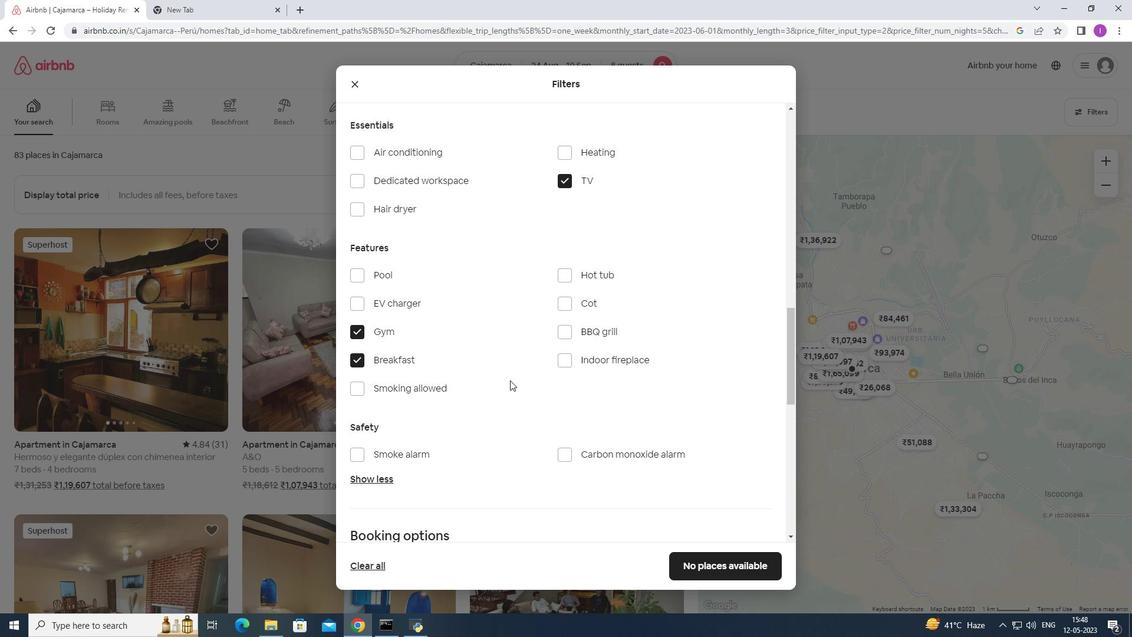 
Action: Mouse scrolled (509, 383) with delta (0, 0)
Screenshot: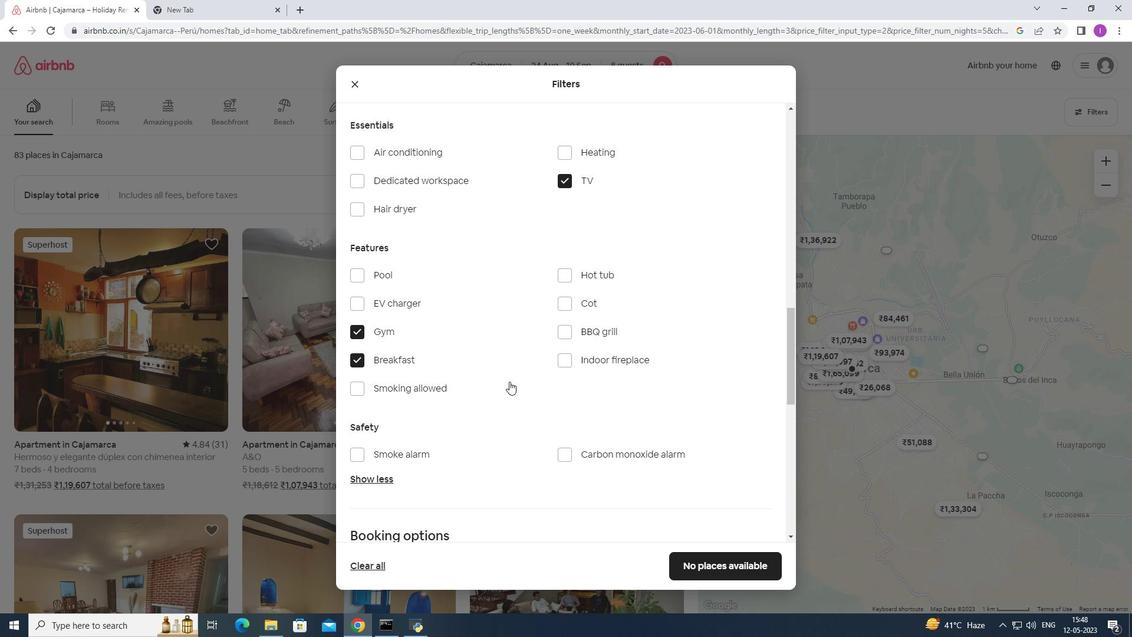 
Action: Mouse scrolled (509, 383) with delta (0, 0)
Screenshot: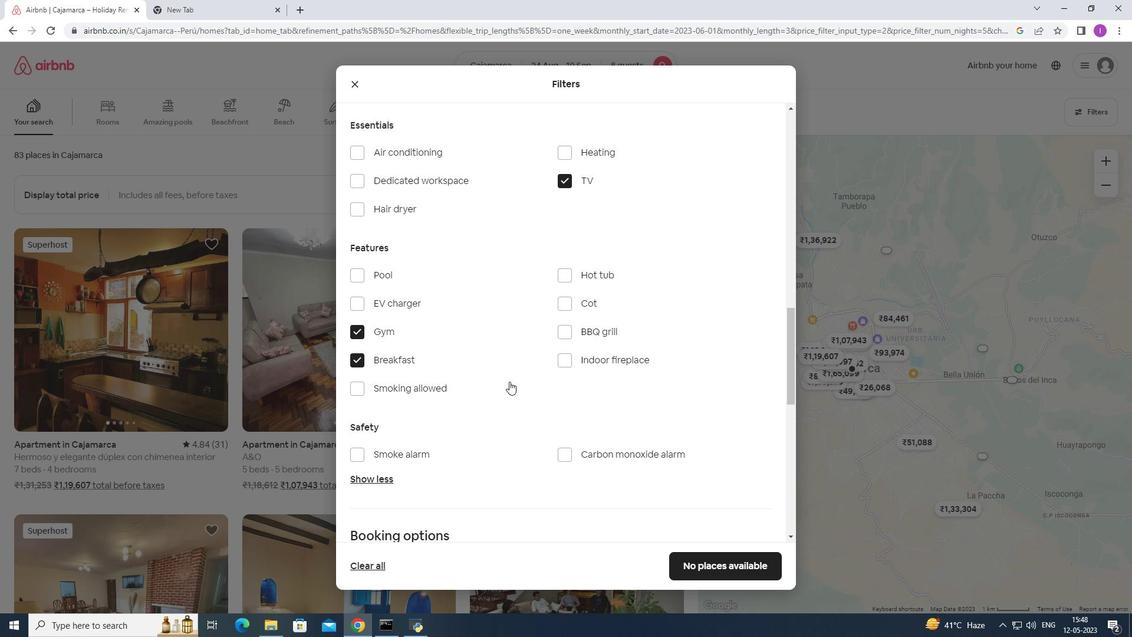 
Action: Mouse scrolled (509, 383) with delta (0, 0)
Screenshot: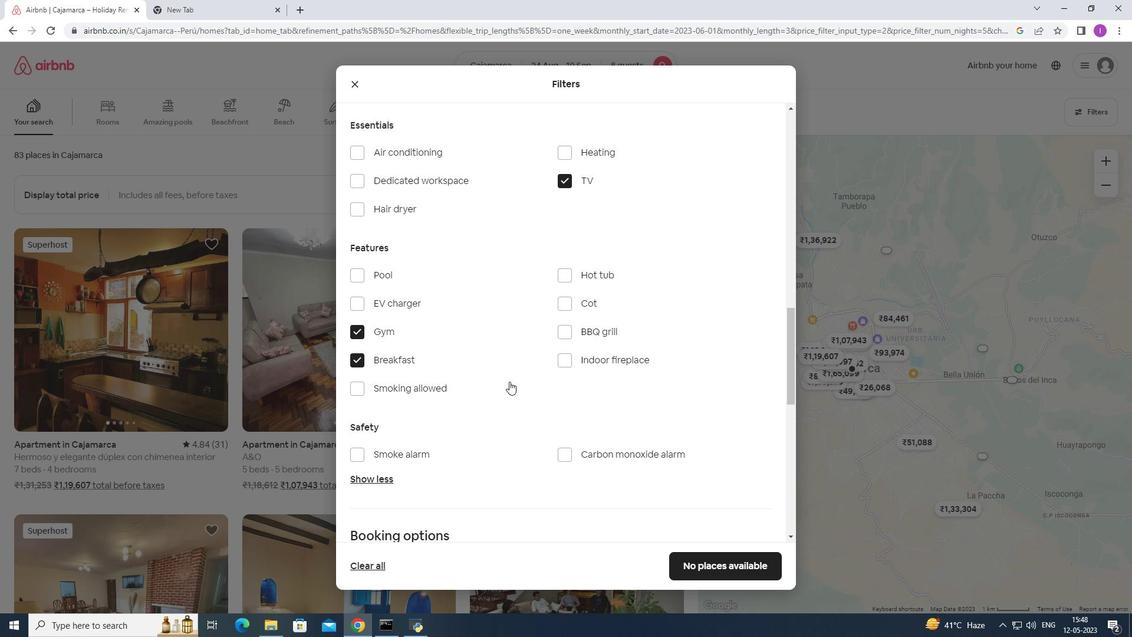 
Action: Mouse scrolled (509, 383) with delta (0, 0)
Screenshot: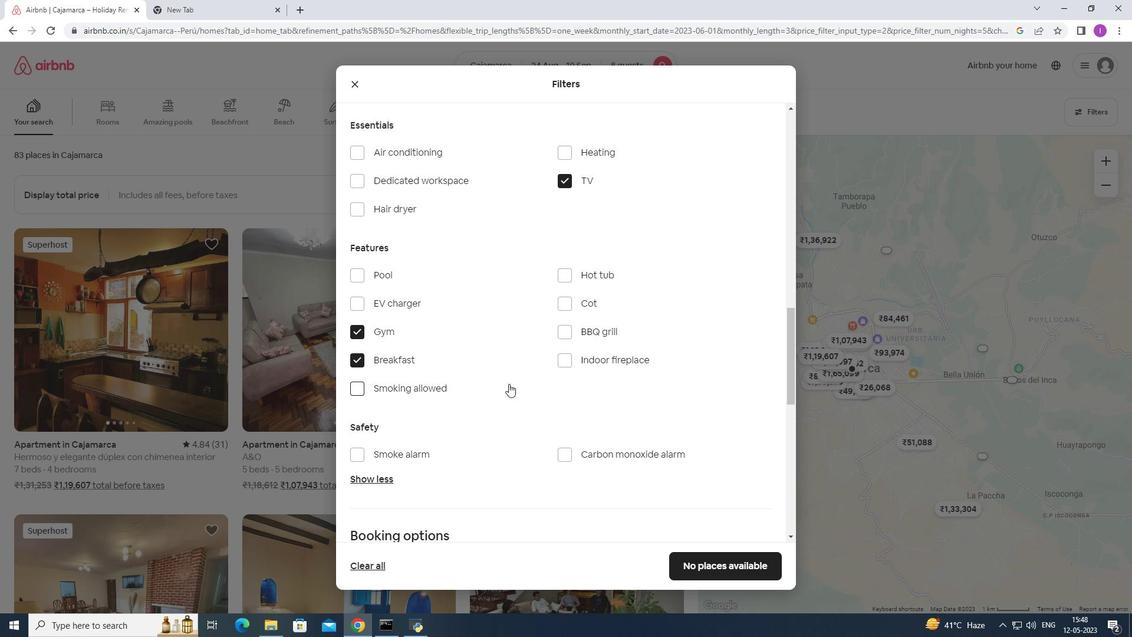 
Action: Mouse moved to (755, 325)
Screenshot: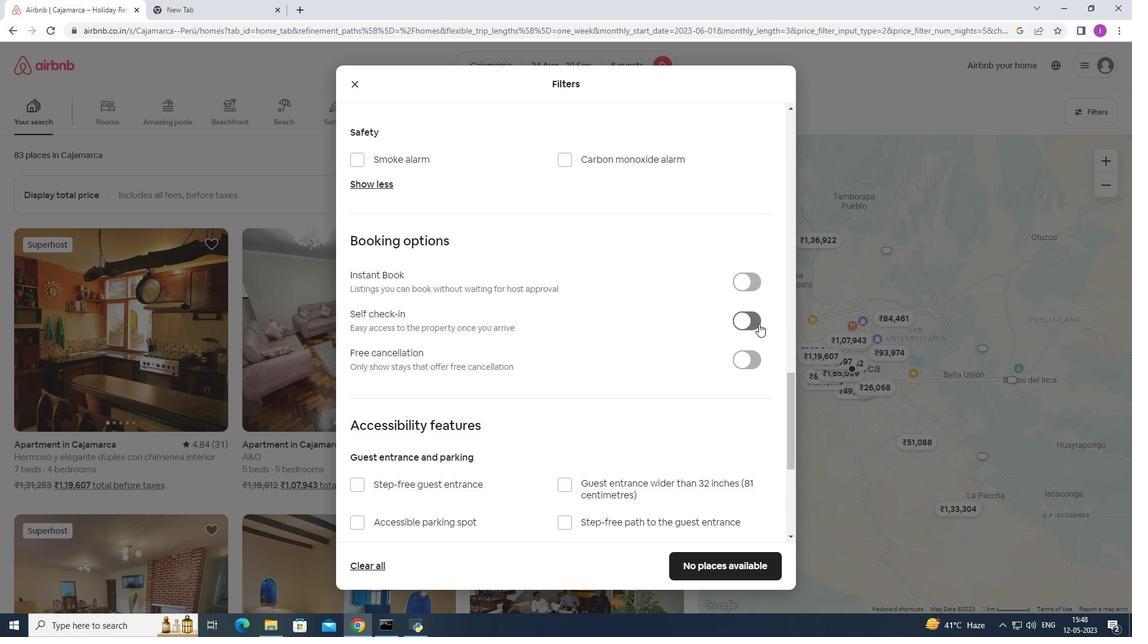 
Action: Mouse pressed left at (755, 325)
Screenshot: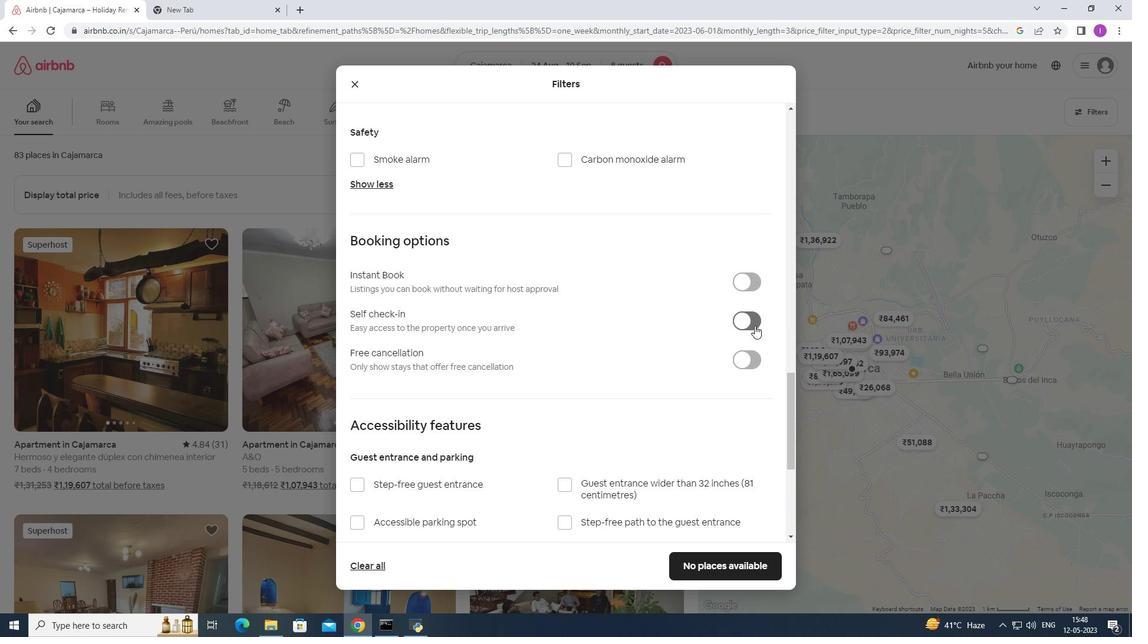 
Action: Mouse moved to (428, 354)
Screenshot: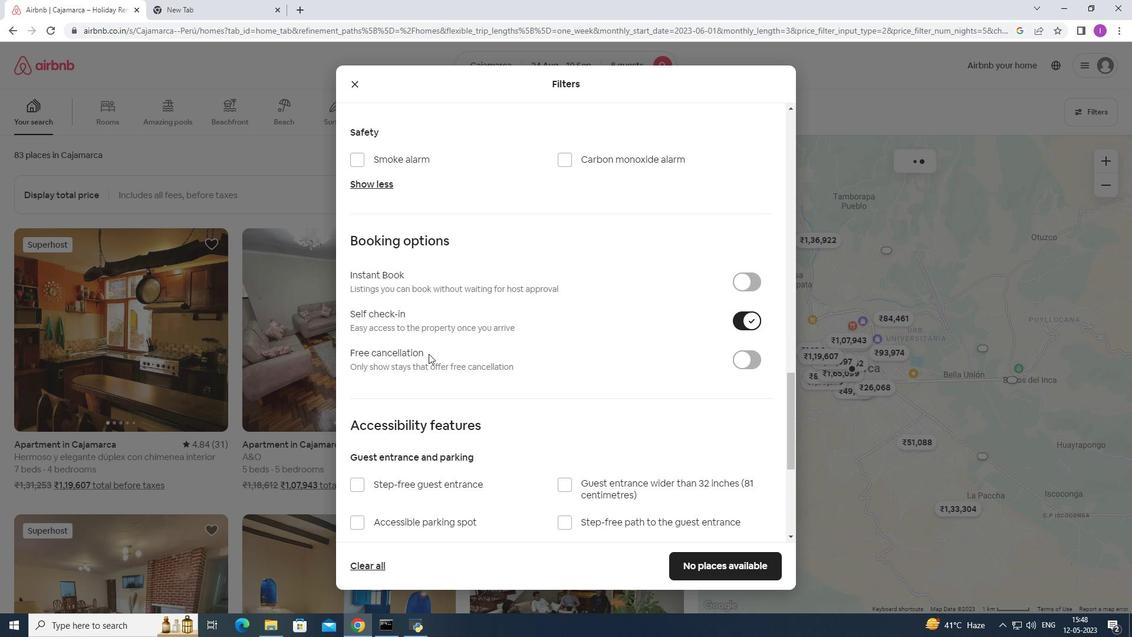 
Action: Mouse scrolled (428, 353) with delta (0, 0)
Screenshot: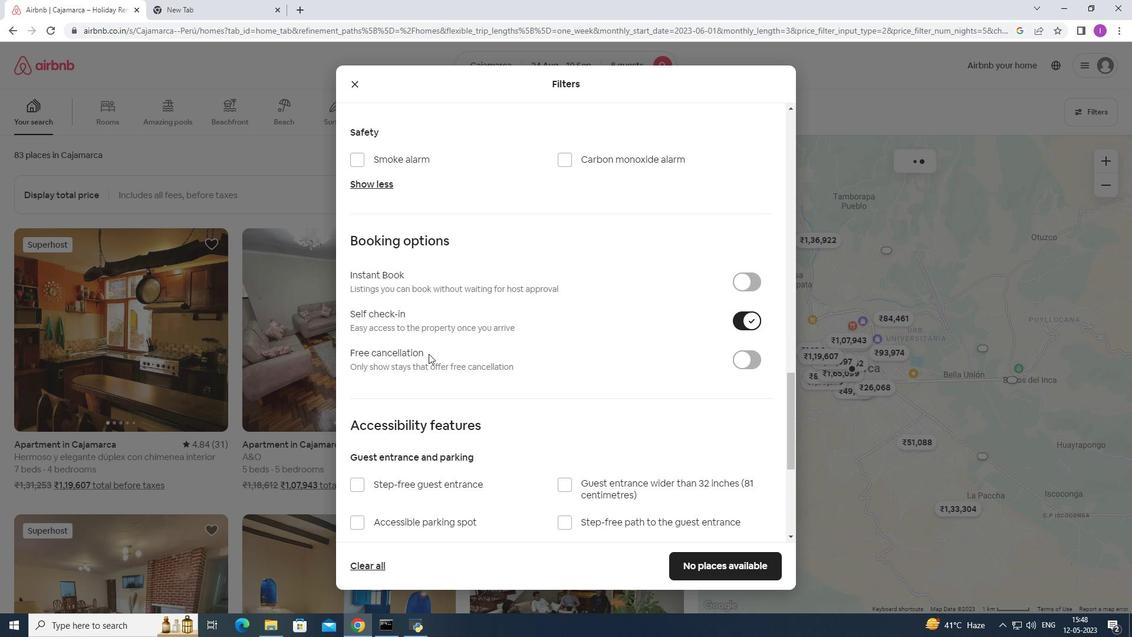 
Action: Mouse moved to (428, 355)
Screenshot: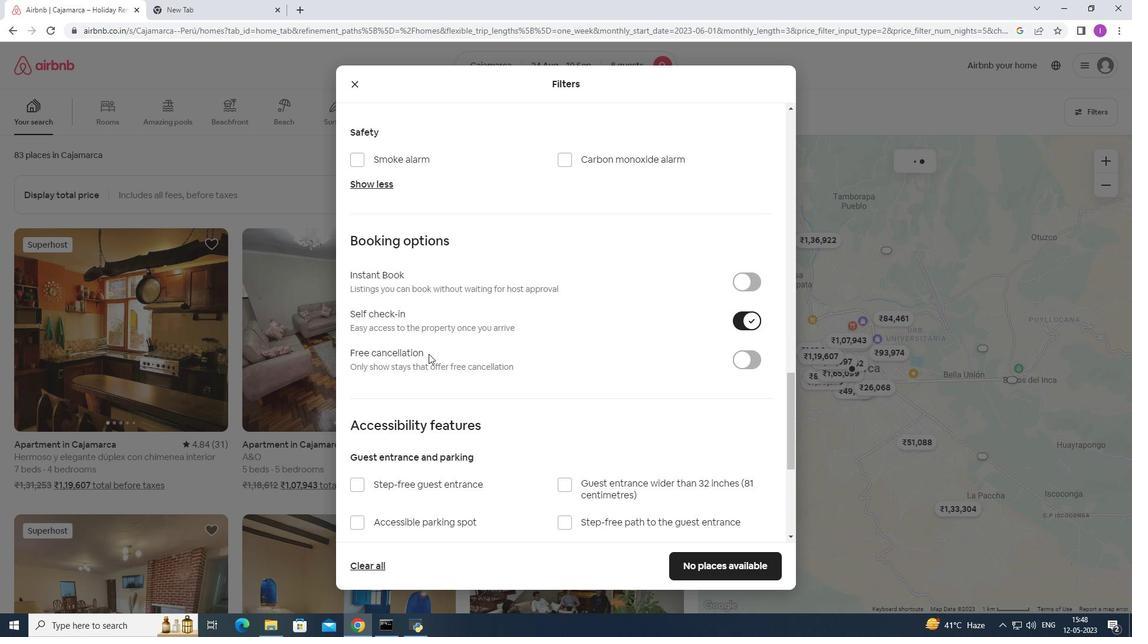 
Action: Mouse scrolled (428, 354) with delta (0, 0)
Screenshot: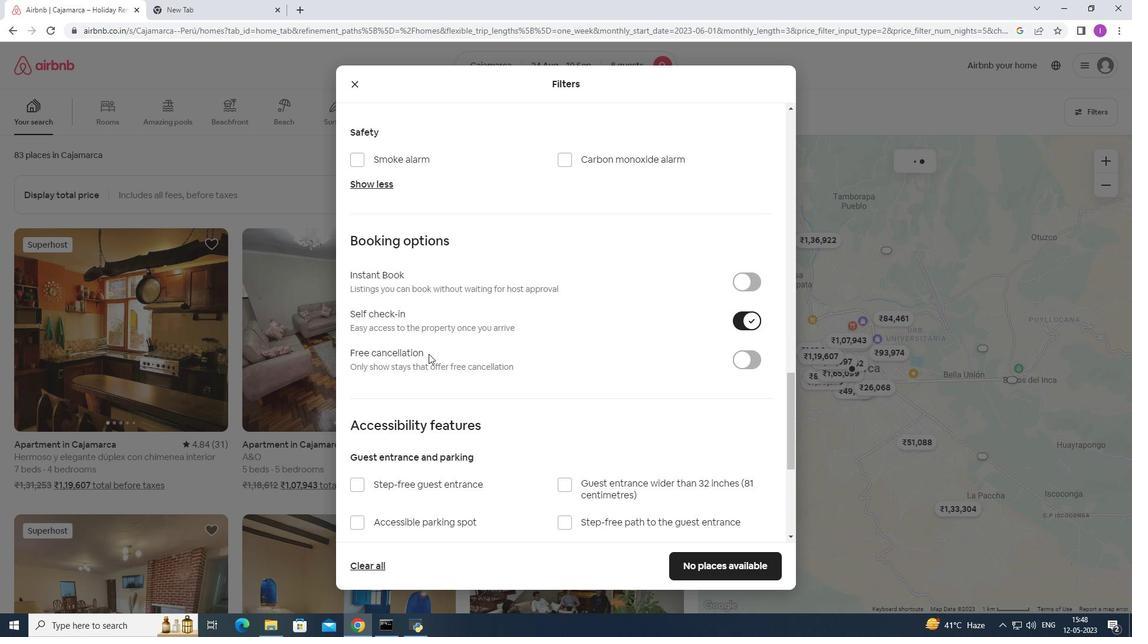 
Action: Mouse moved to (428, 355)
Screenshot: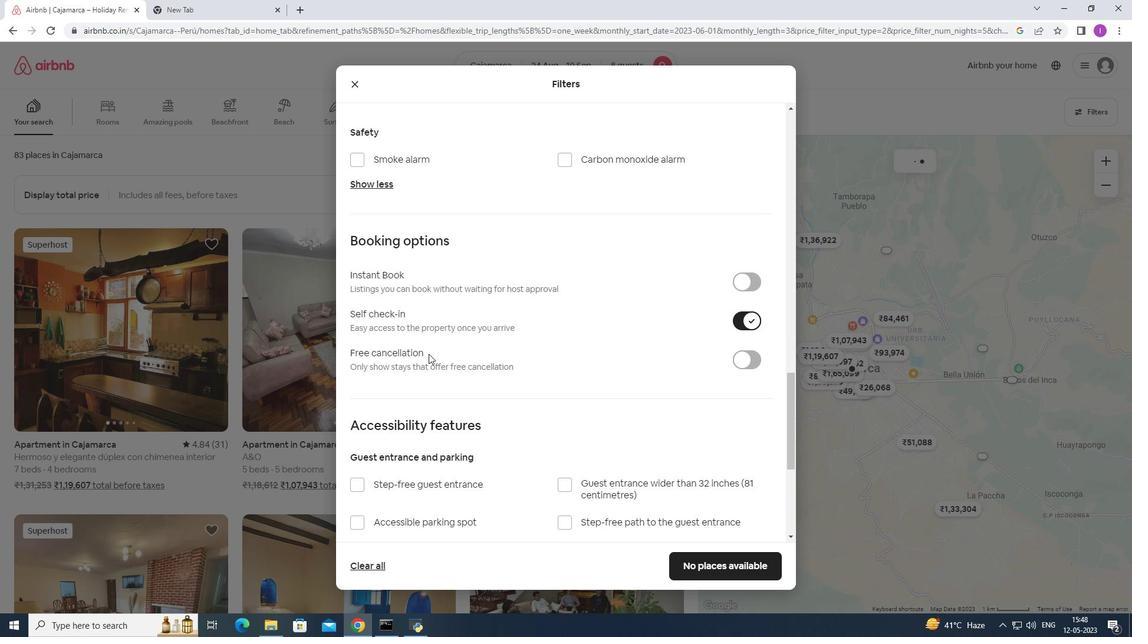 
Action: Mouse scrolled (428, 354) with delta (0, 0)
Screenshot: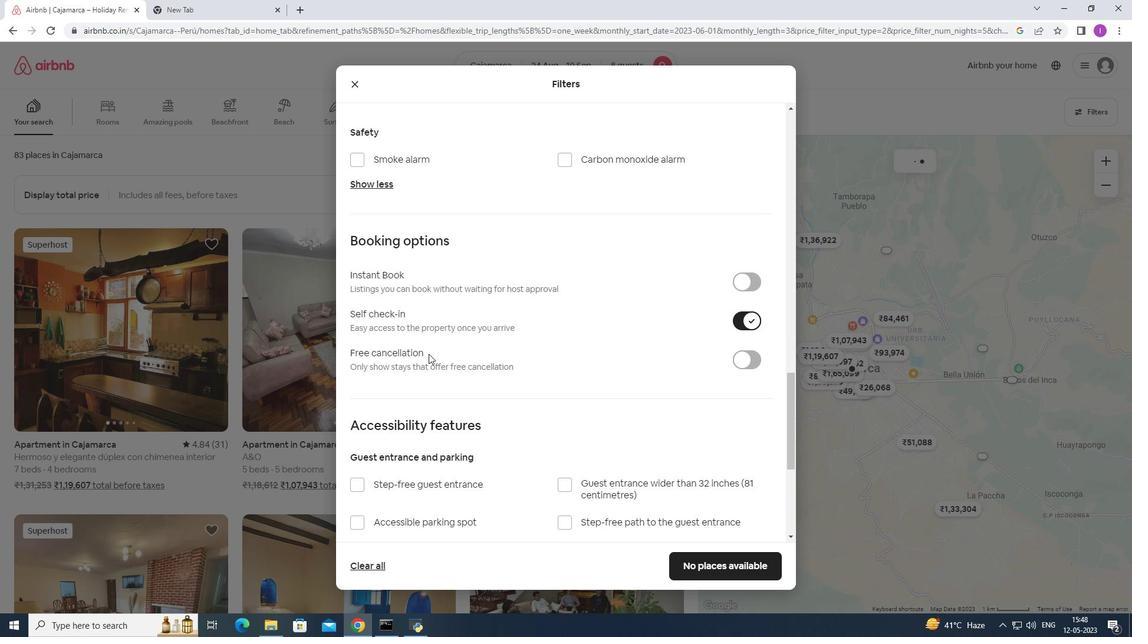 
Action: Mouse scrolled (428, 354) with delta (0, 0)
Screenshot: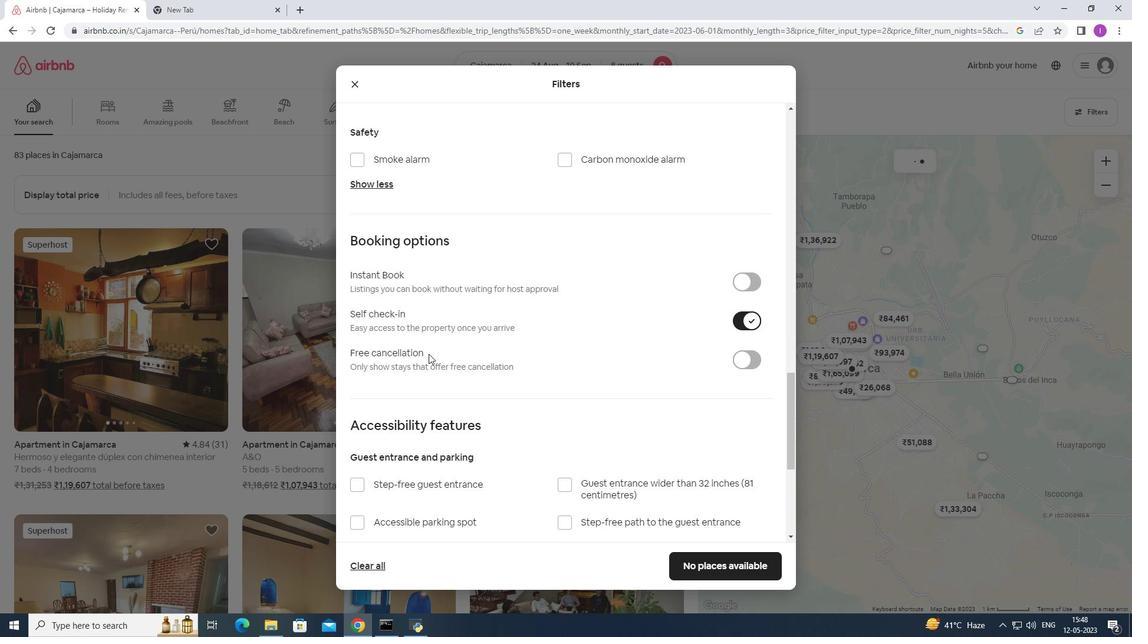 
Action: Mouse scrolled (428, 354) with delta (0, 0)
Screenshot: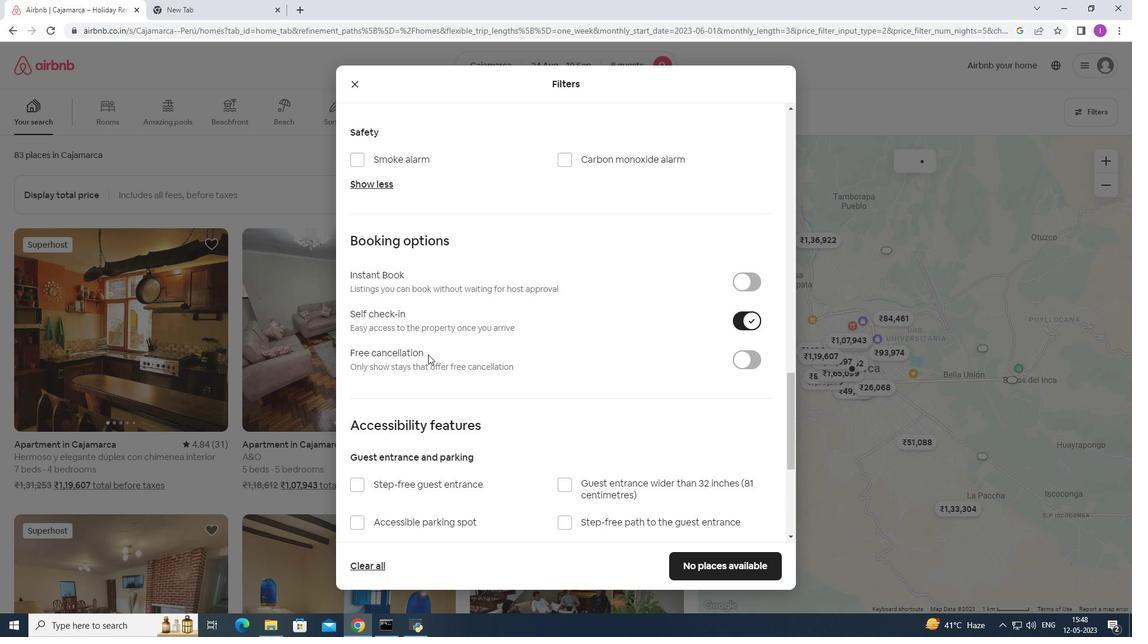 
Action: Mouse moved to (437, 357)
Screenshot: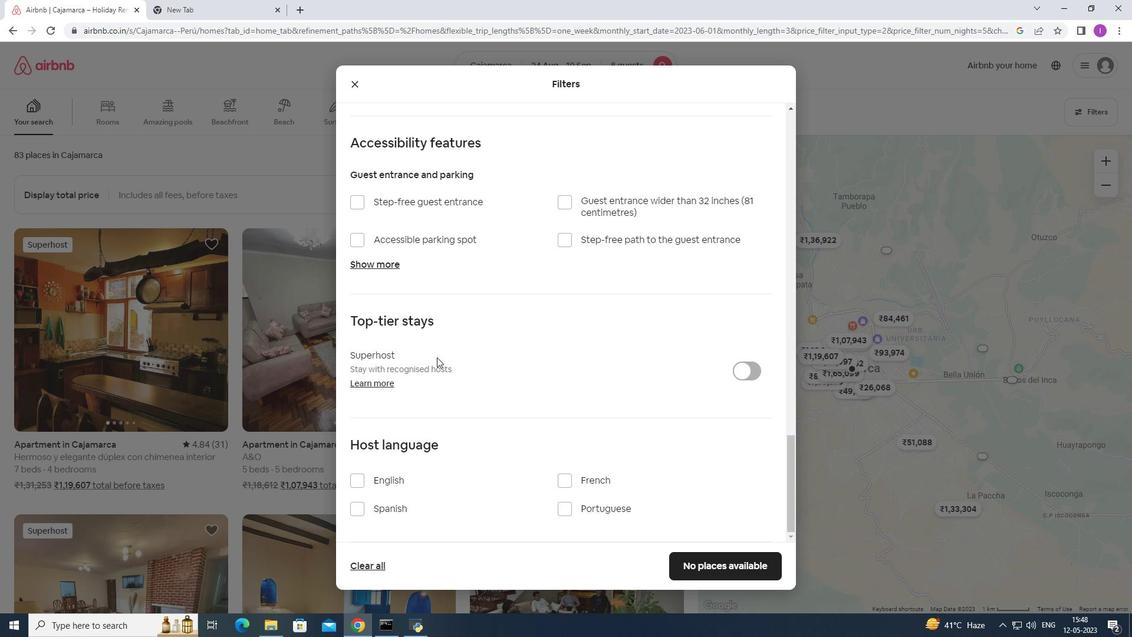 
Action: Mouse scrolled (437, 356) with delta (0, 0)
Screenshot: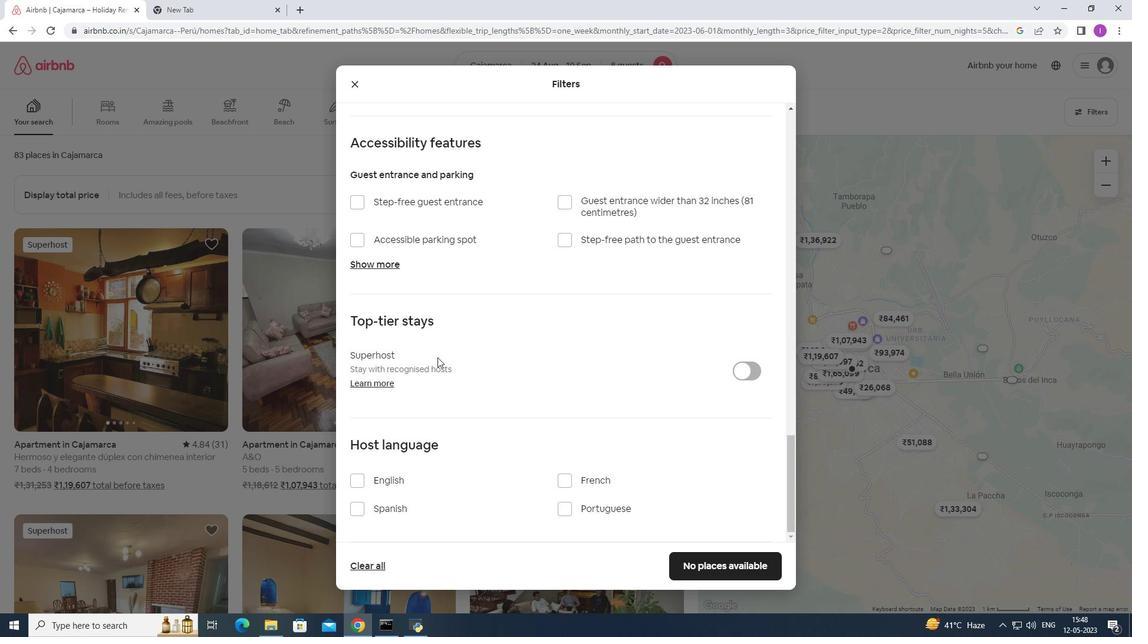 
Action: Mouse scrolled (437, 356) with delta (0, 0)
Screenshot: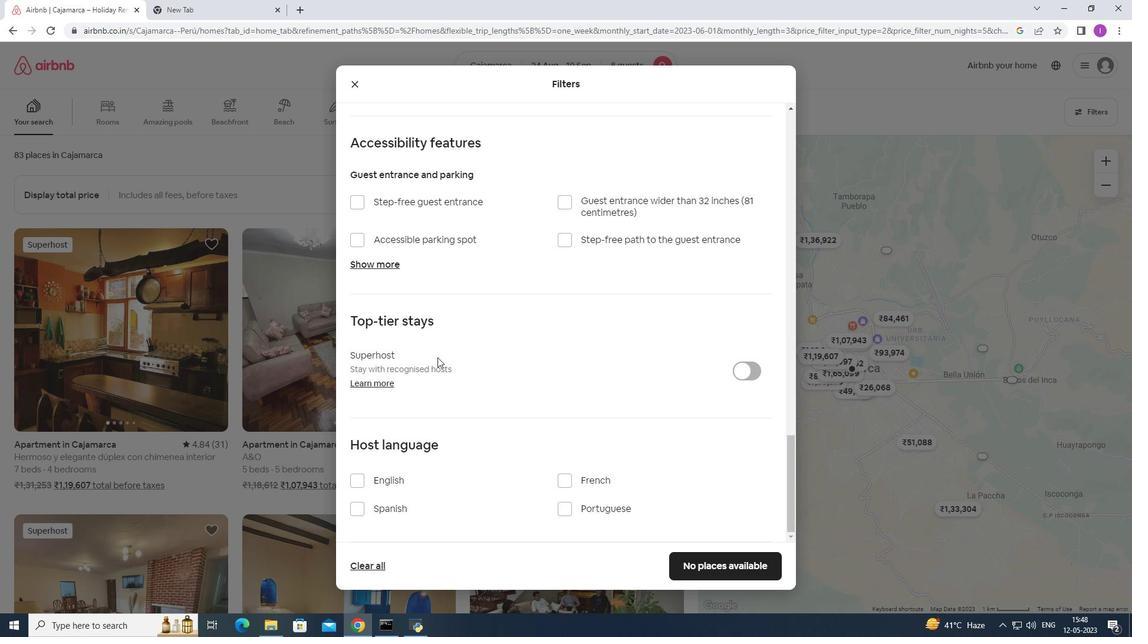 
Action: Mouse scrolled (437, 356) with delta (0, 0)
Screenshot: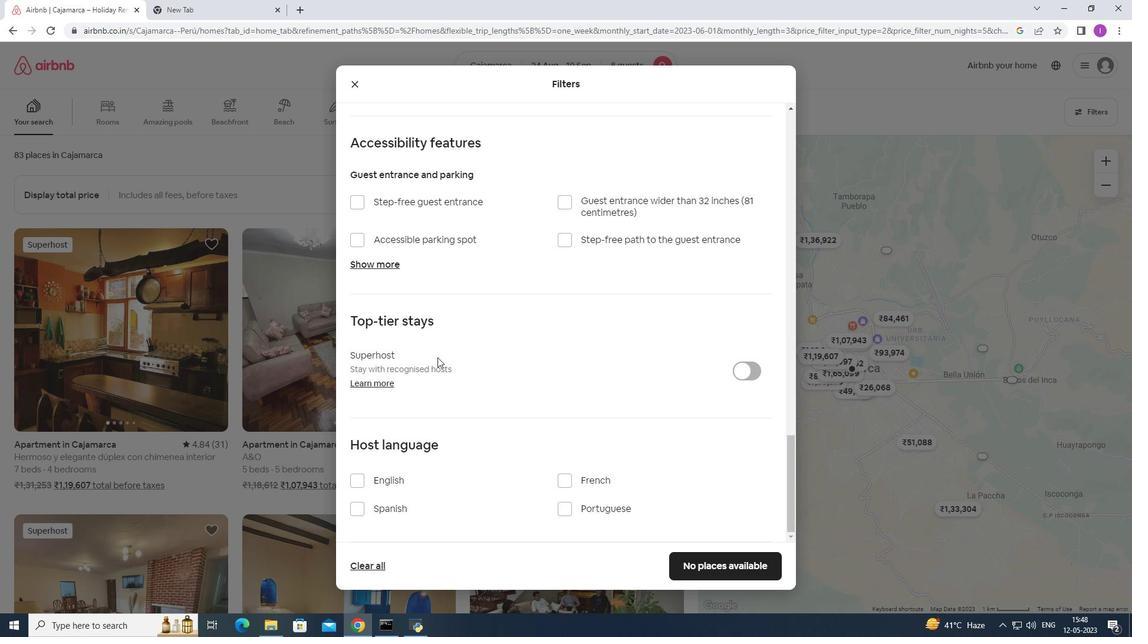 
Action: Mouse scrolled (437, 356) with delta (0, 0)
Screenshot: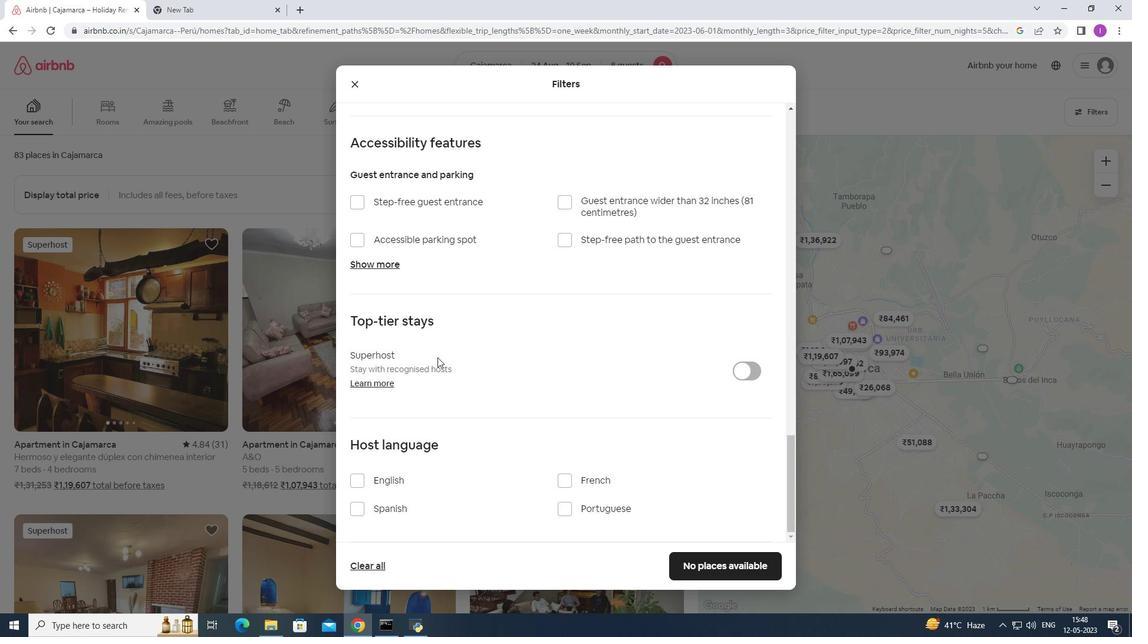 
Action: Mouse moved to (358, 479)
Screenshot: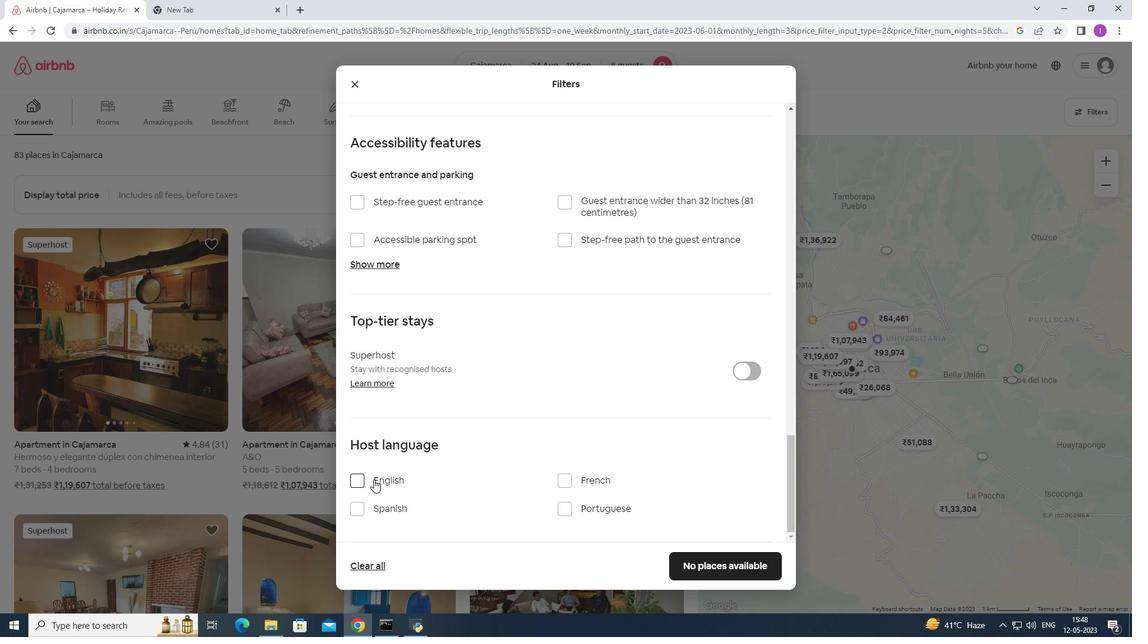 
Action: Mouse pressed left at (358, 479)
Screenshot: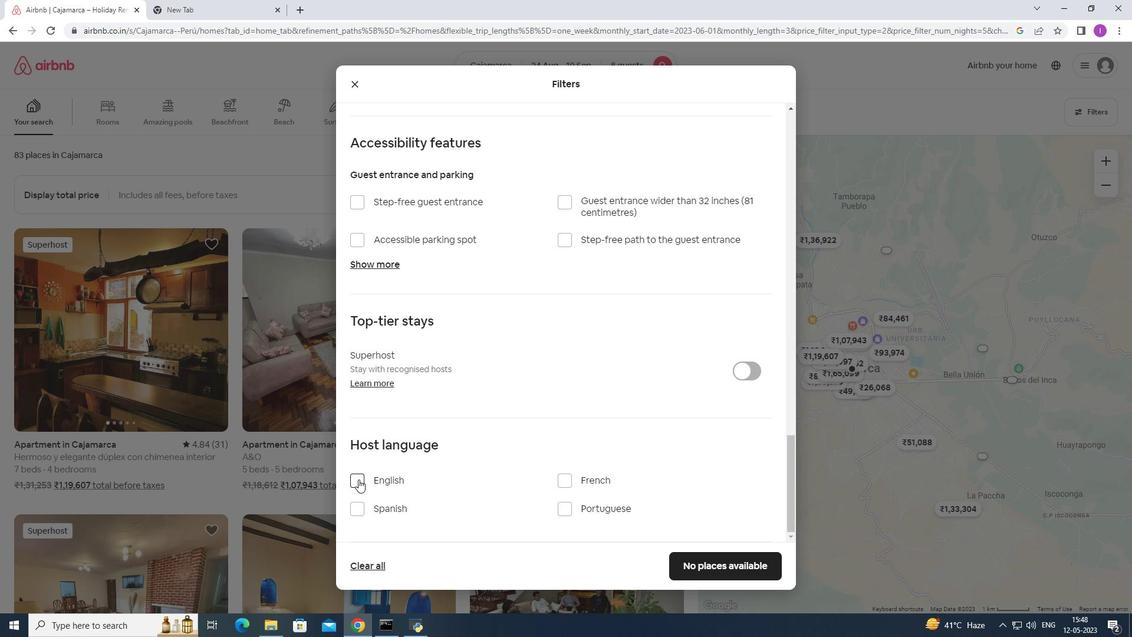 
Action: Mouse moved to (704, 569)
Screenshot: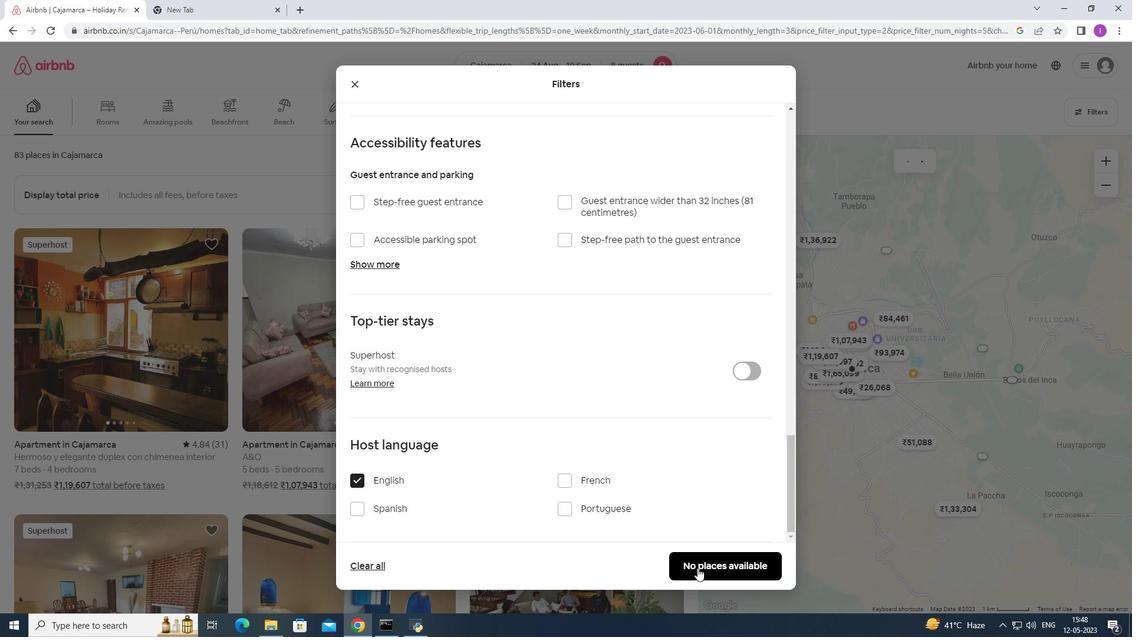 
Action: Mouse pressed left at (704, 569)
Screenshot: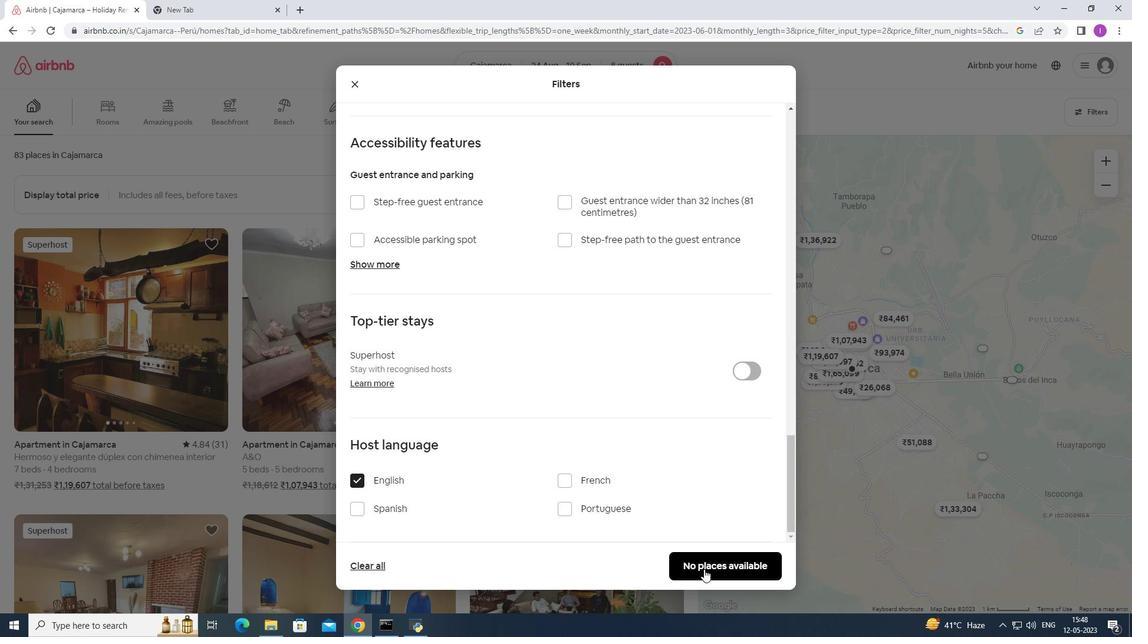 
Action: Mouse moved to (673, 551)
Screenshot: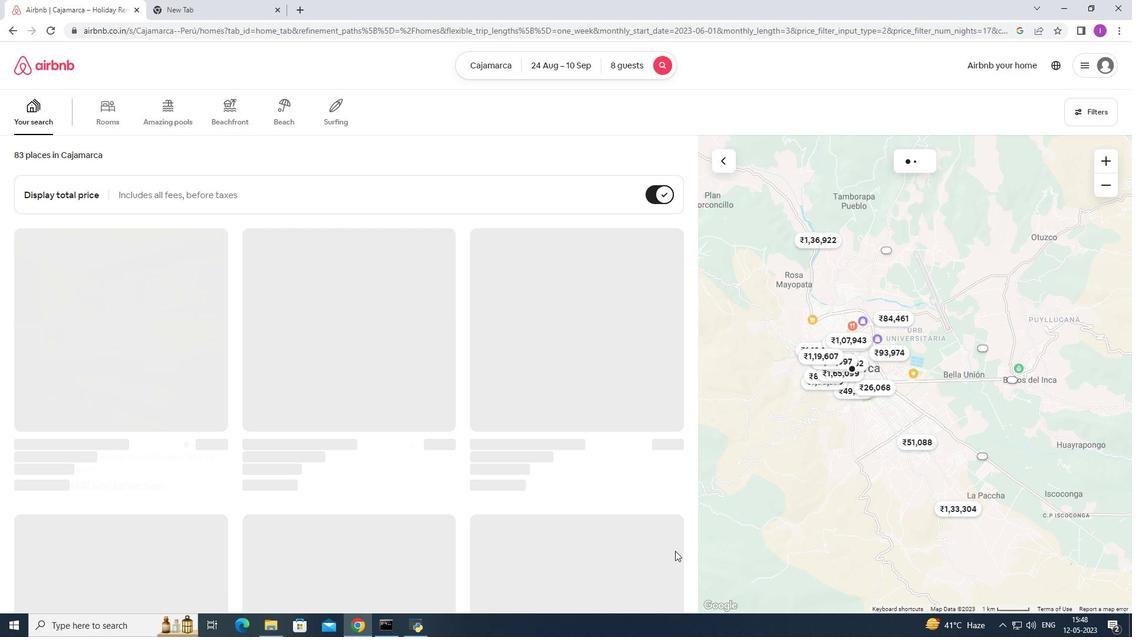
